 Task: Search one way flight ticket for 1 adult, 6 children, 1 infant in seat and 1 infant on lap in business from New York: John F. Kennedy International Airport (was New York International Airport) to Greenville: Pitt-greenville Airport on 5-2-2023. Number of bags: 8 checked bags. Price is upto 85000. Outbound departure time preference is 10:15.
Action: Mouse moved to (338, 434)
Screenshot: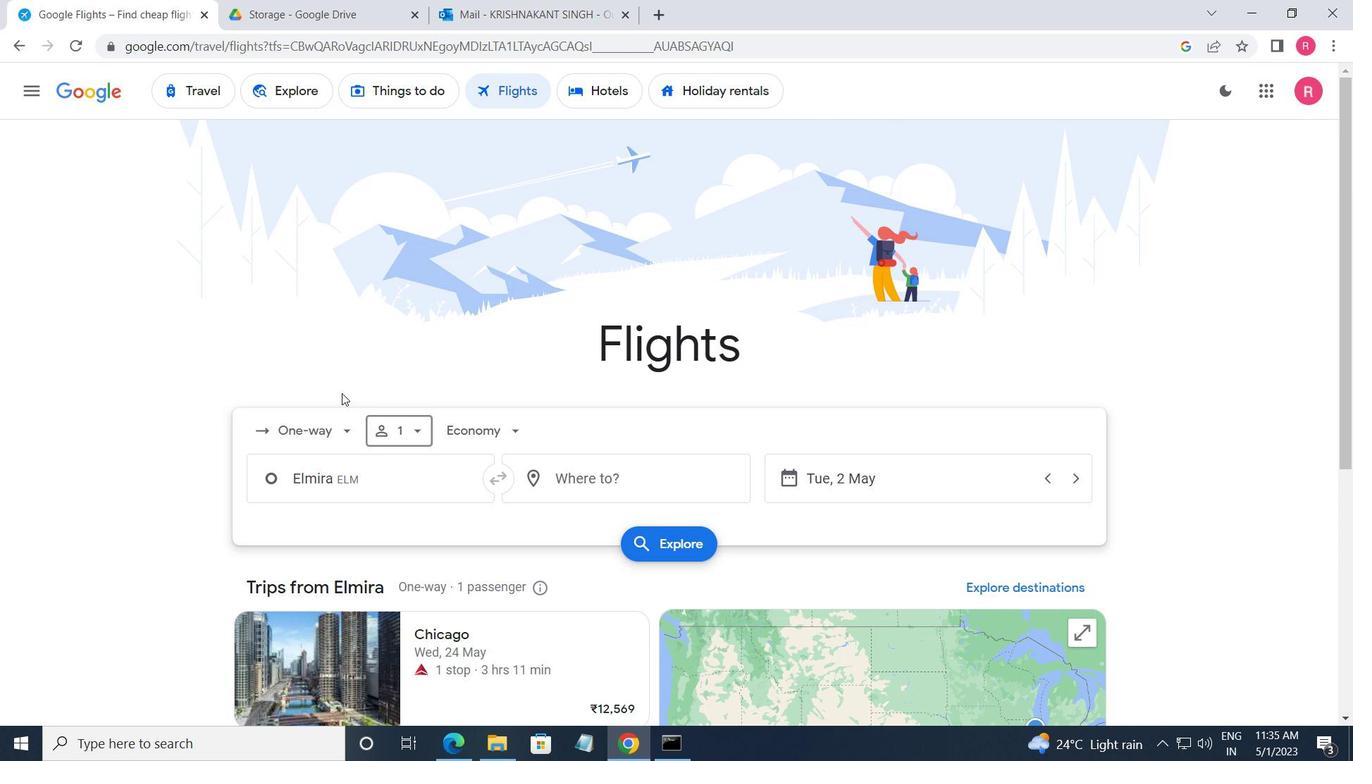 
Action: Mouse pressed left at (338, 434)
Screenshot: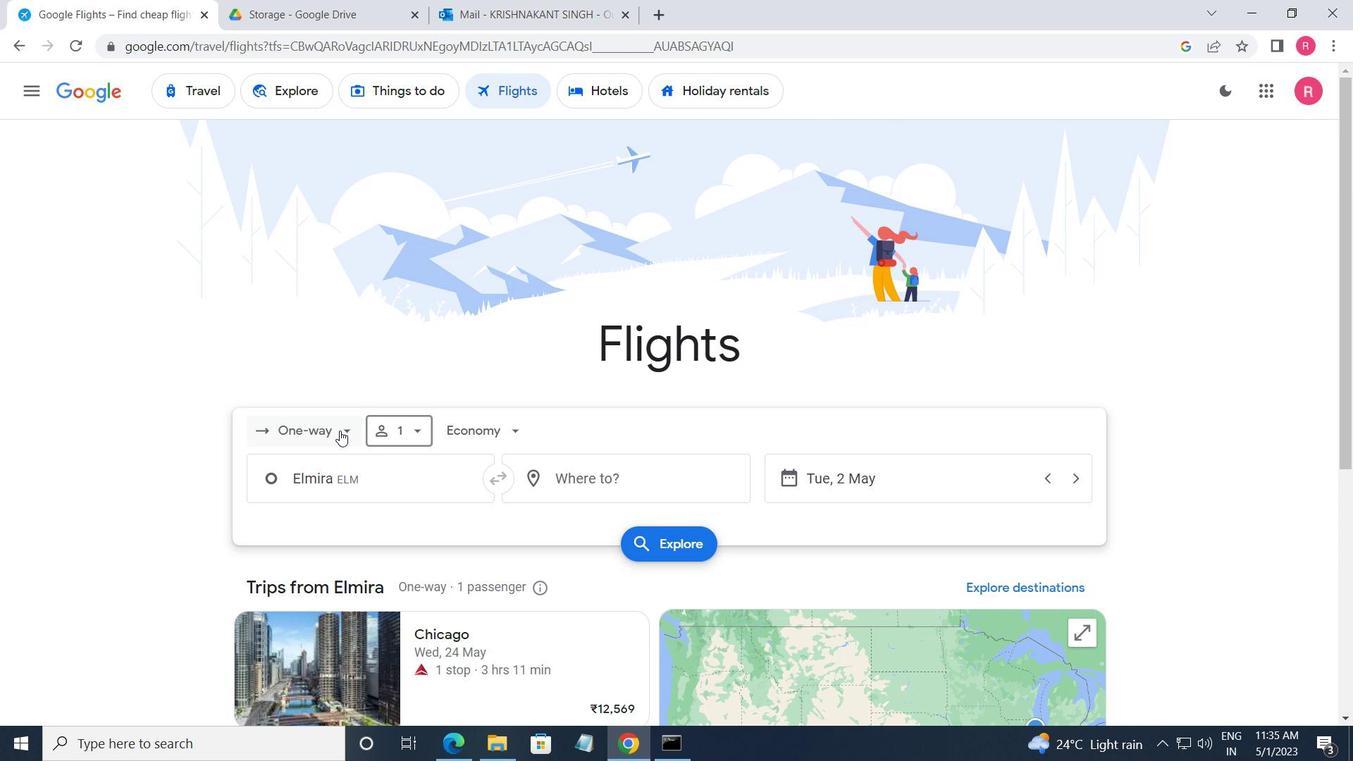 
Action: Mouse moved to (291, 511)
Screenshot: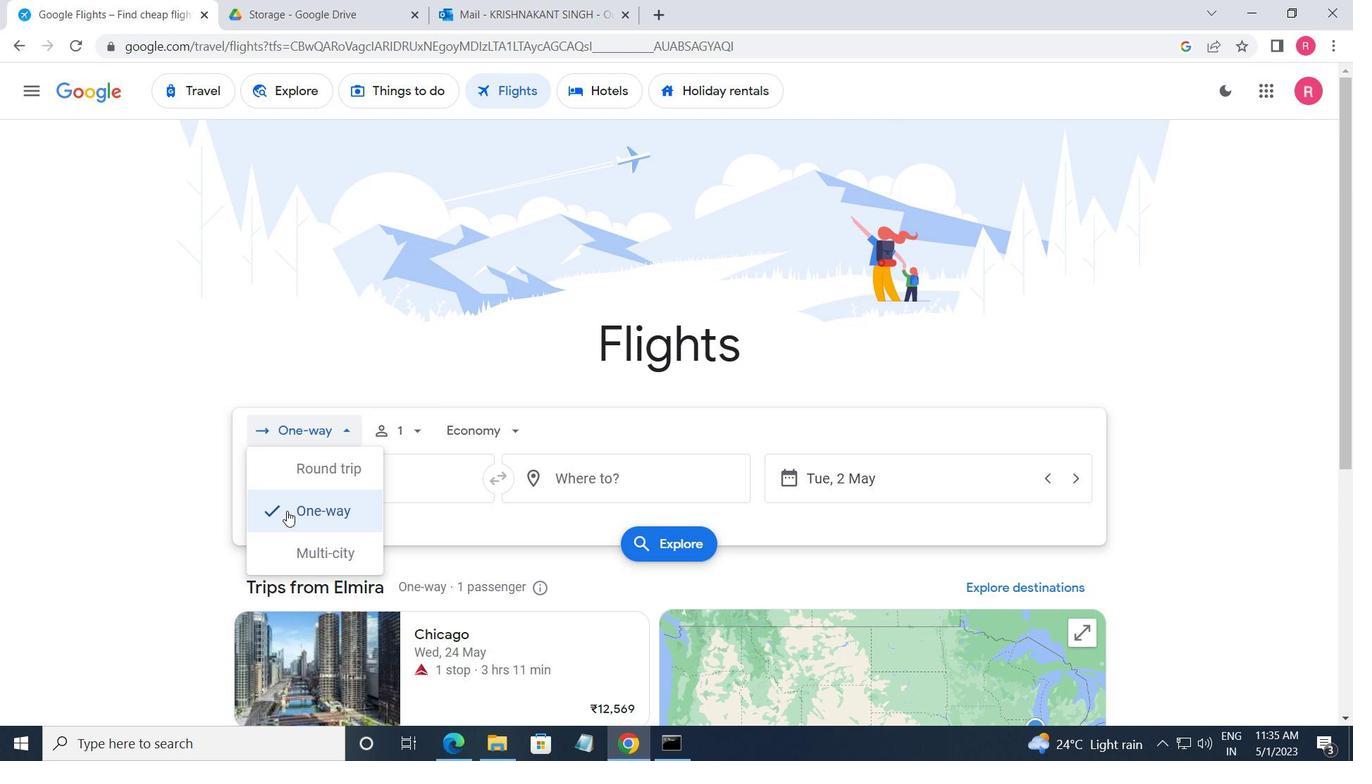 
Action: Mouse pressed left at (291, 511)
Screenshot: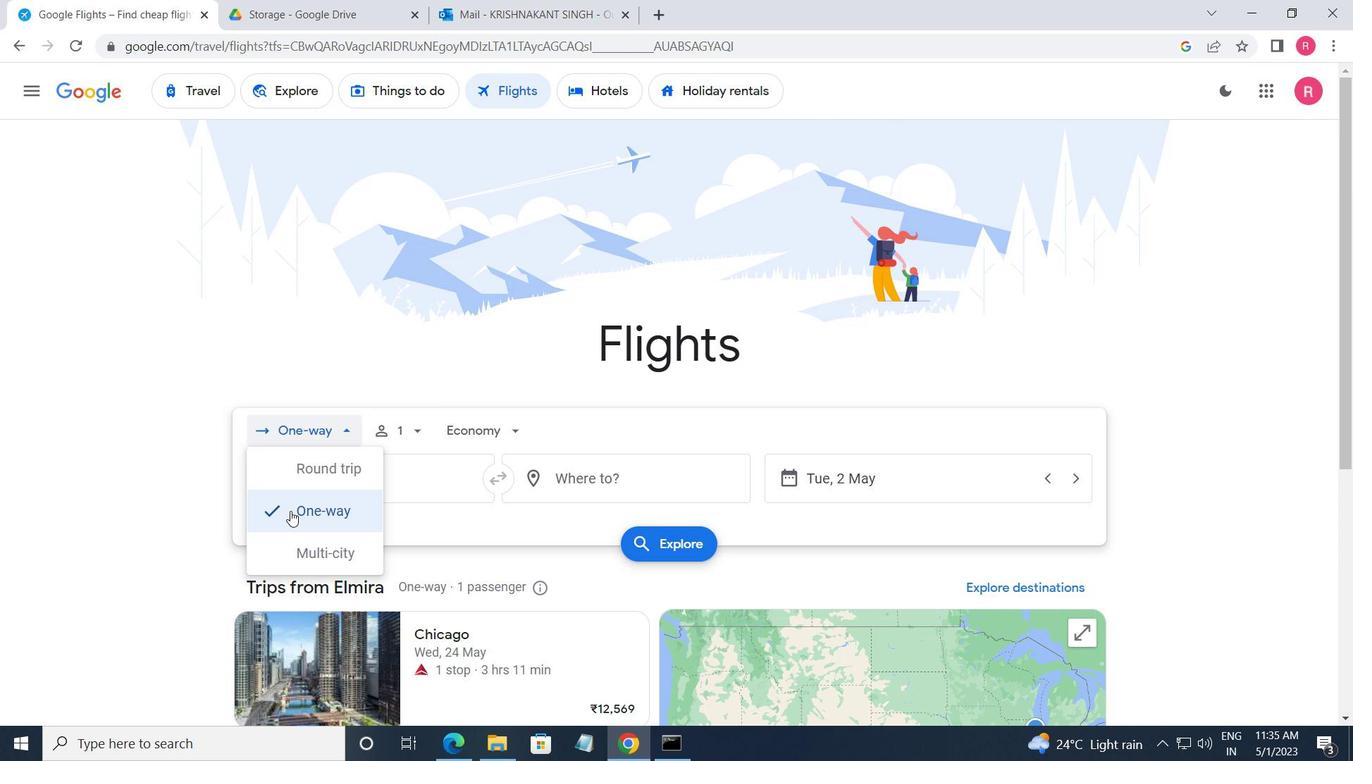 
Action: Mouse moved to (412, 428)
Screenshot: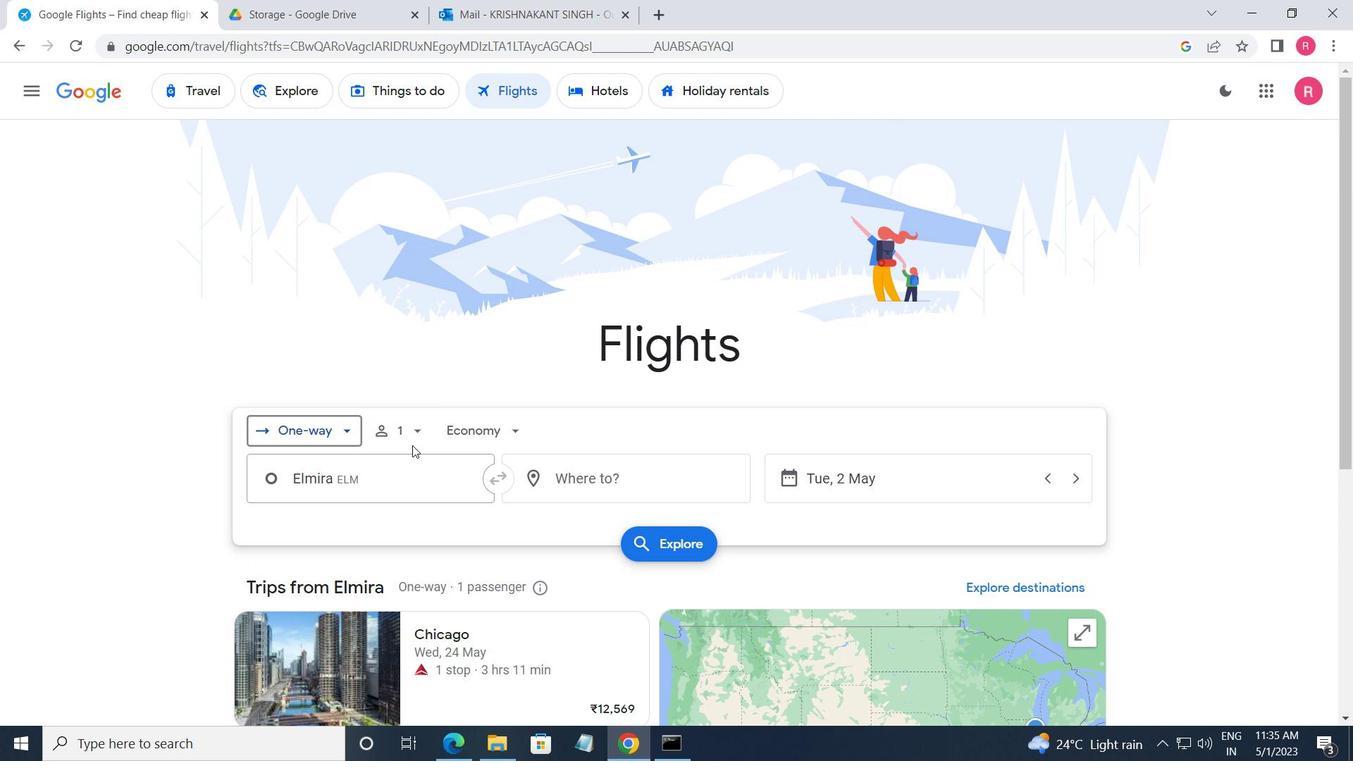 
Action: Mouse pressed left at (412, 428)
Screenshot: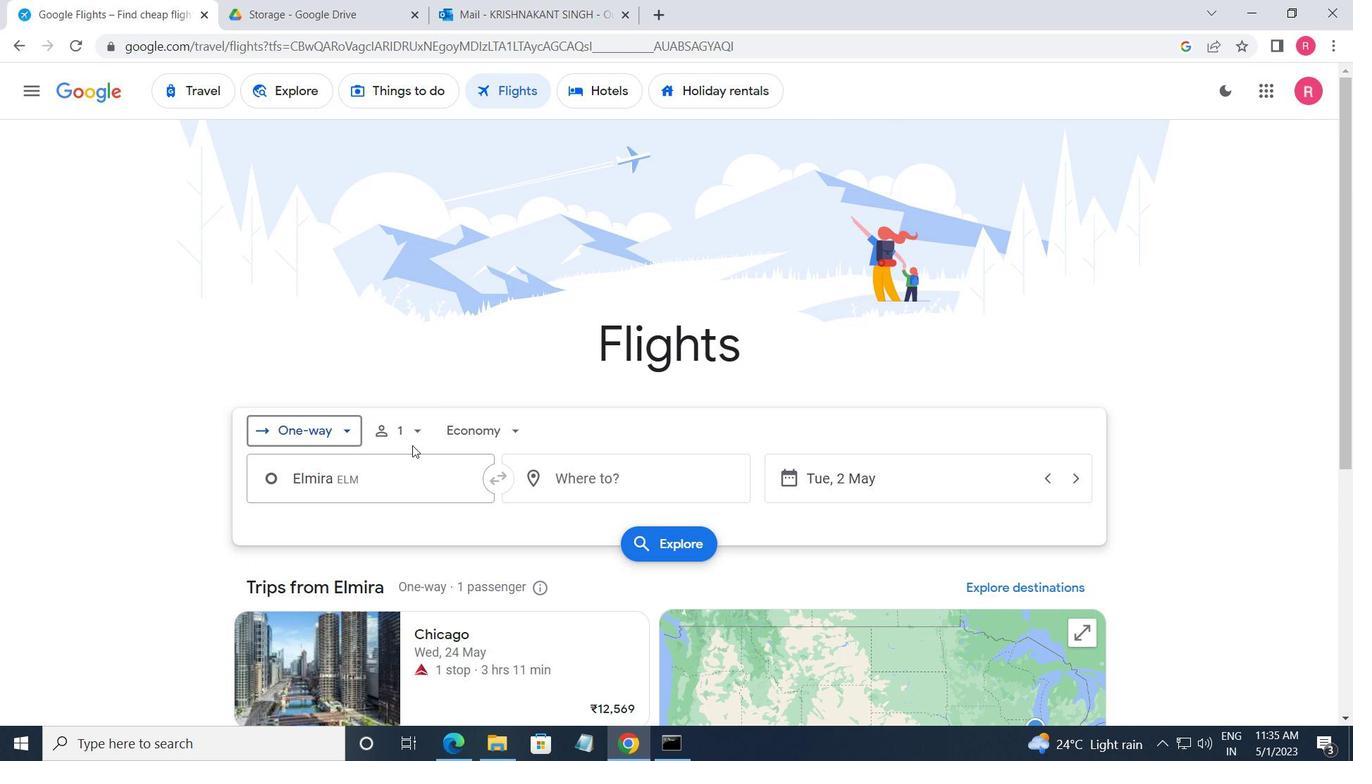 
Action: Mouse moved to (554, 477)
Screenshot: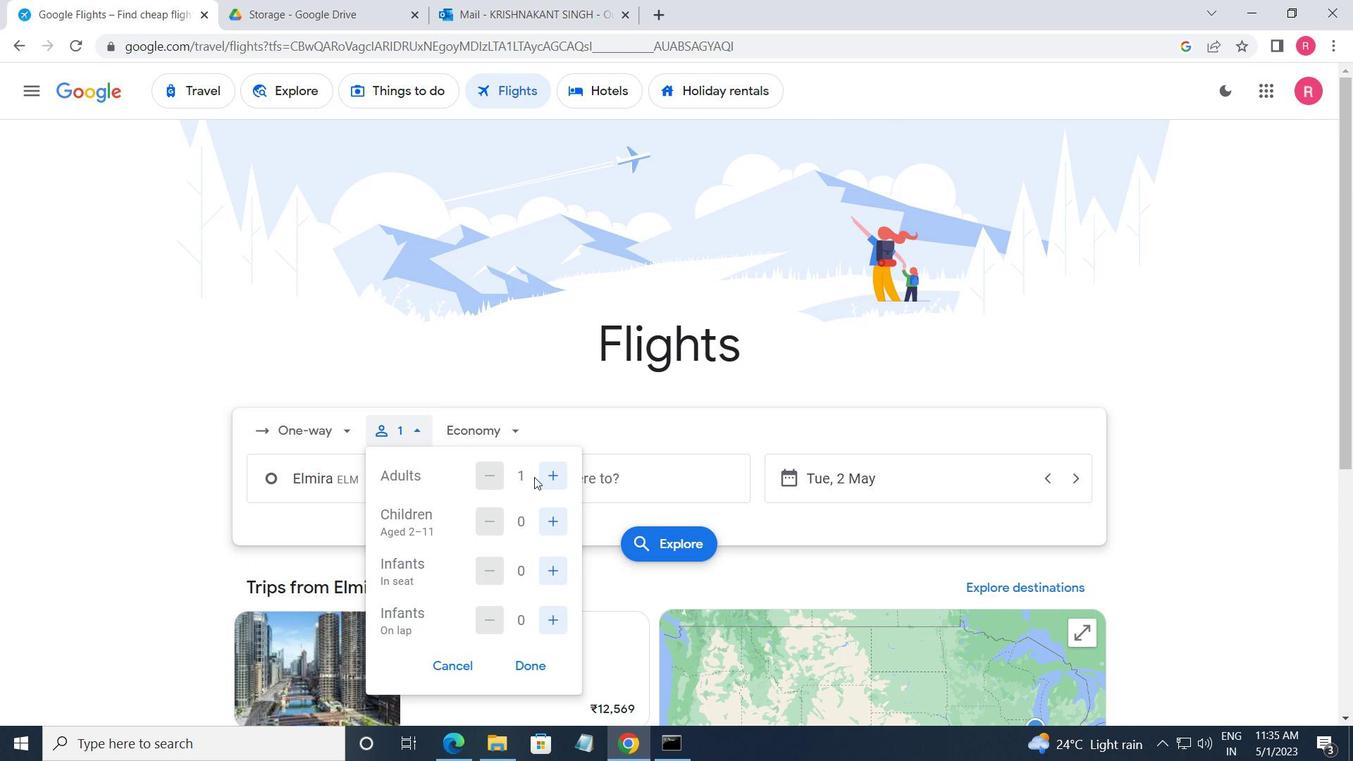 
Action: Mouse pressed left at (554, 477)
Screenshot: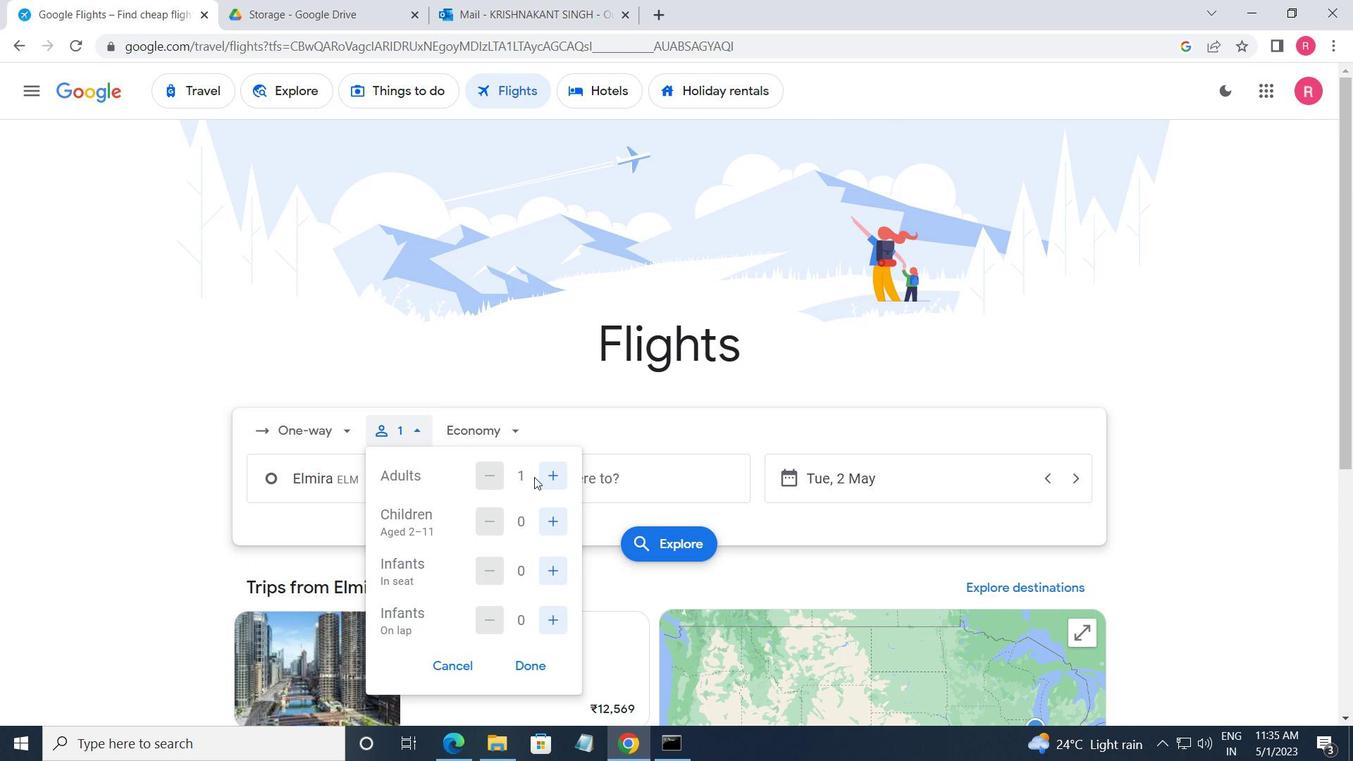 
Action: Mouse pressed left at (554, 477)
Screenshot: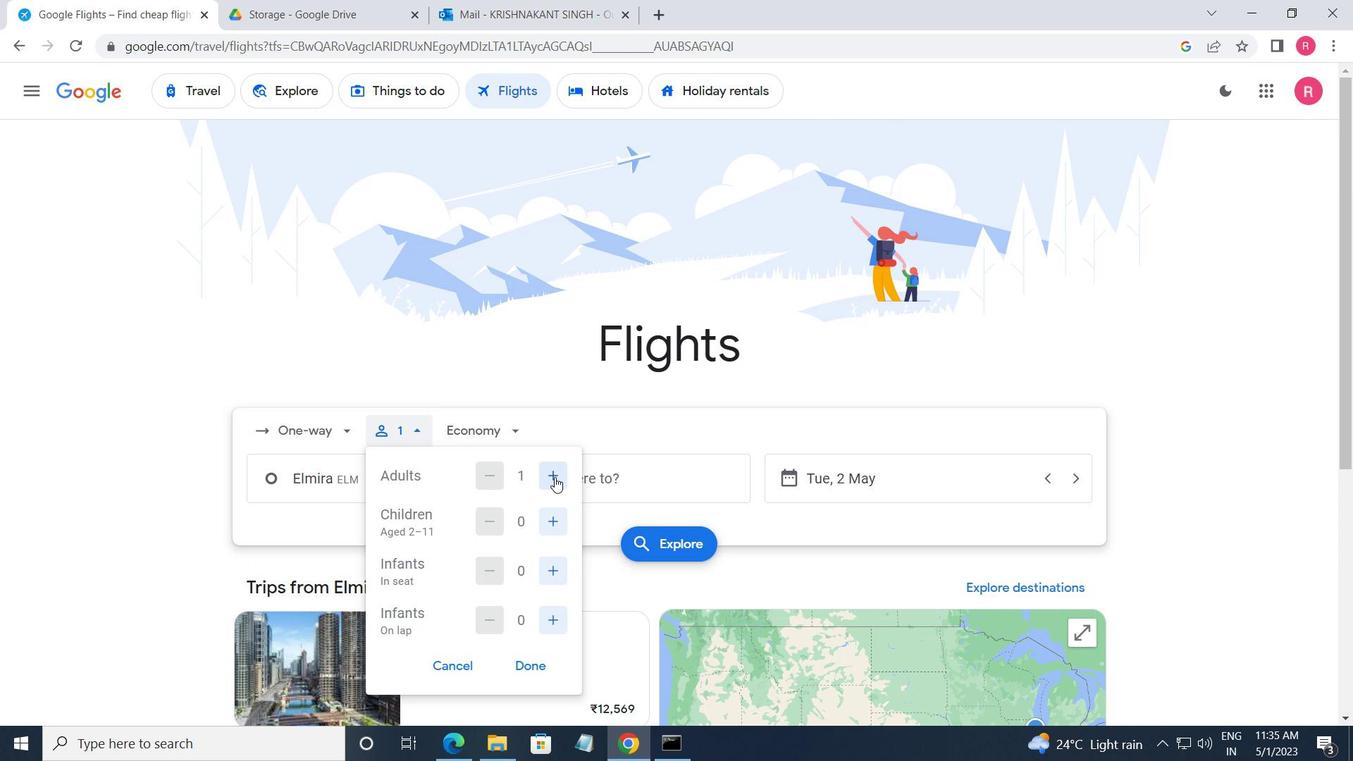 
Action: Mouse pressed left at (554, 477)
Screenshot: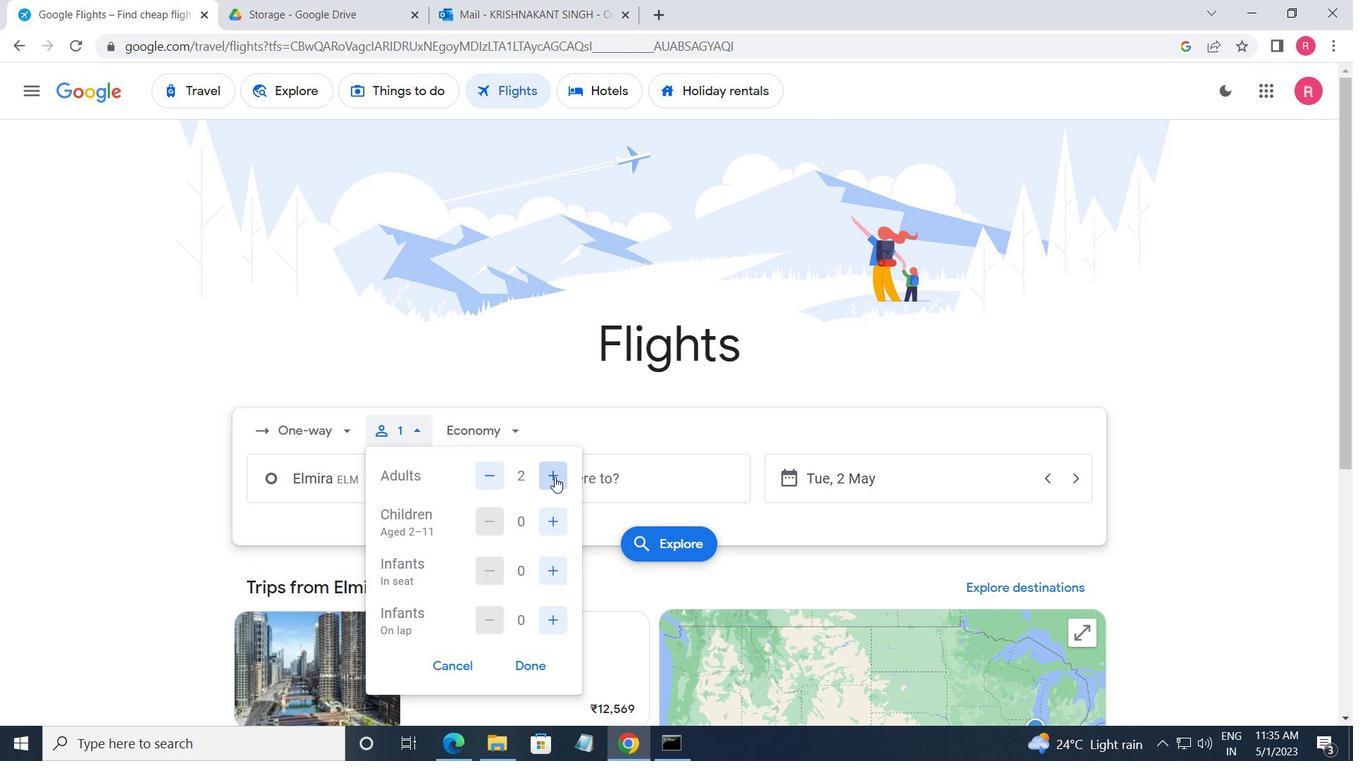 
Action: Mouse pressed left at (554, 477)
Screenshot: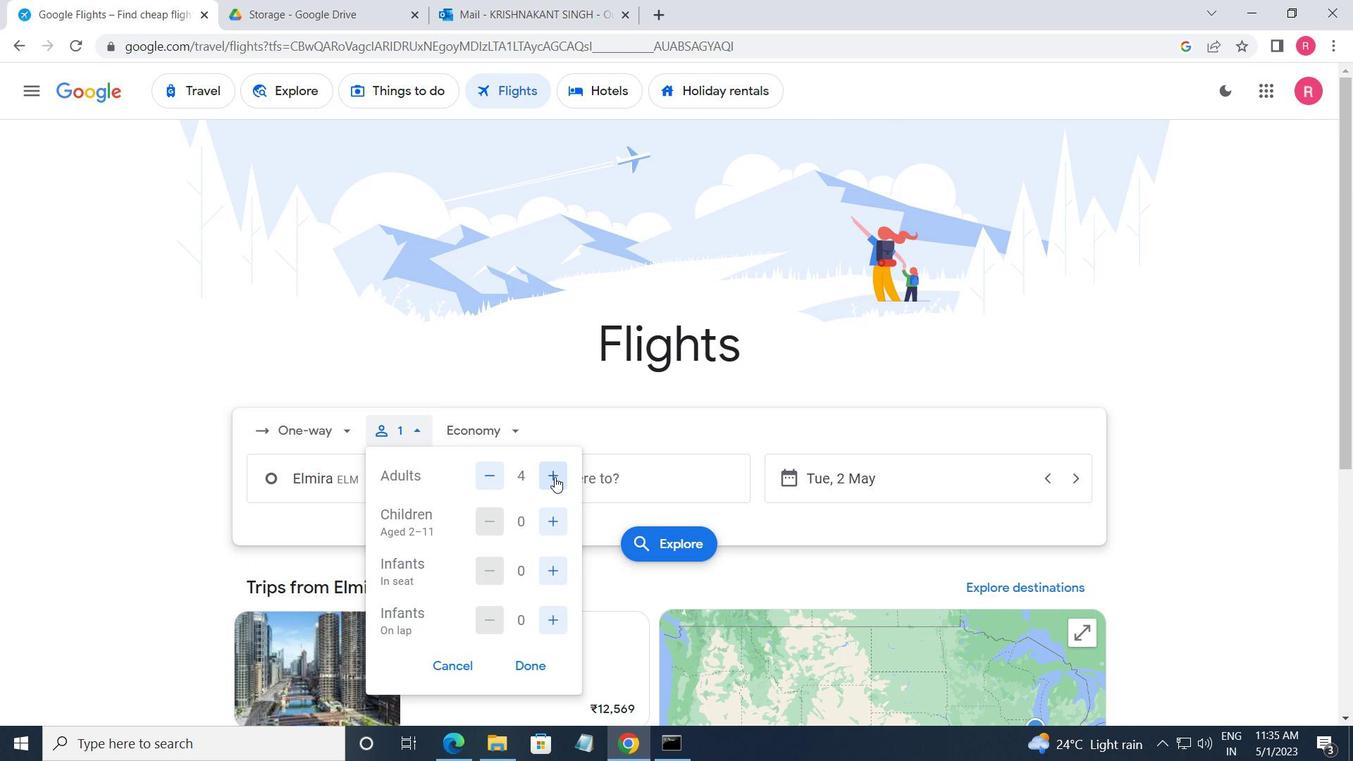 
Action: Mouse moved to (550, 522)
Screenshot: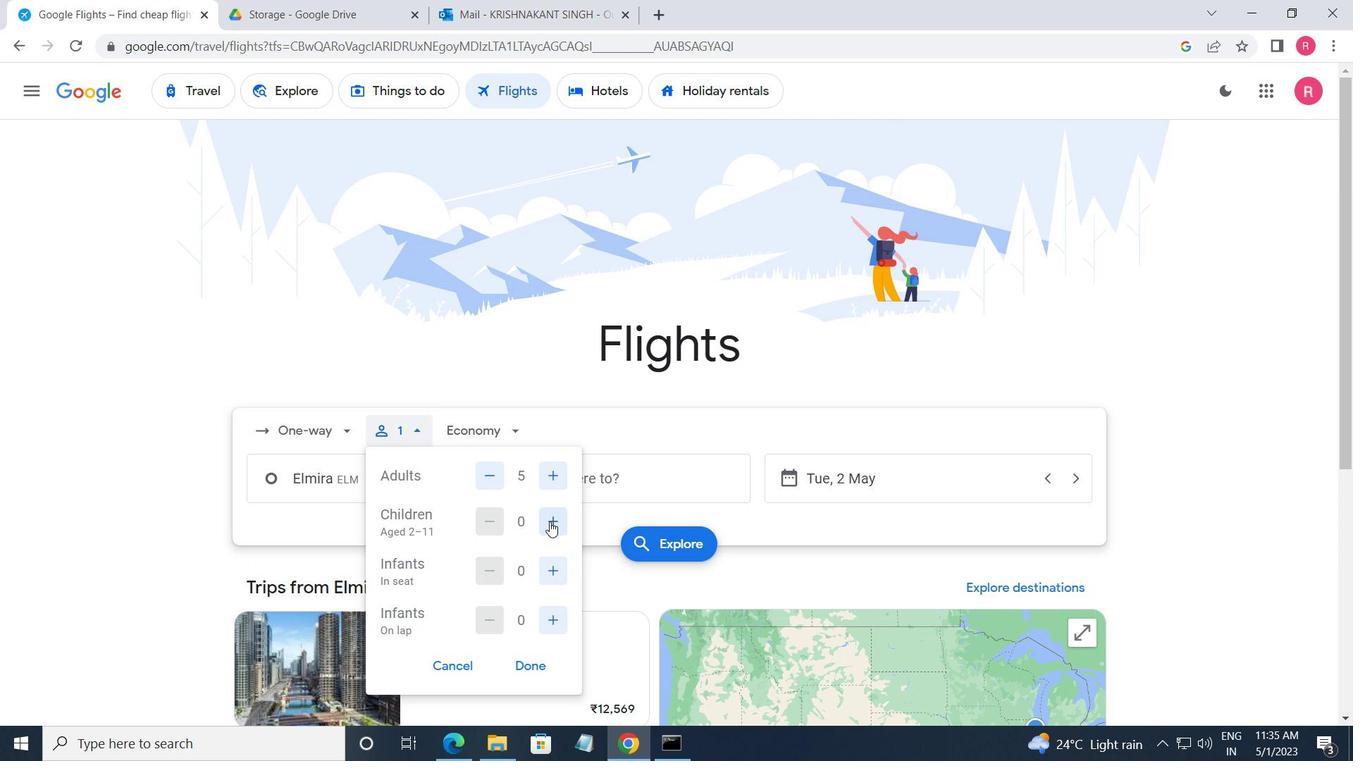 
Action: Mouse pressed left at (550, 522)
Screenshot: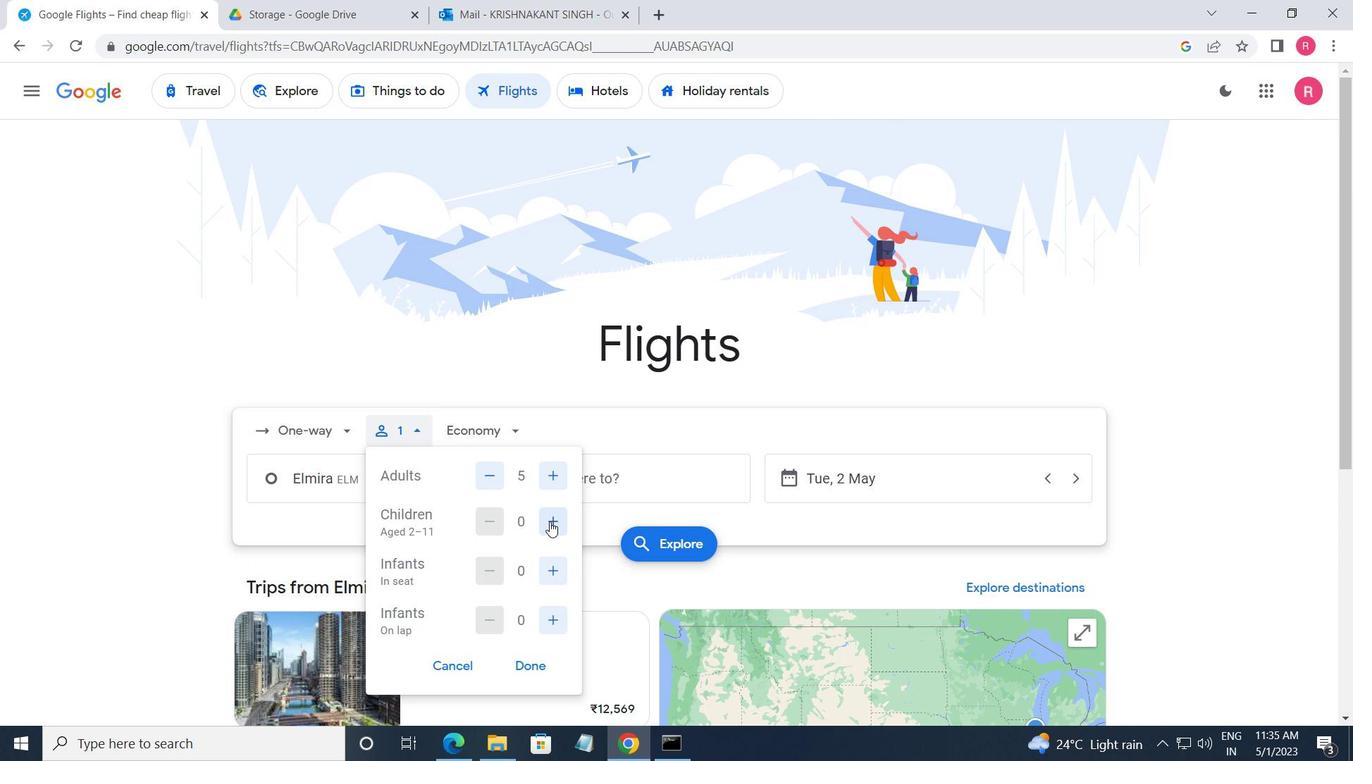 
Action: Mouse moved to (542, 571)
Screenshot: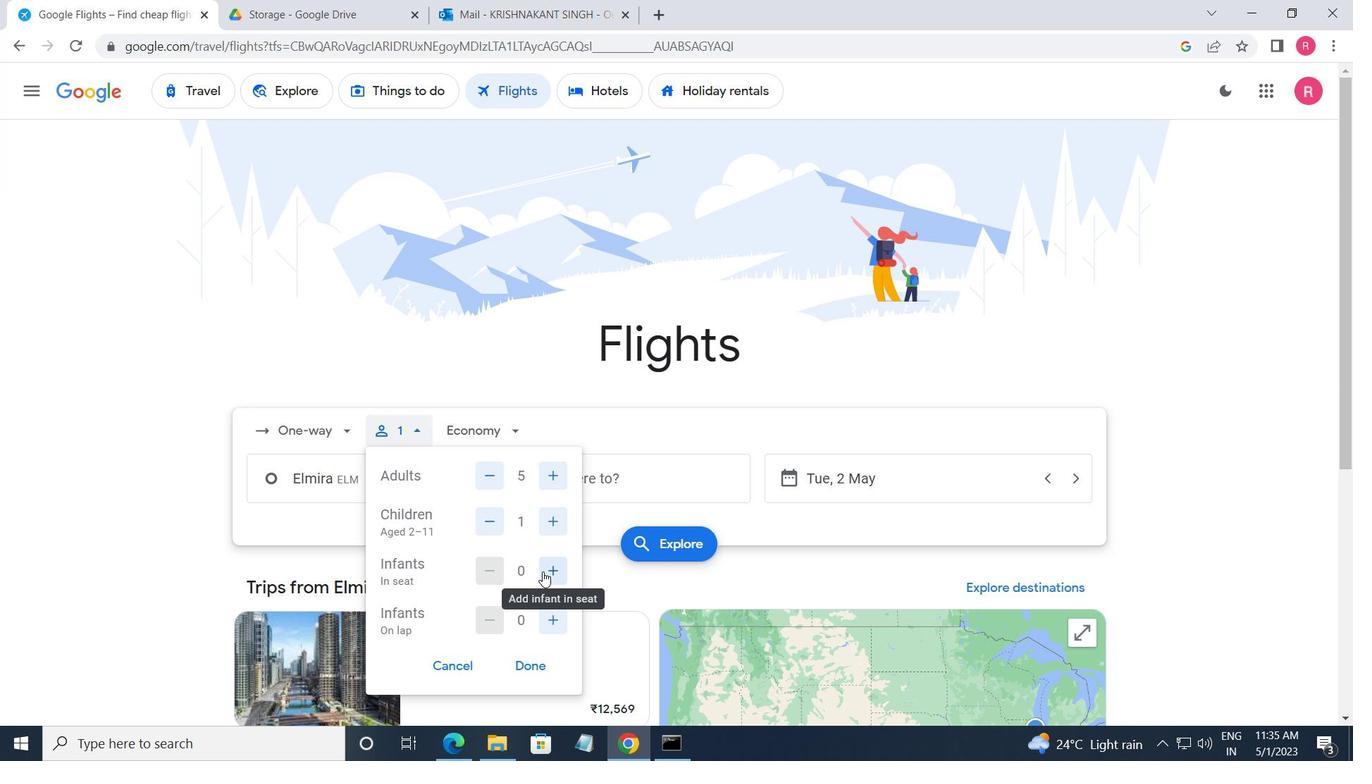 
Action: Mouse pressed left at (542, 571)
Screenshot: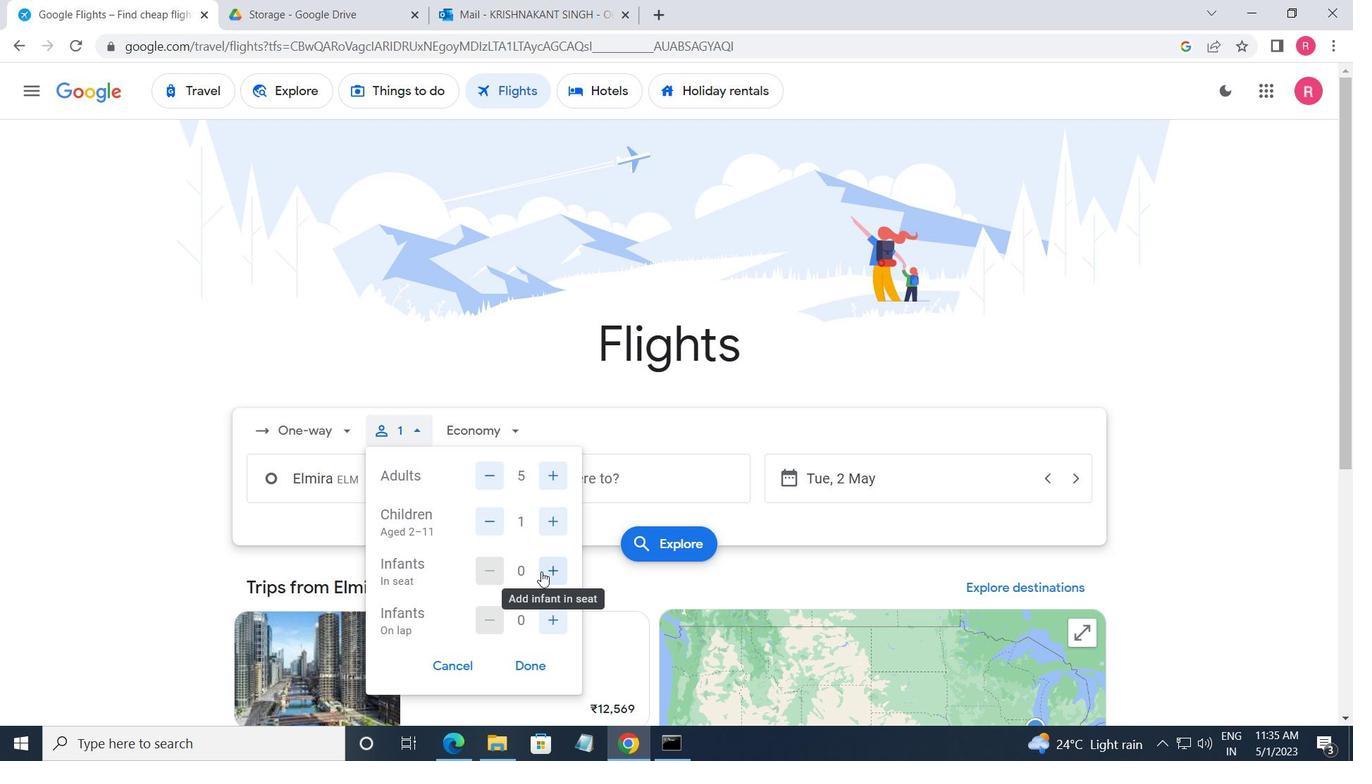
Action: Mouse pressed left at (542, 571)
Screenshot: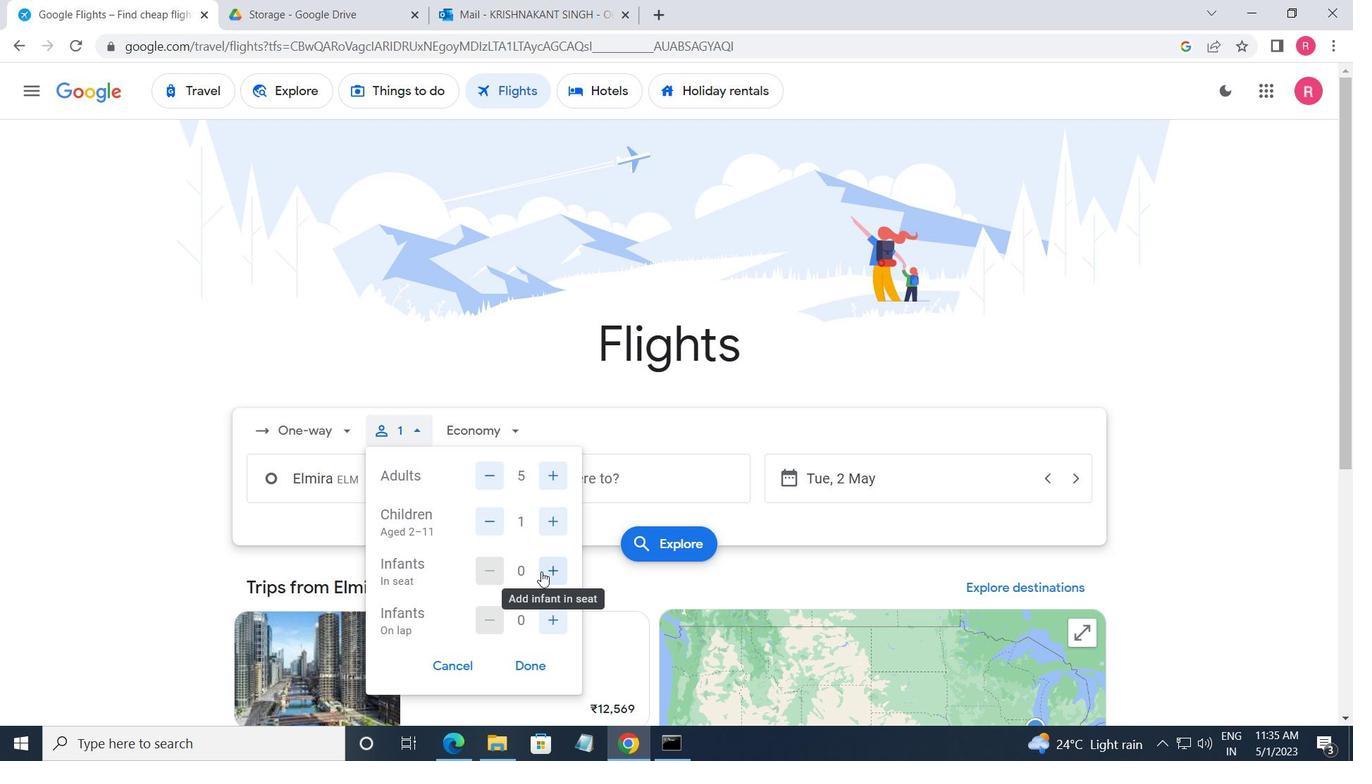 
Action: Mouse moved to (539, 619)
Screenshot: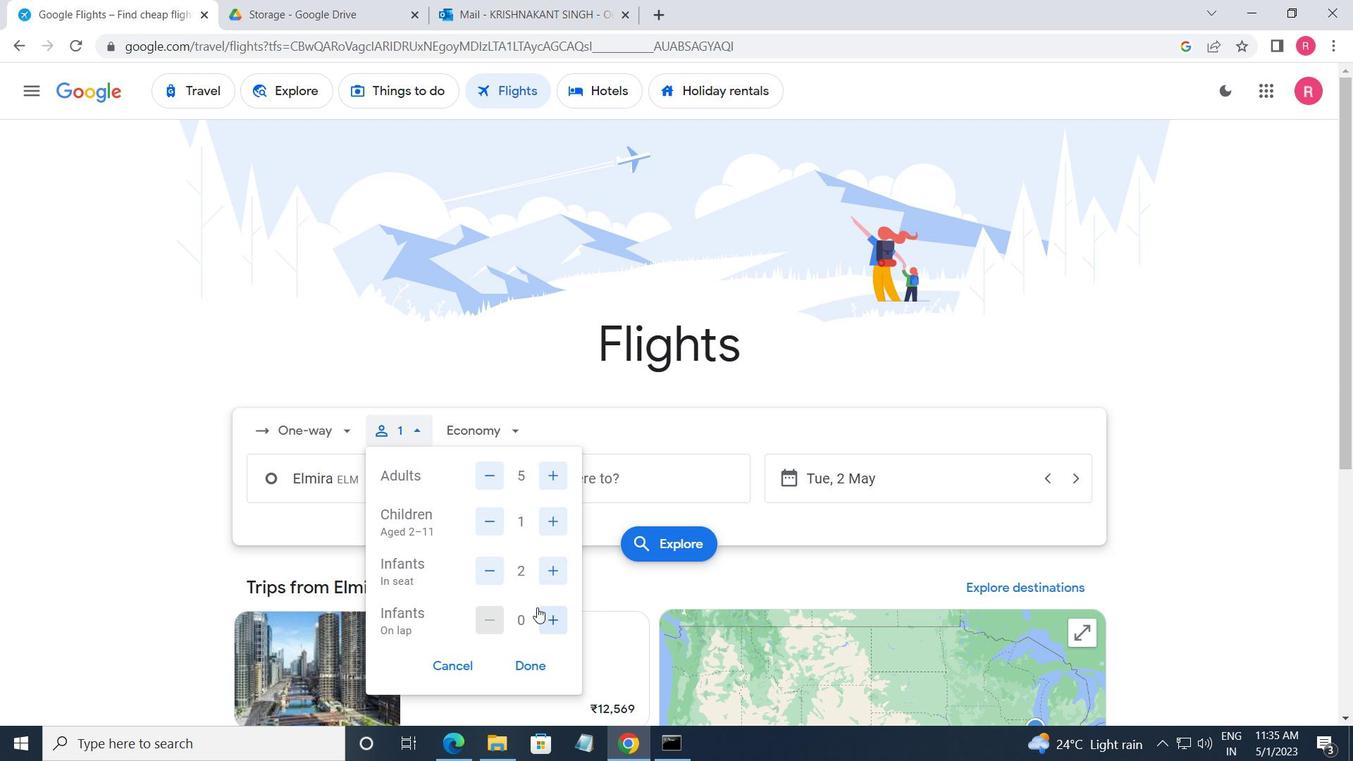 
Action: Mouse pressed left at (539, 619)
Screenshot: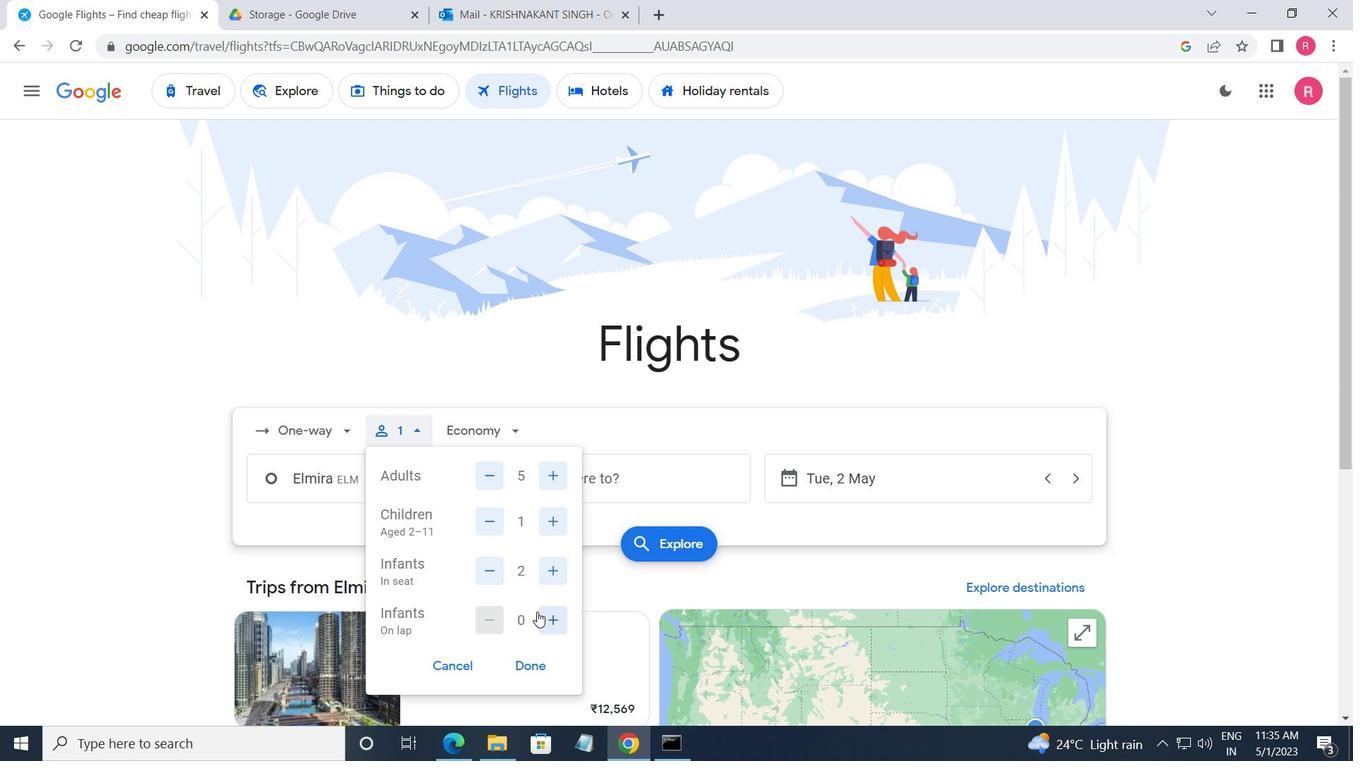
Action: Mouse moved to (528, 671)
Screenshot: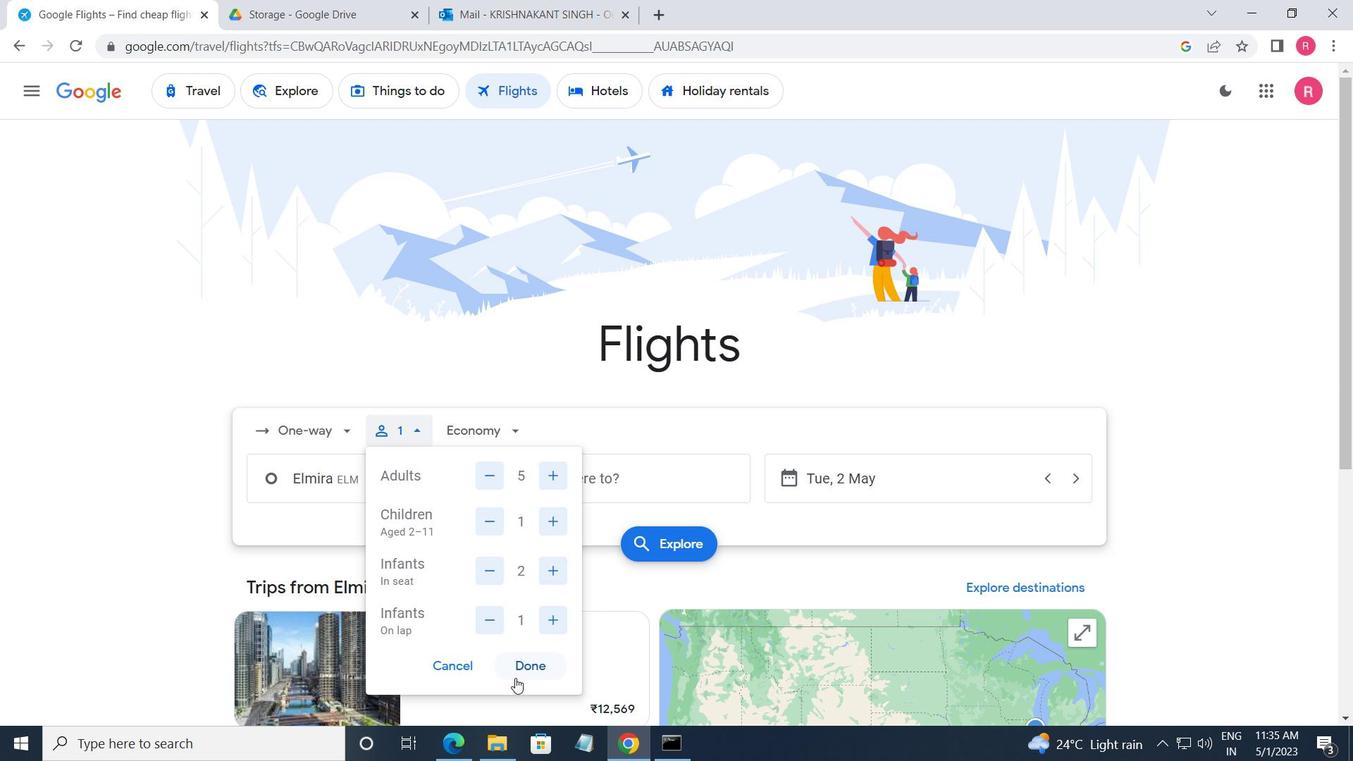
Action: Mouse pressed left at (528, 671)
Screenshot: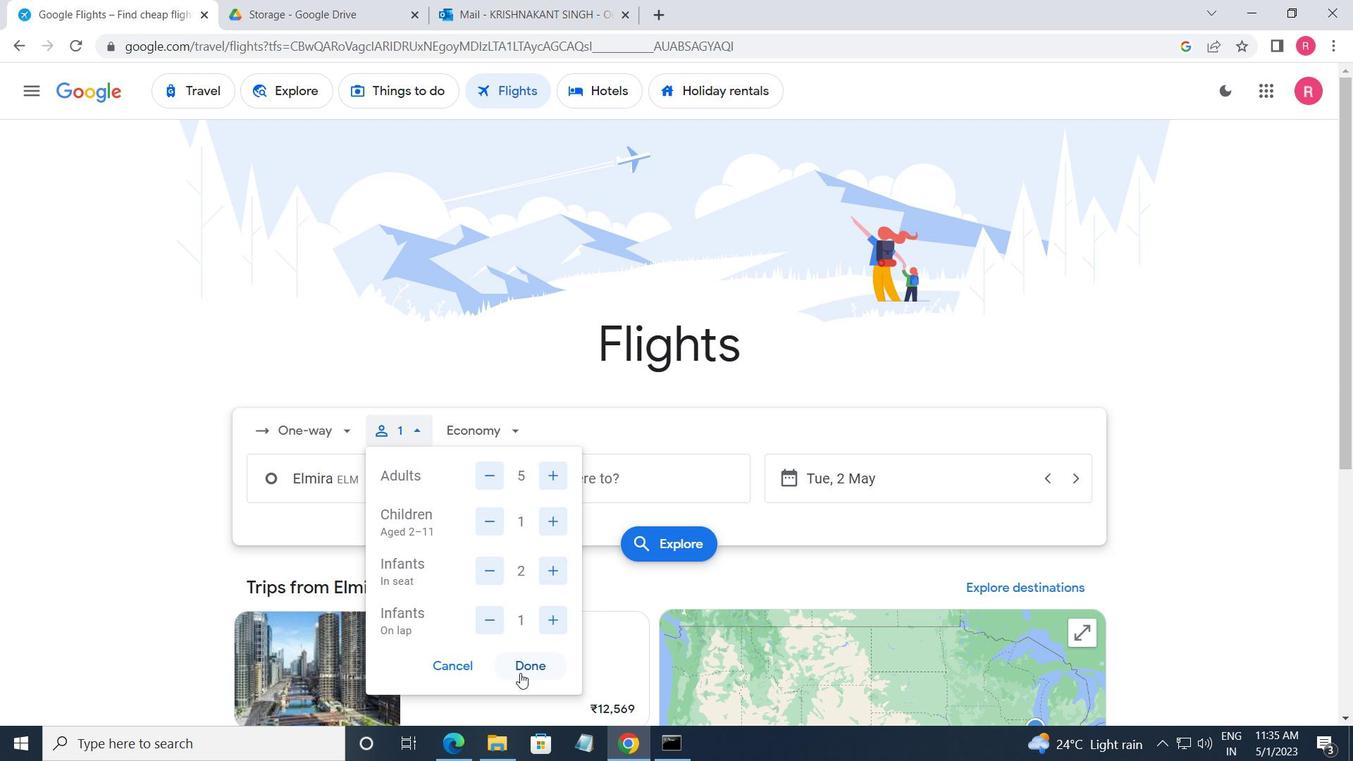 
Action: Mouse moved to (491, 438)
Screenshot: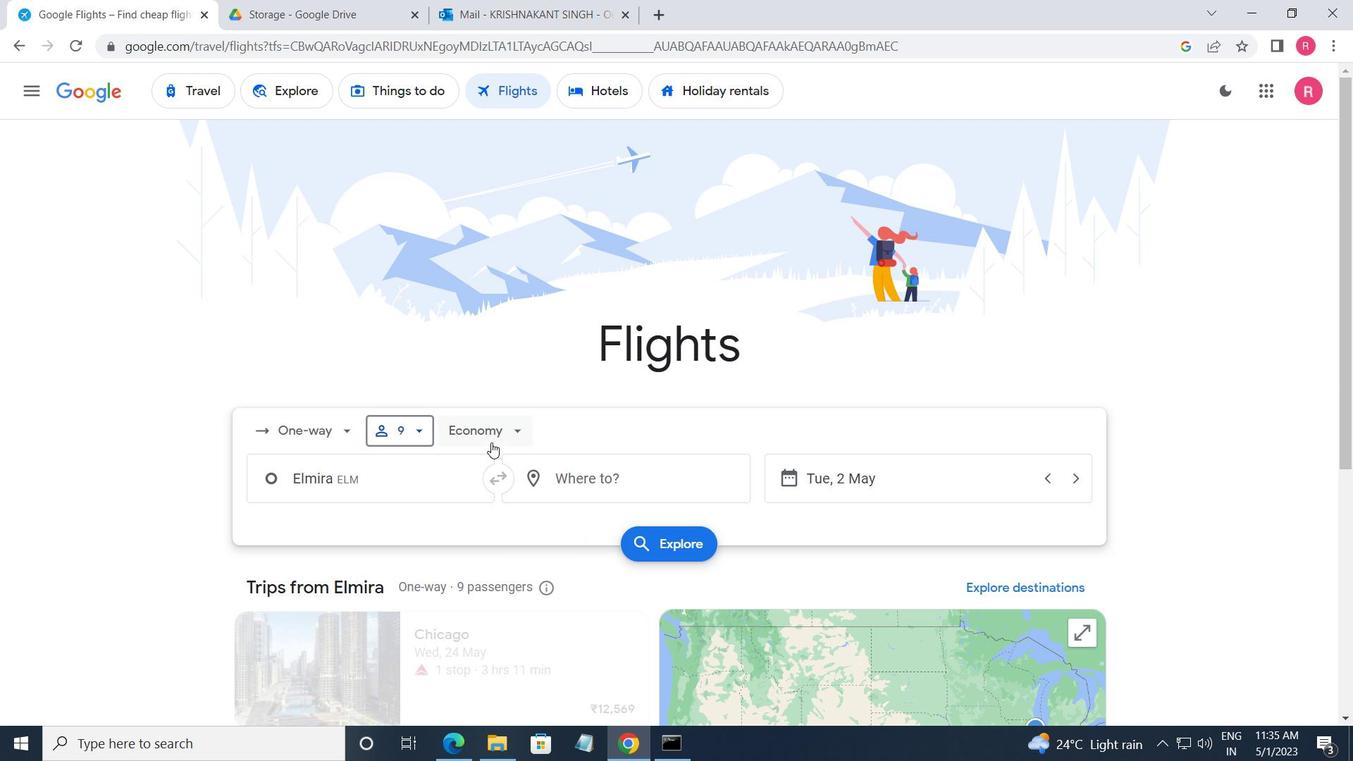 
Action: Mouse pressed left at (491, 438)
Screenshot: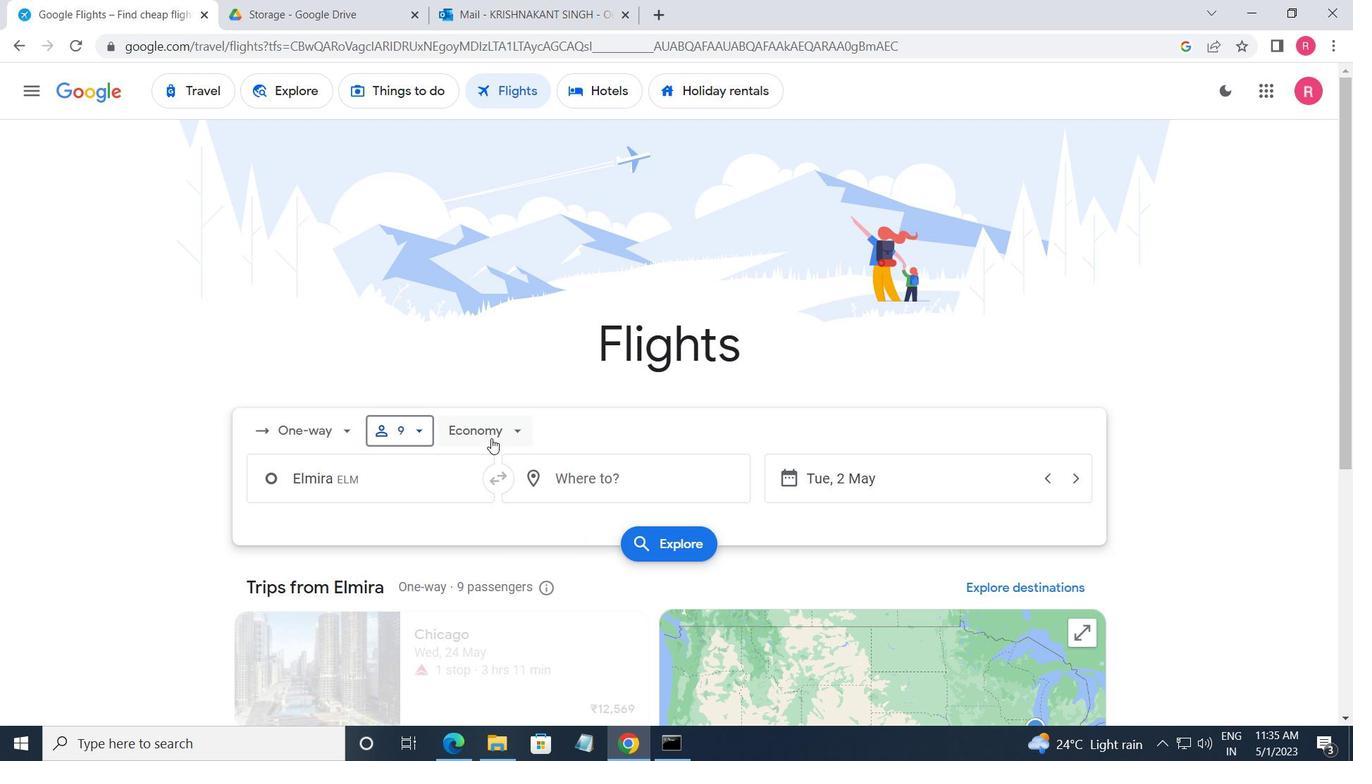 
Action: Mouse moved to (489, 554)
Screenshot: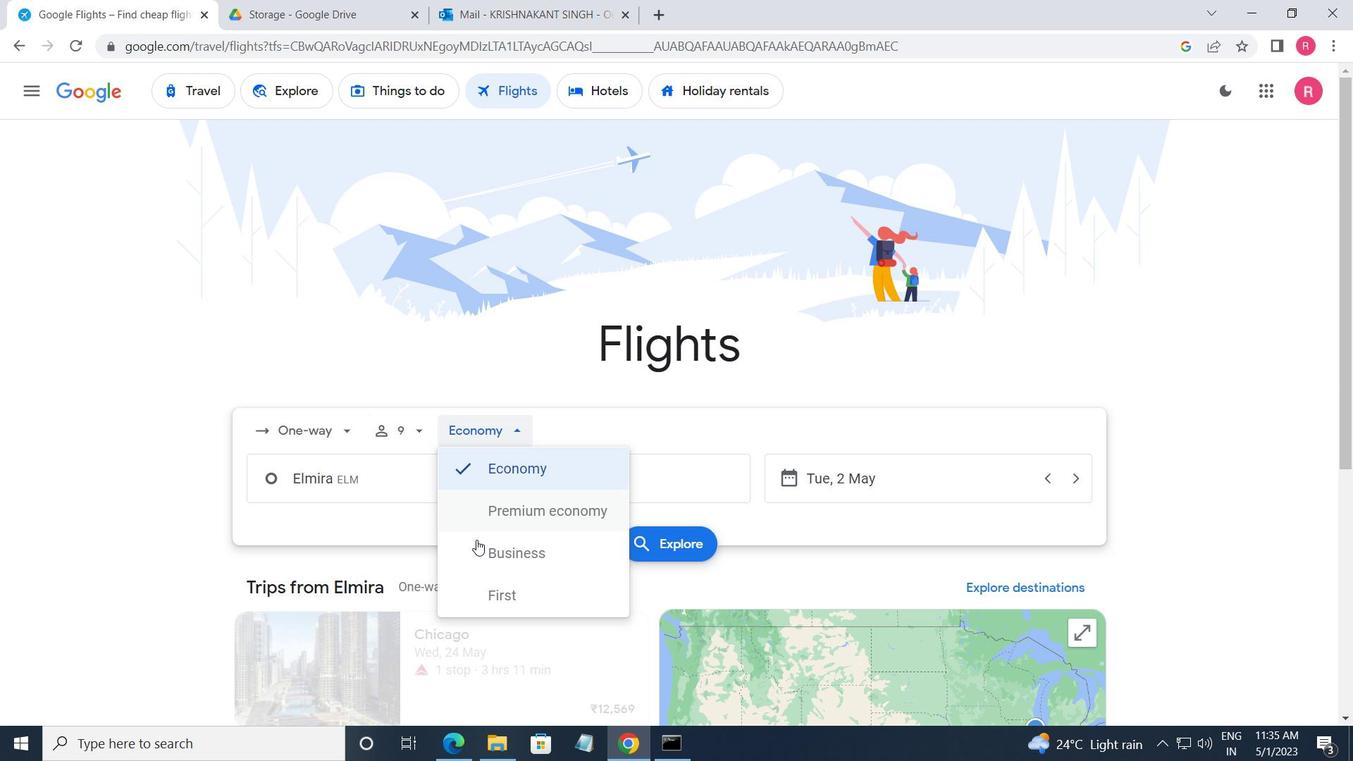 
Action: Mouse pressed left at (489, 554)
Screenshot: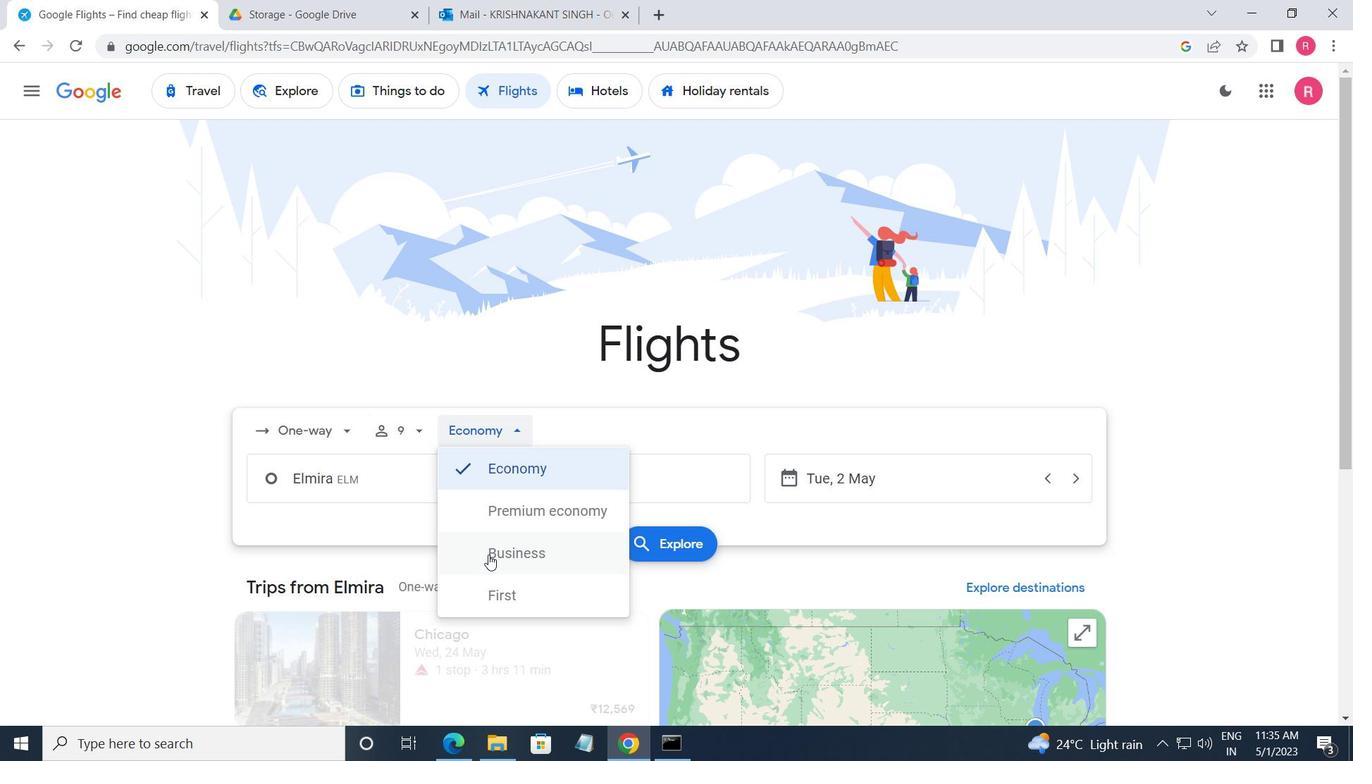 
Action: Mouse moved to (397, 491)
Screenshot: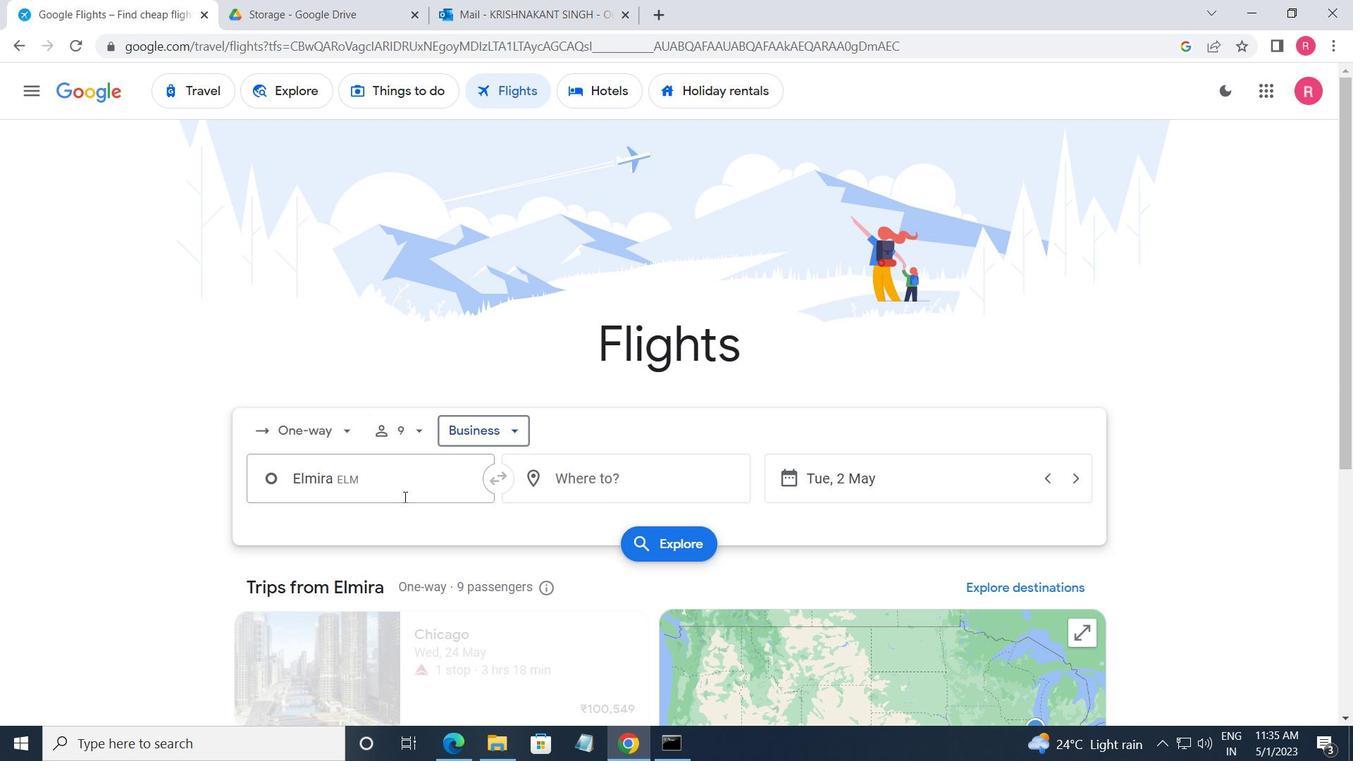 
Action: Mouse pressed left at (397, 491)
Screenshot: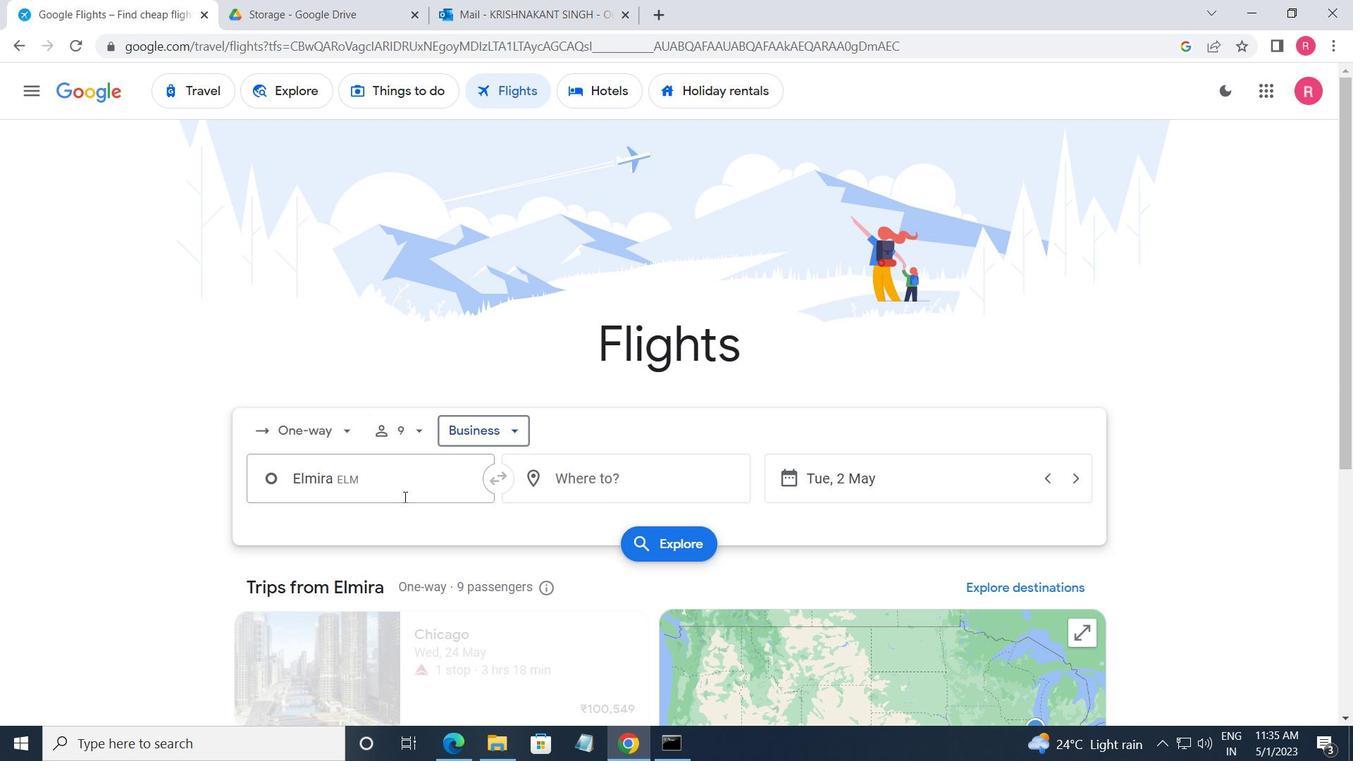 
Action: Mouse moved to (398, 496)
Screenshot: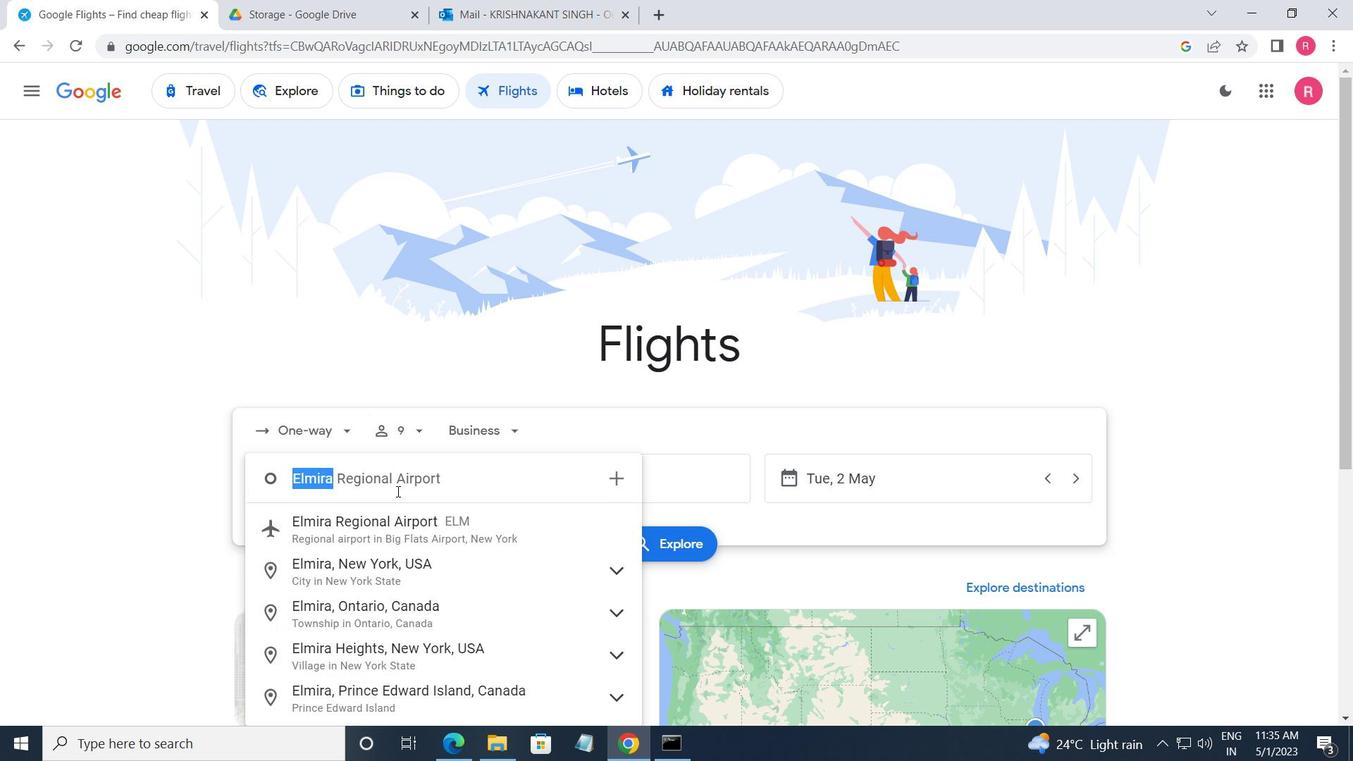 
Action: Key pressed <Key.shift_r>Ithaca<Key.space><Key.shift><Key.shift><Key.shift><Key.shift><Key.shift><Key.shift><Key.shift><Key.shift><Key.shift><Key.shift><Key.shift><Key.shift><Key.shift><Key.shift><Key.shift>T
Screenshot: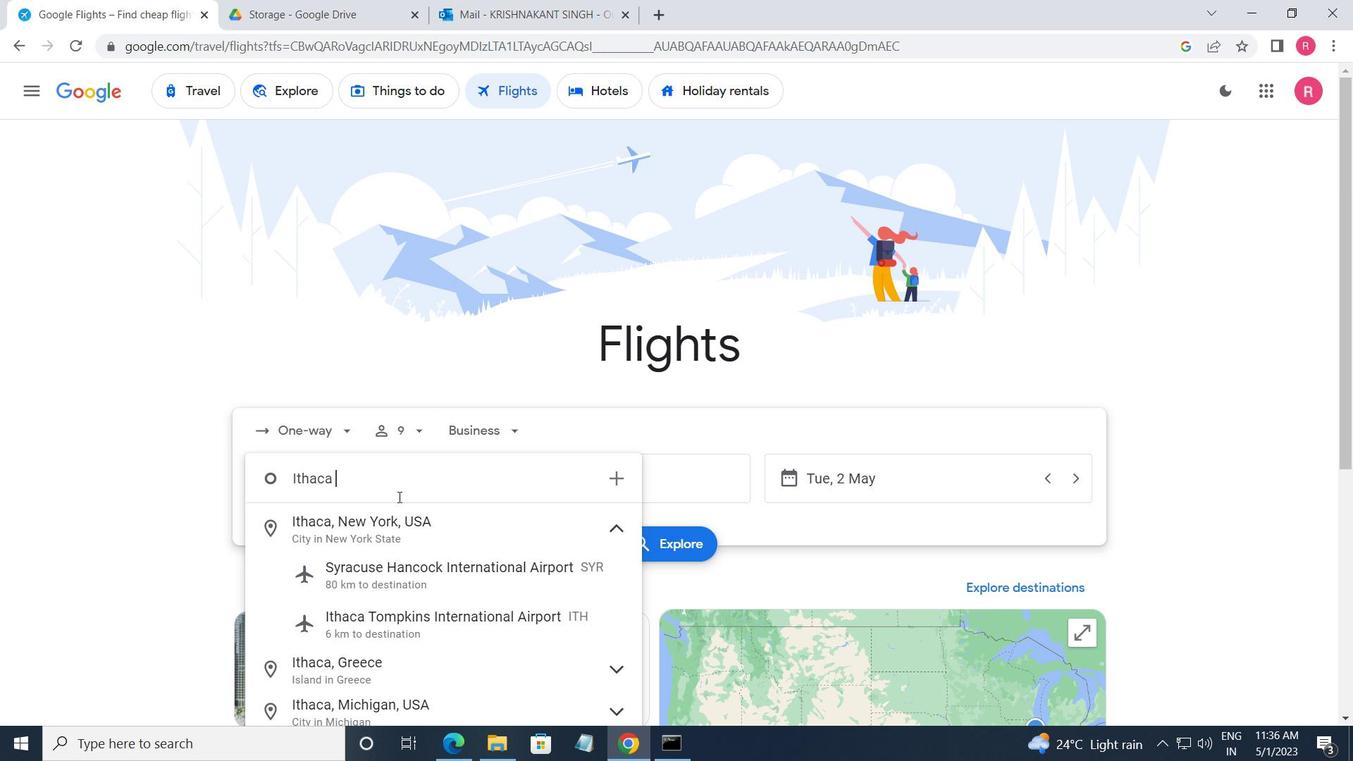 
Action: Mouse moved to (396, 532)
Screenshot: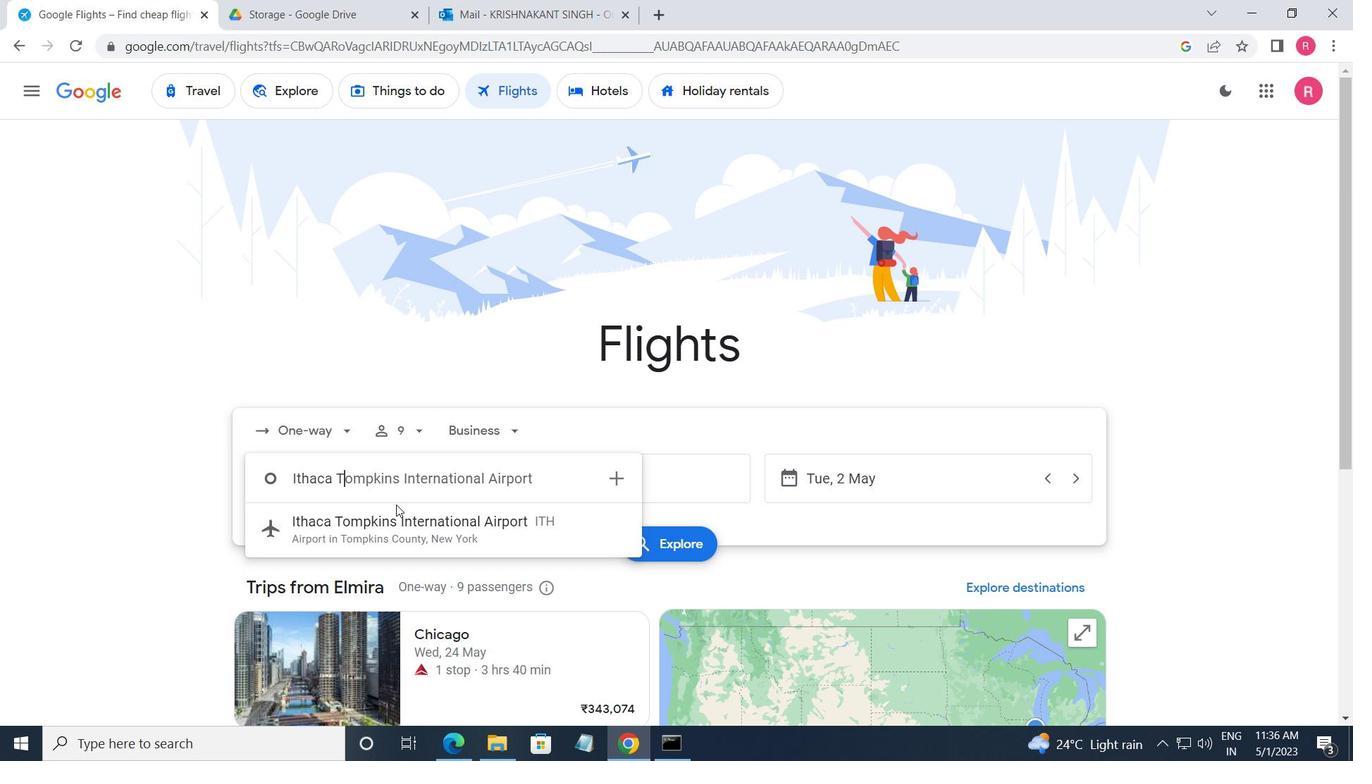 
Action: Mouse pressed left at (396, 532)
Screenshot: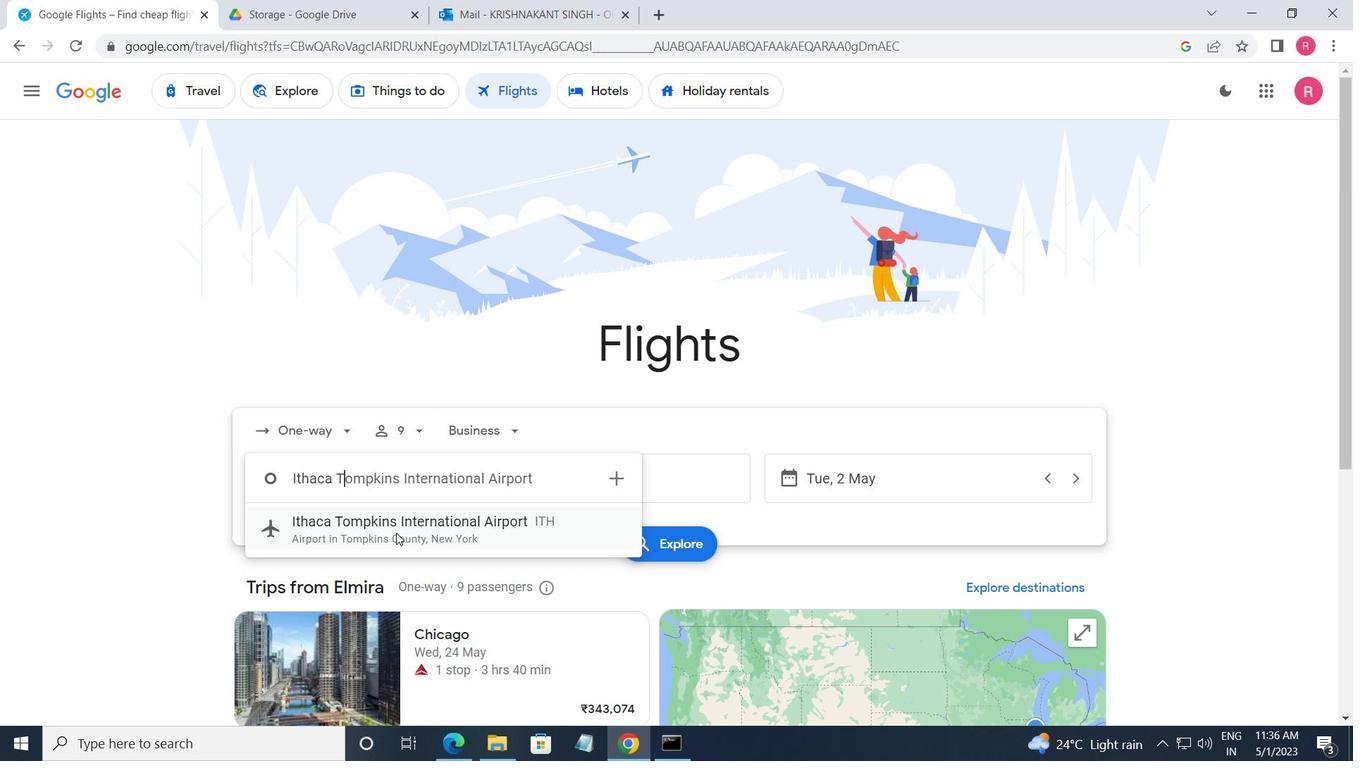
Action: Mouse moved to (582, 464)
Screenshot: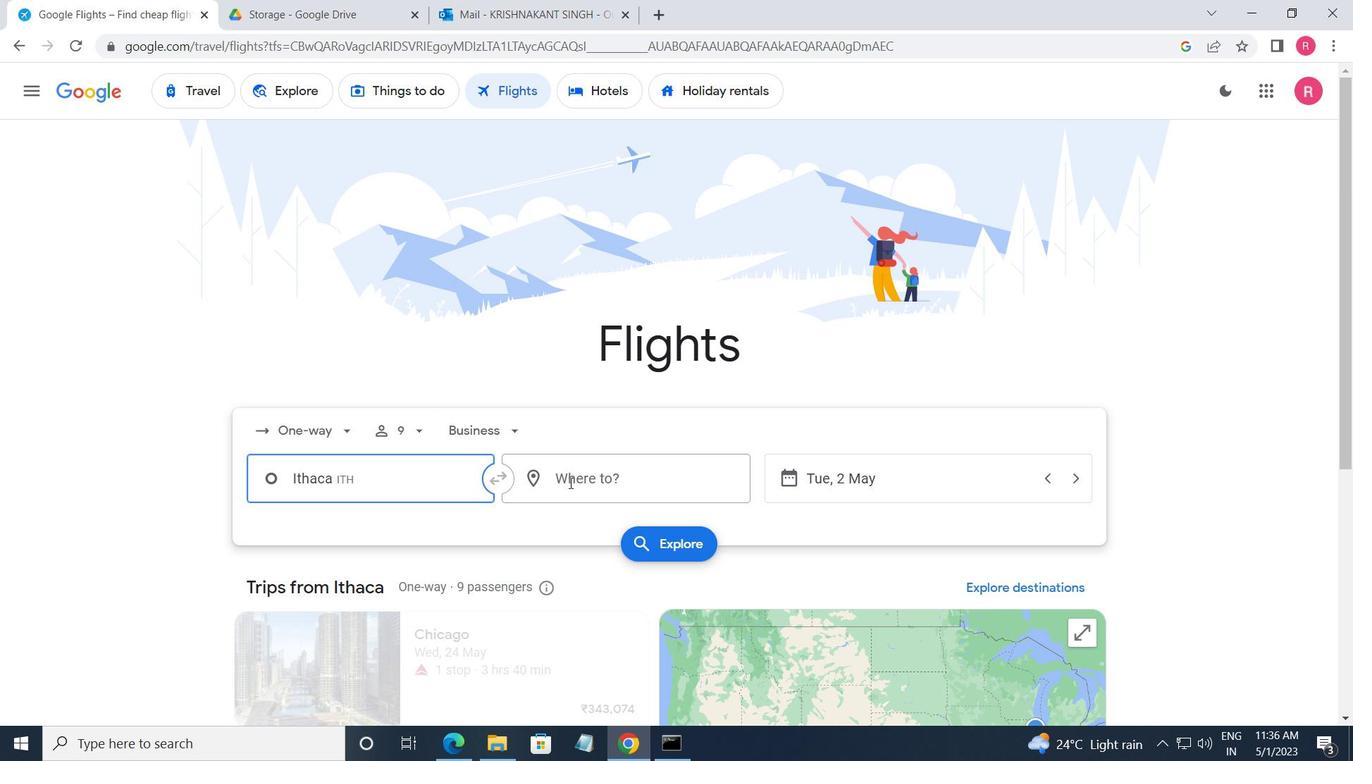 
Action: Mouse pressed left at (582, 464)
Screenshot: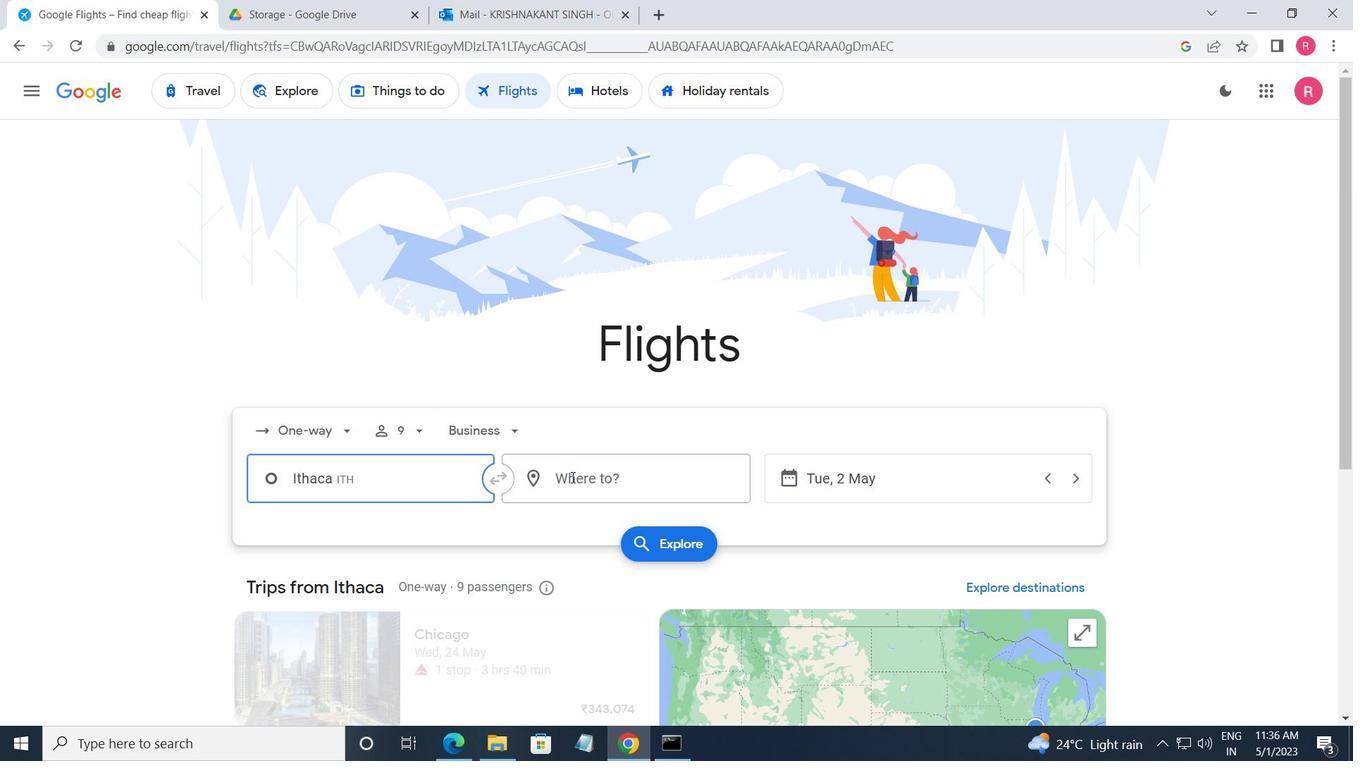 
Action: Mouse moved to (594, 657)
Screenshot: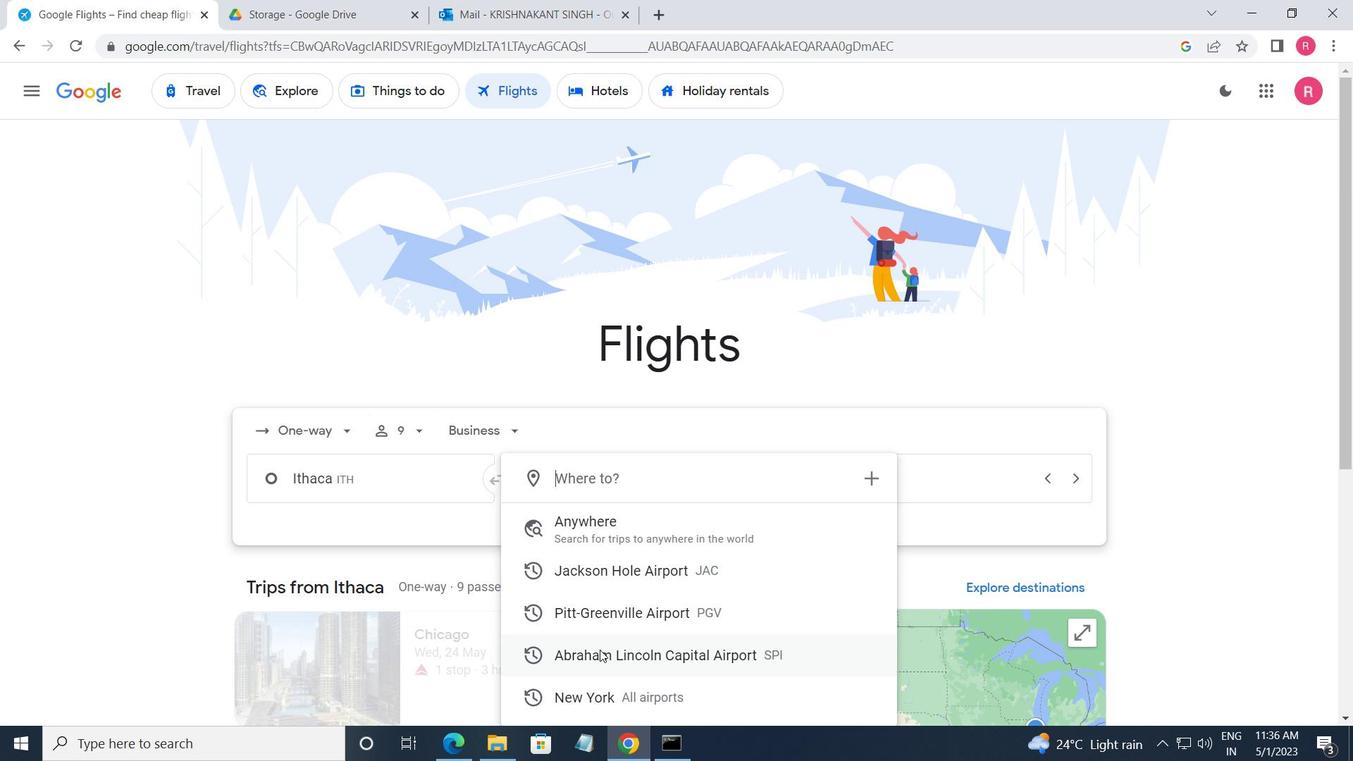 
Action: Mouse pressed left at (594, 657)
Screenshot: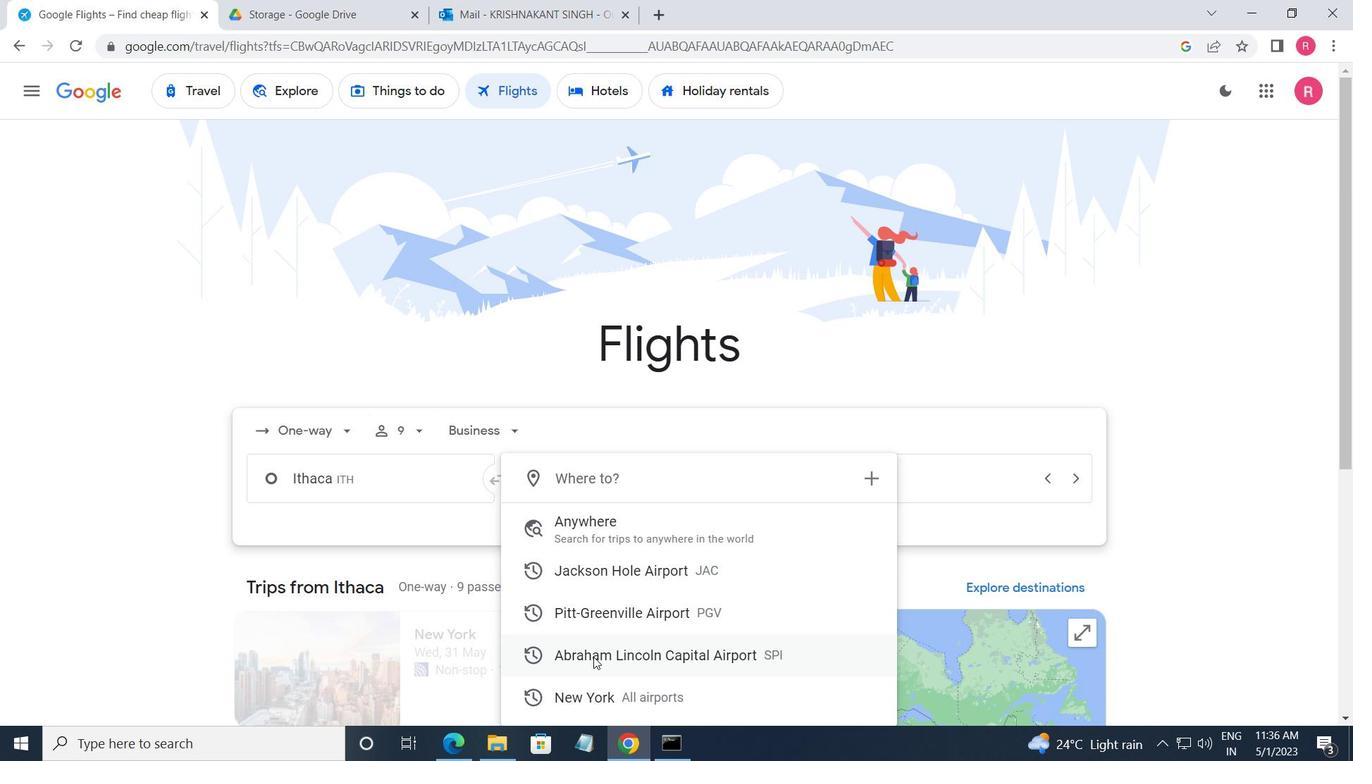 
Action: Mouse moved to (894, 491)
Screenshot: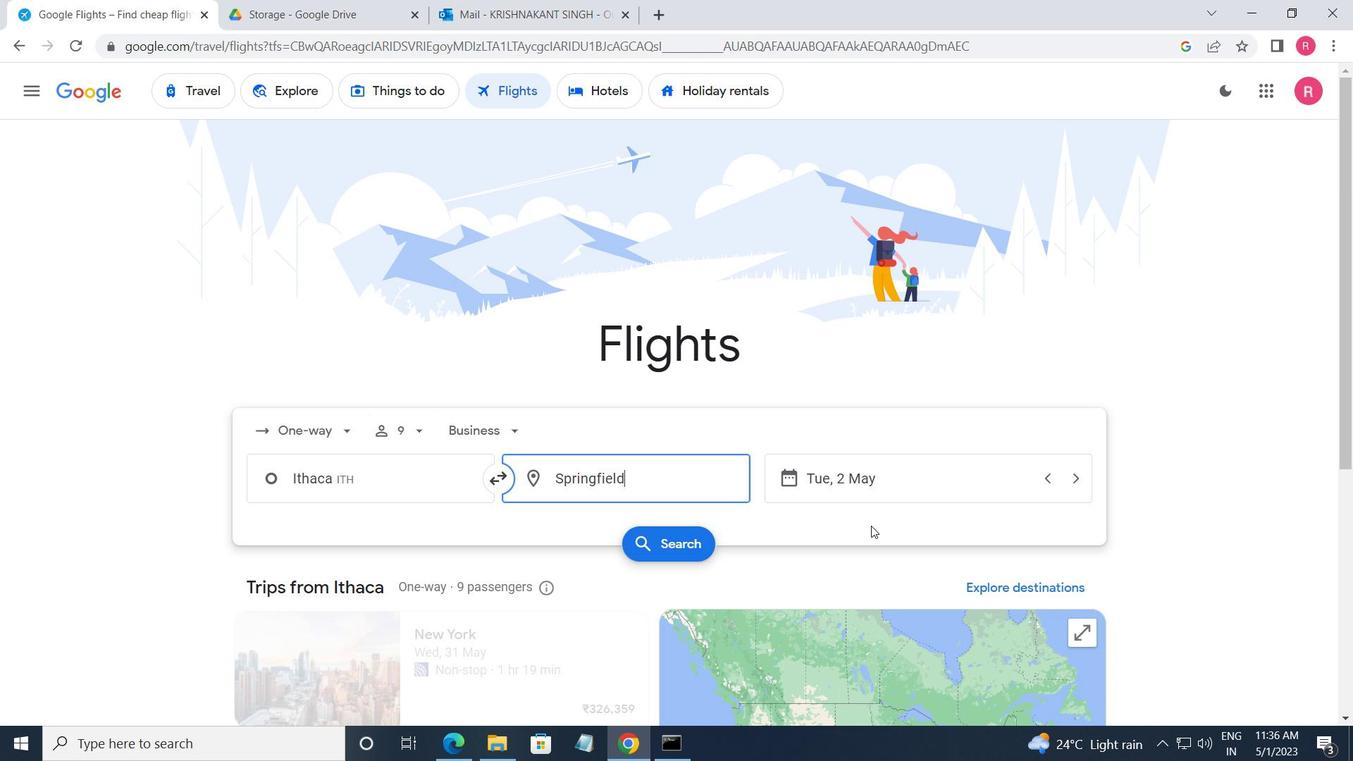 
Action: Mouse pressed left at (894, 491)
Screenshot: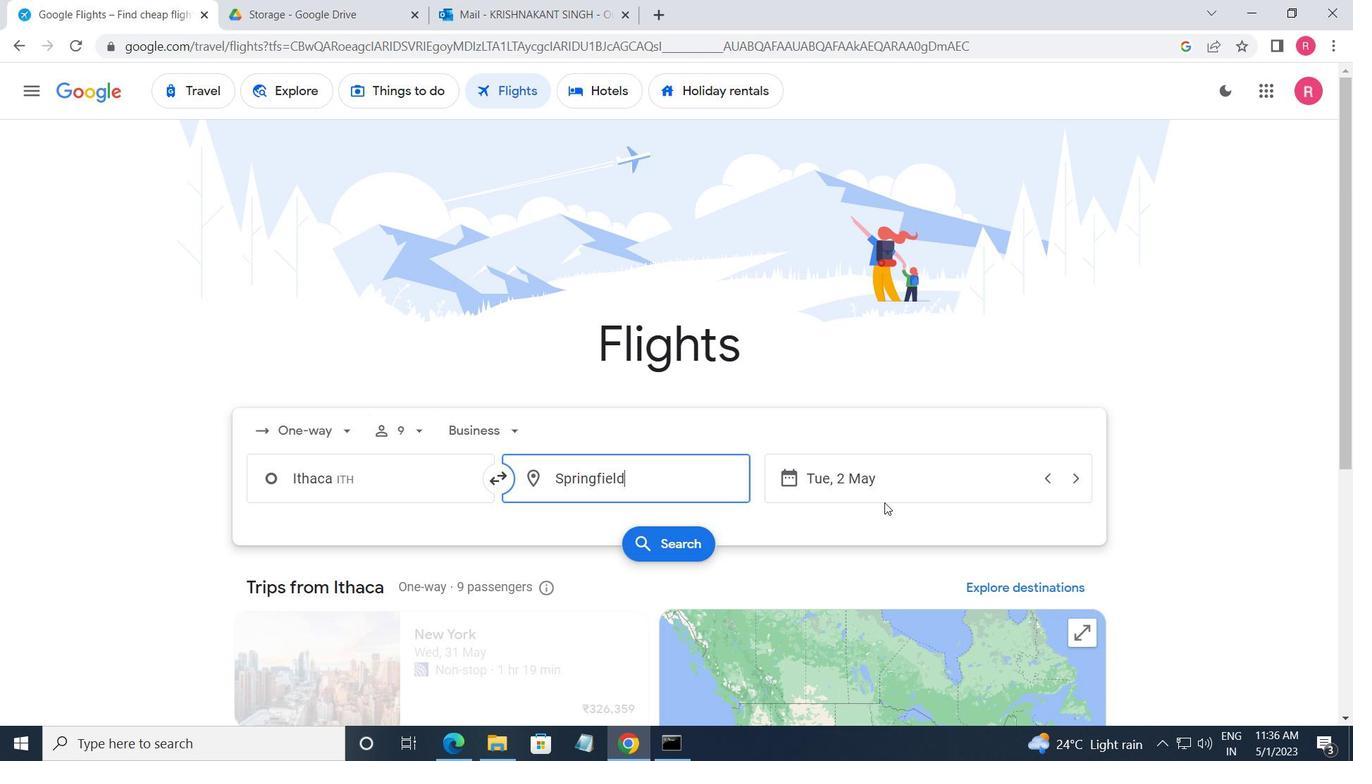 
Action: Mouse moved to (556, 413)
Screenshot: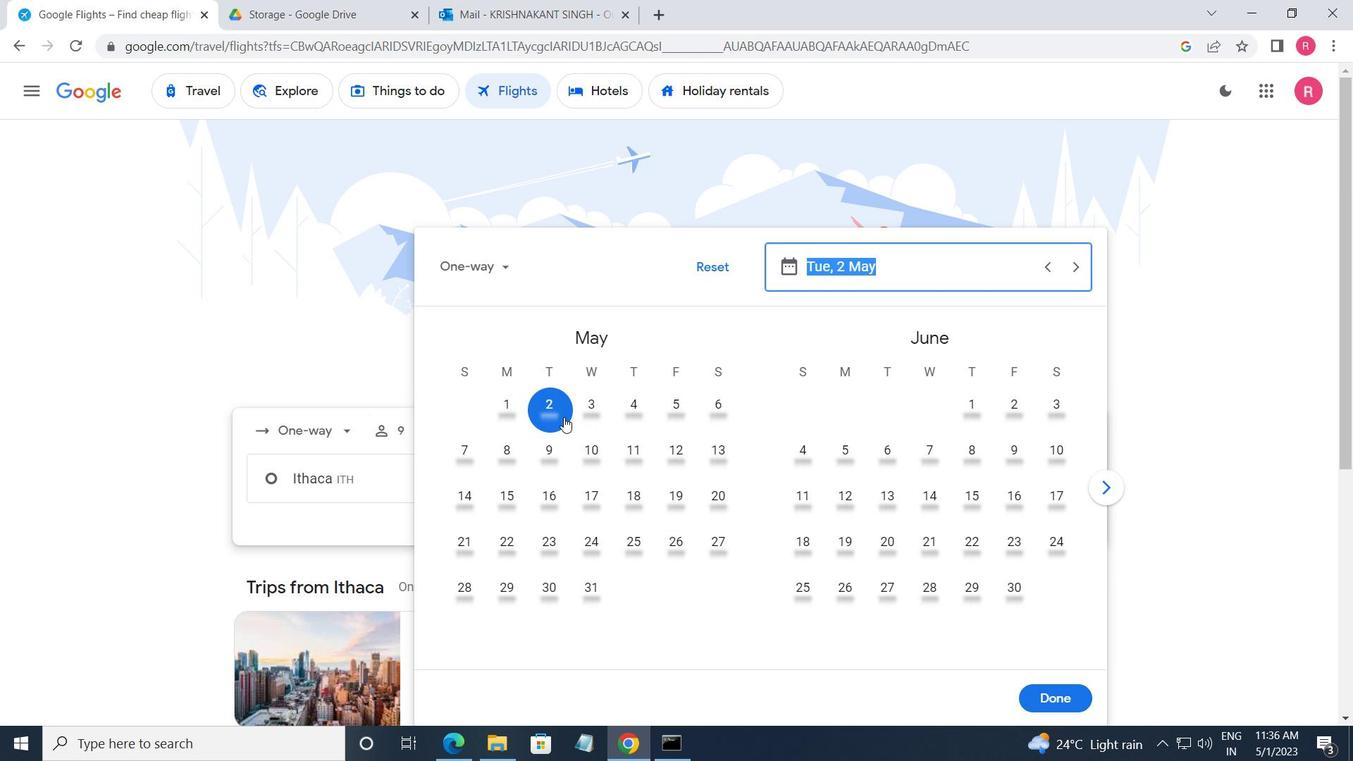 
Action: Mouse pressed left at (556, 413)
Screenshot: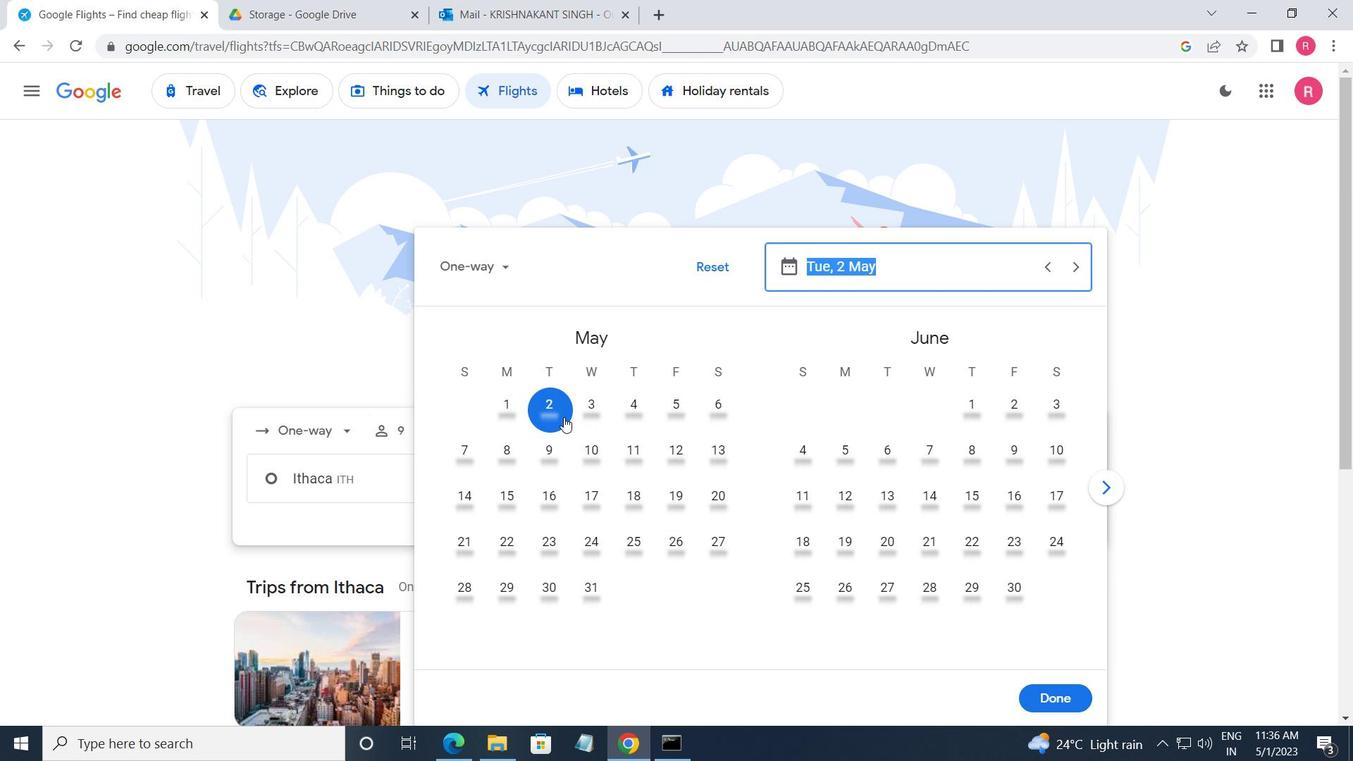 
Action: Mouse moved to (1071, 689)
Screenshot: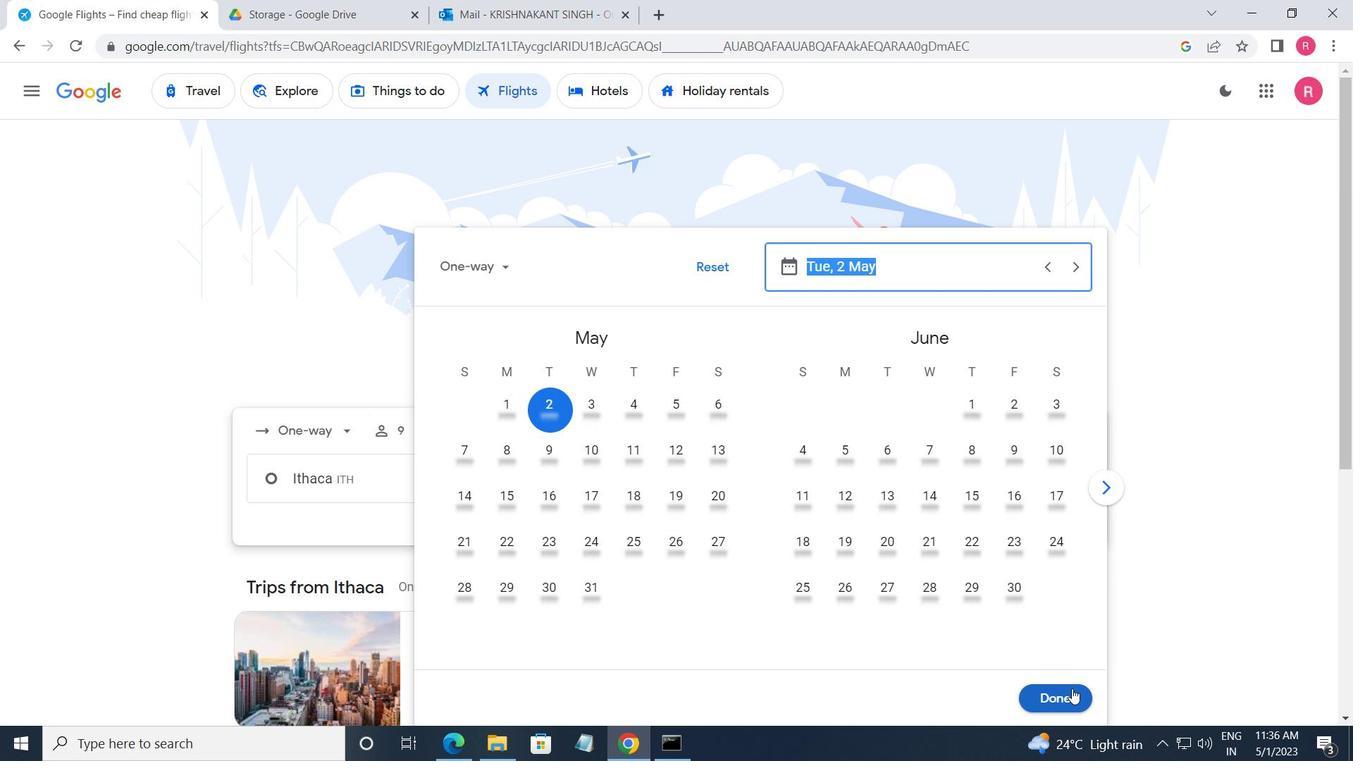 
Action: Mouse pressed left at (1071, 689)
Screenshot: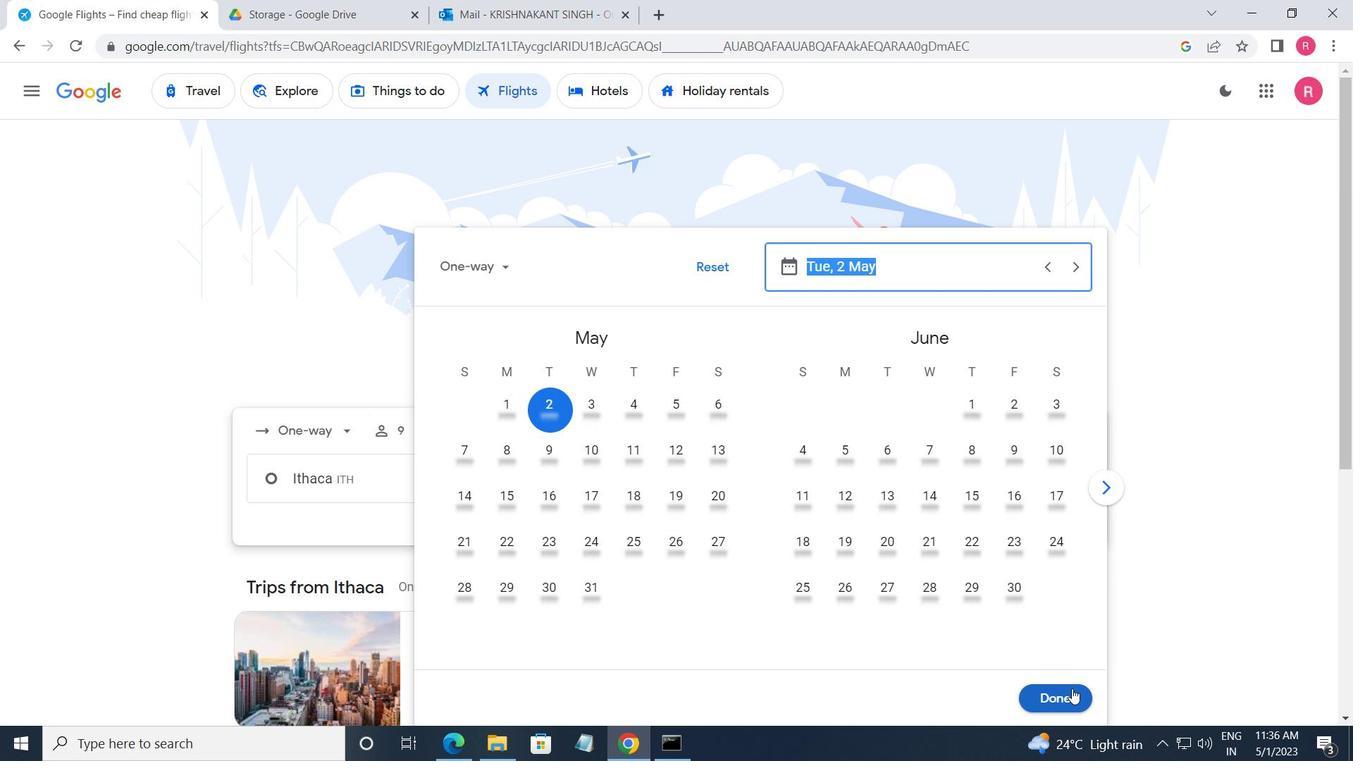
Action: Mouse moved to (673, 550)
Screenshot: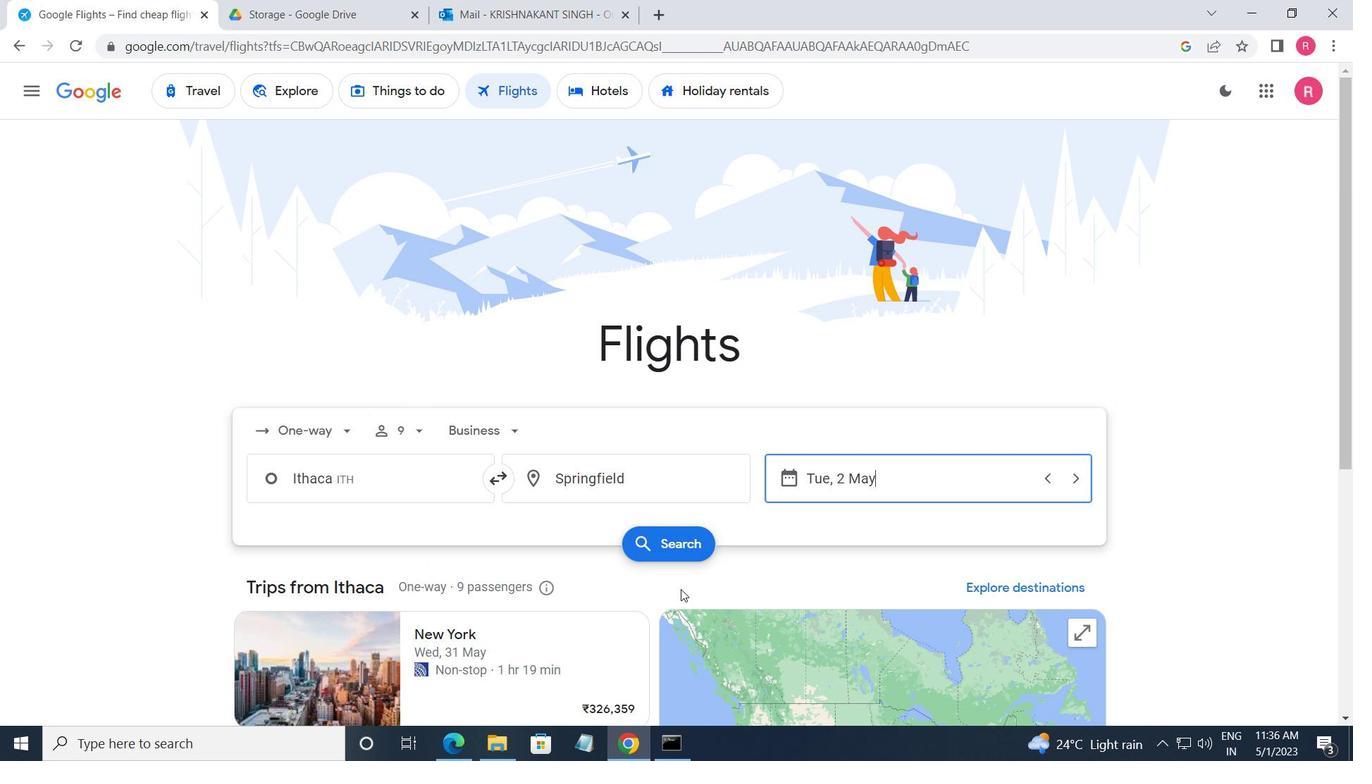 
Action: Mouse pressed left at (673, 550)
Screenshot: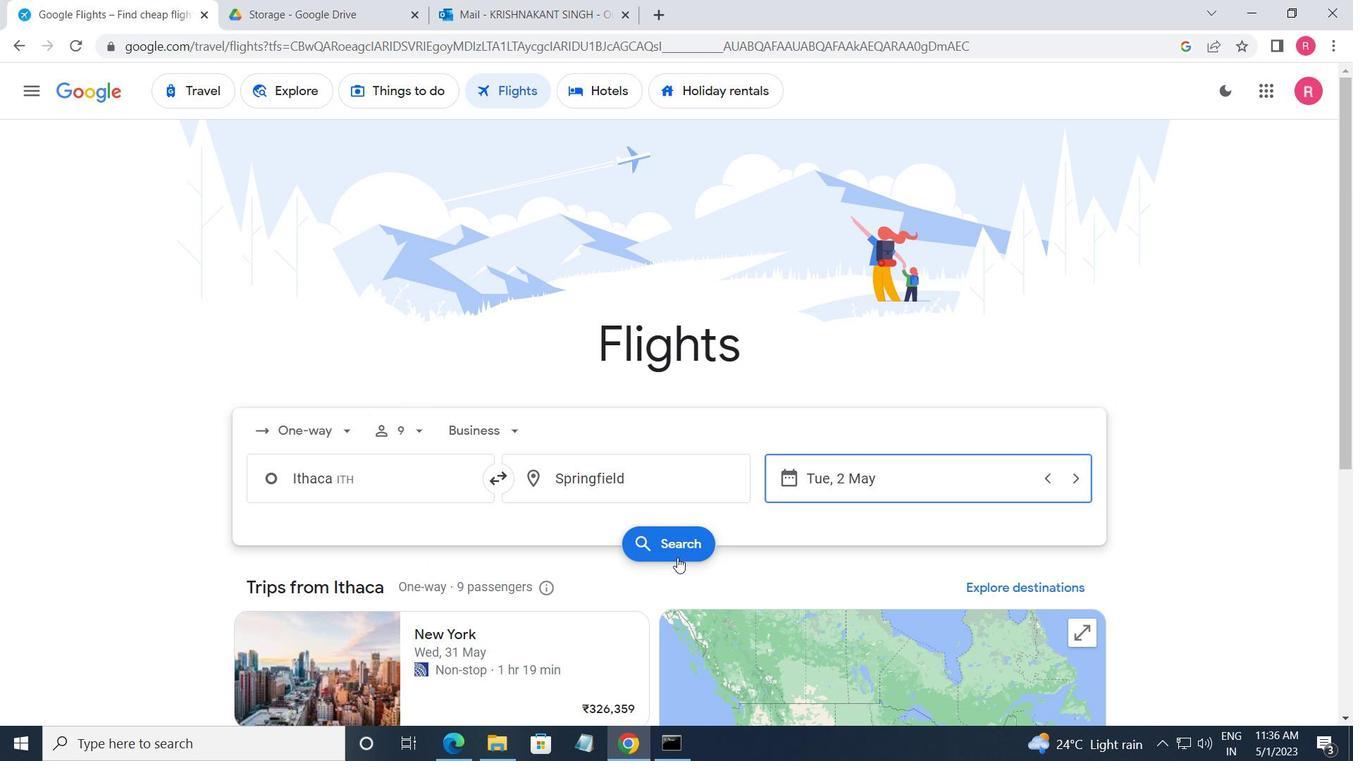 
Action: Mouse moved to (267, 262)
Screenshot: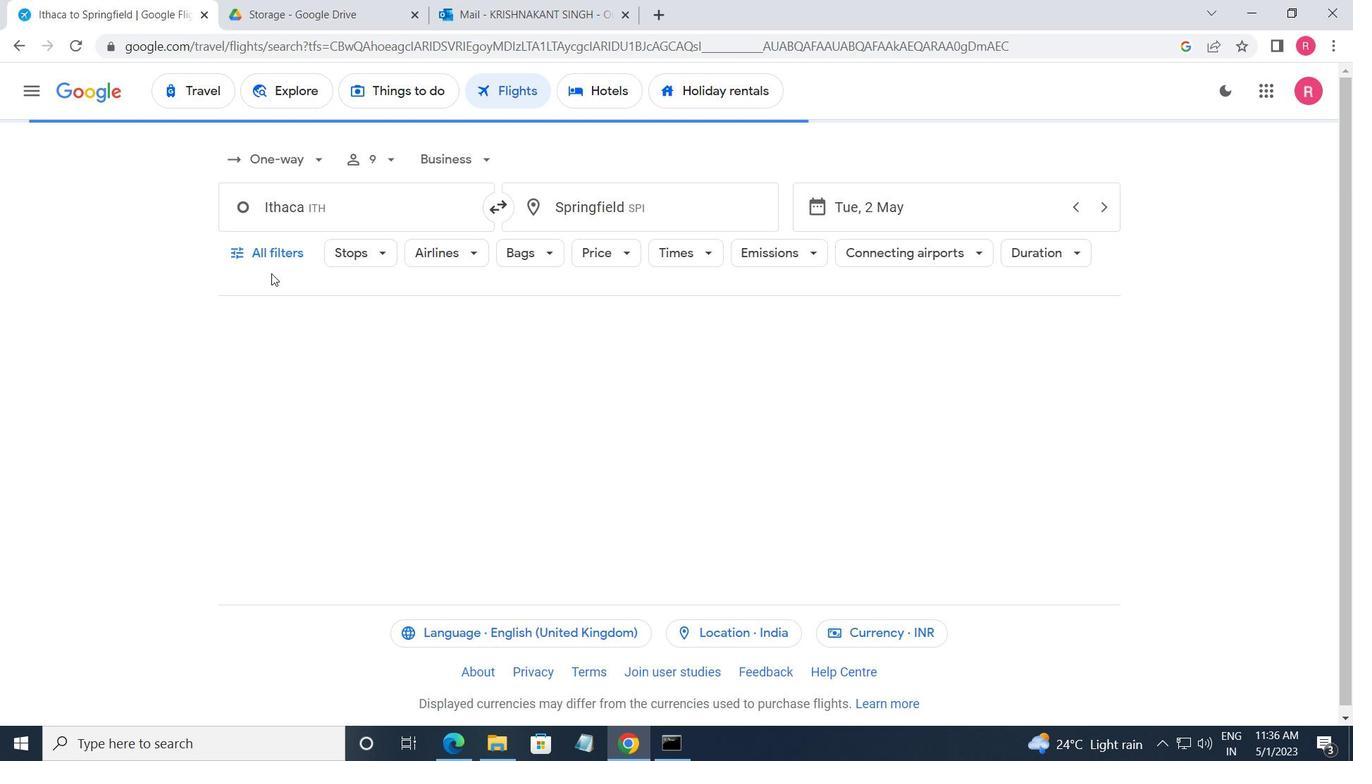 
Action: Mouse pressed left at (267, 262)
Screenshot: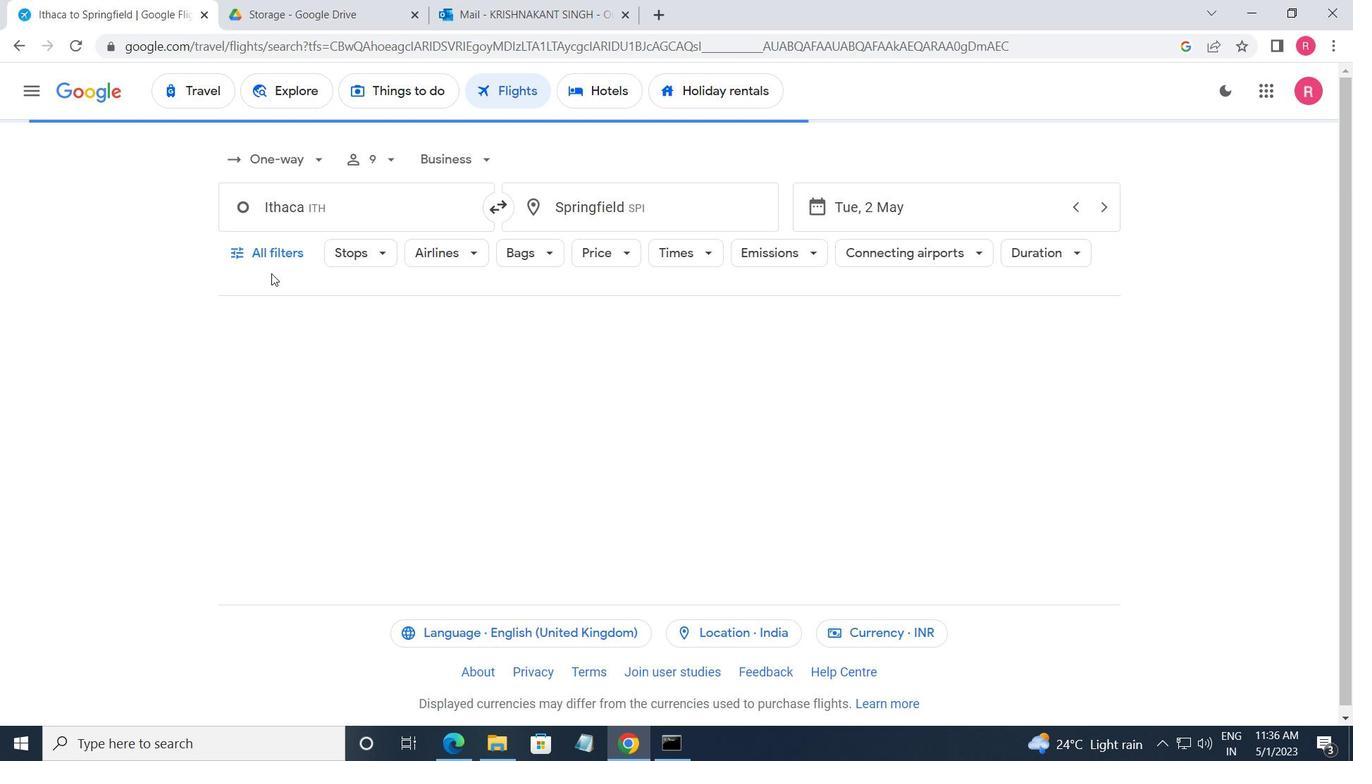 
Action: Mouse moved to (336, 558)
Screenshot: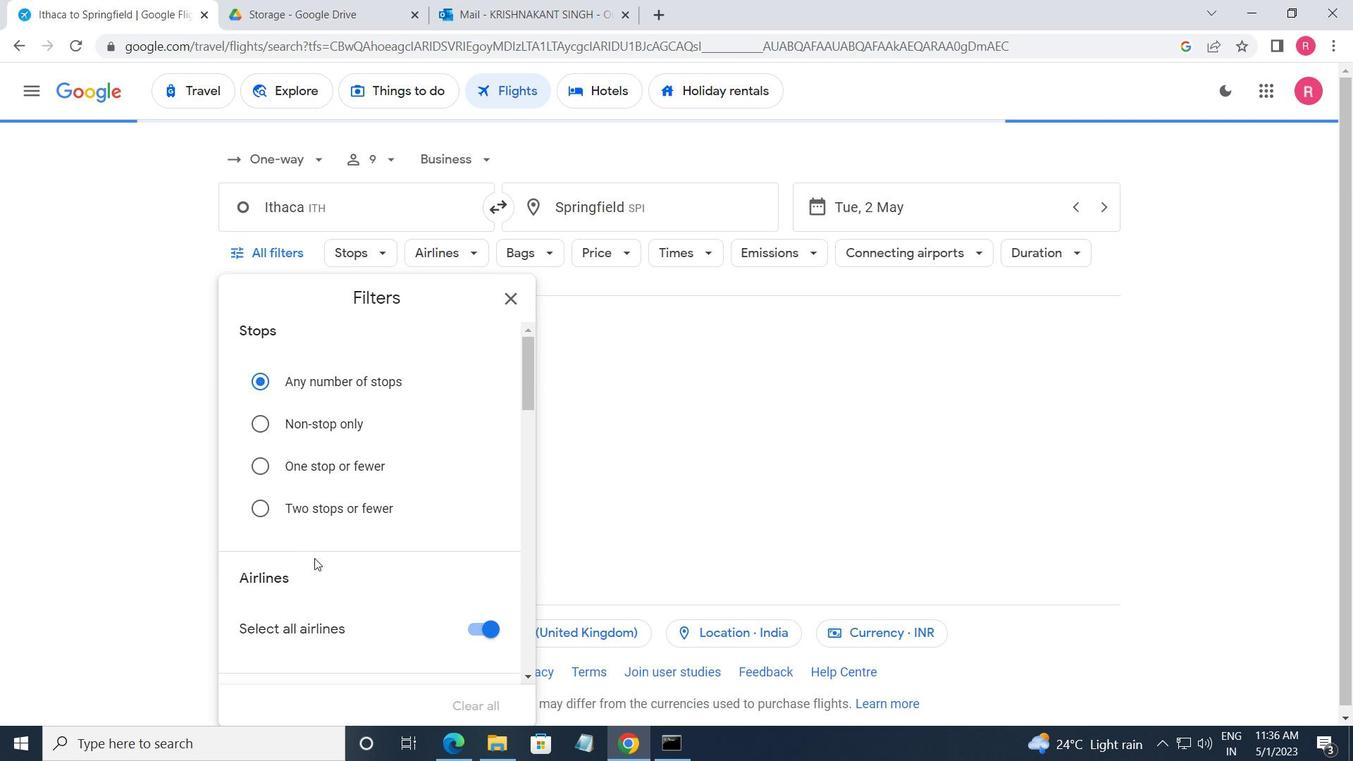
Action: Mouse scrolled (336, 558) with delta (0, 0)
Screenshot: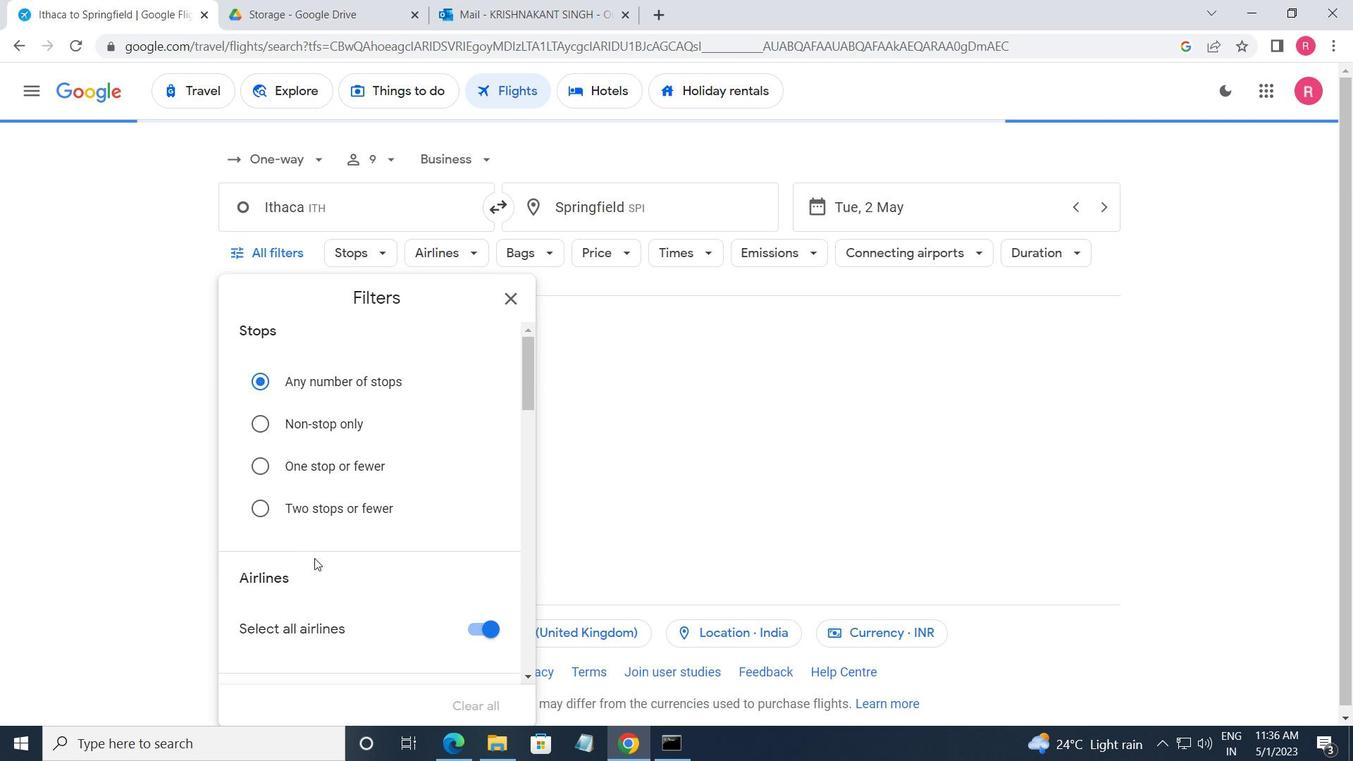 
Action: Mouse moved to (338, 558)
Screenshot: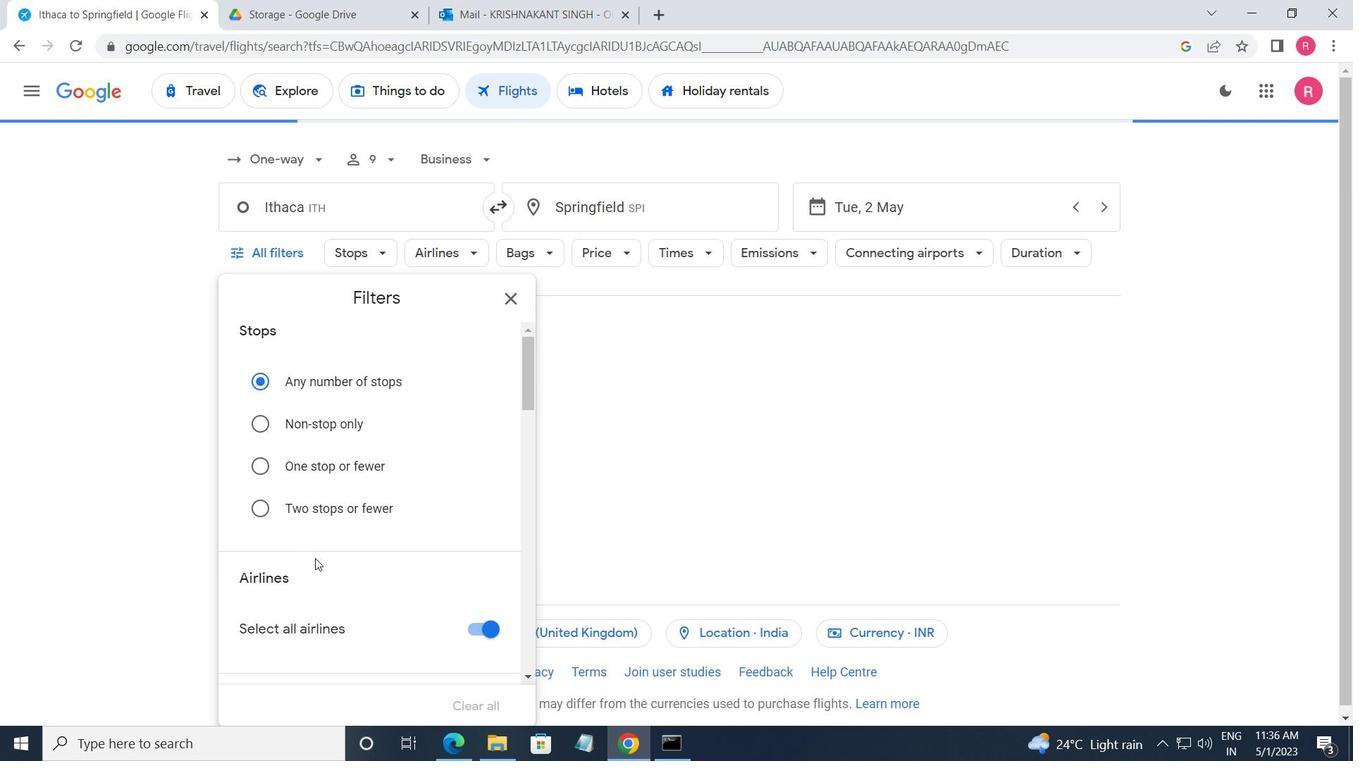 
Action: Mouse scrolled (338, 558) with delta (0, 0)
Screenshot: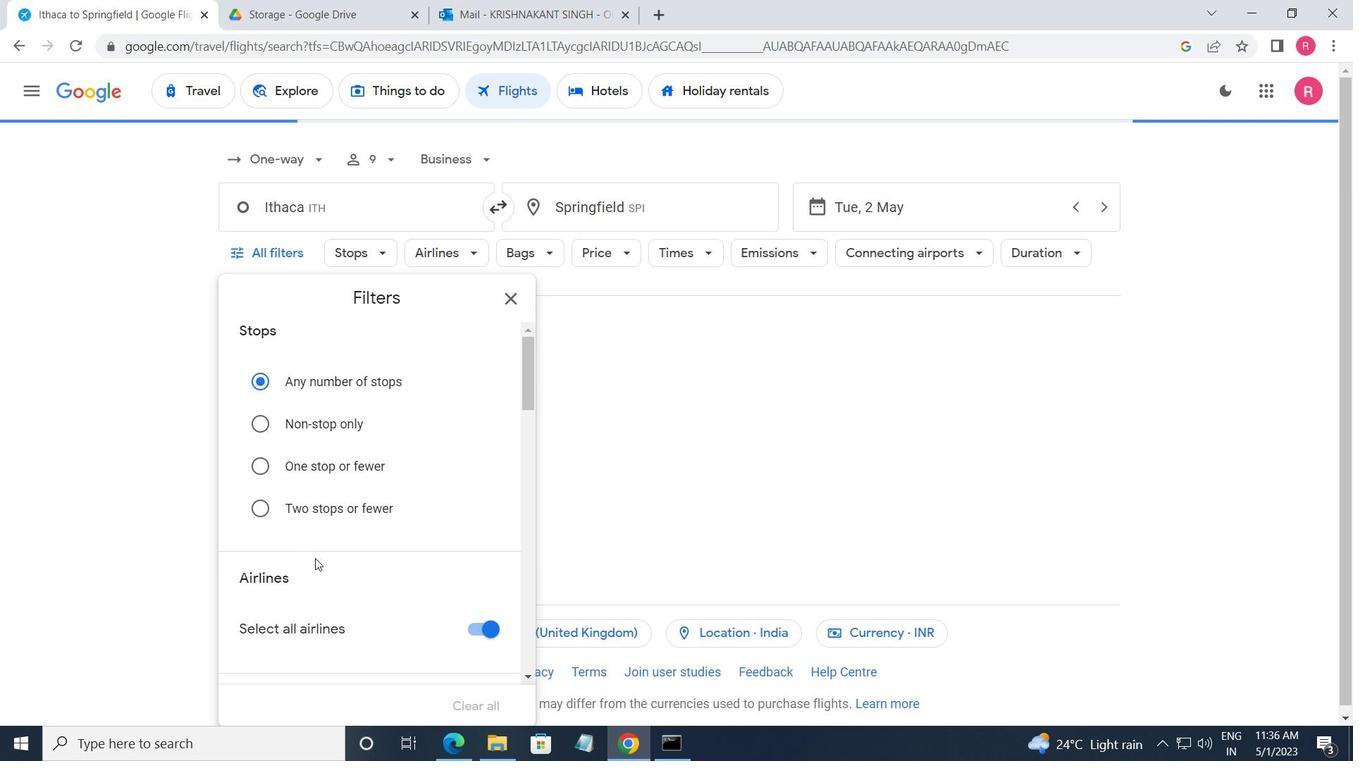 
Action: Mouse moved to (339, 558)
Screenshot: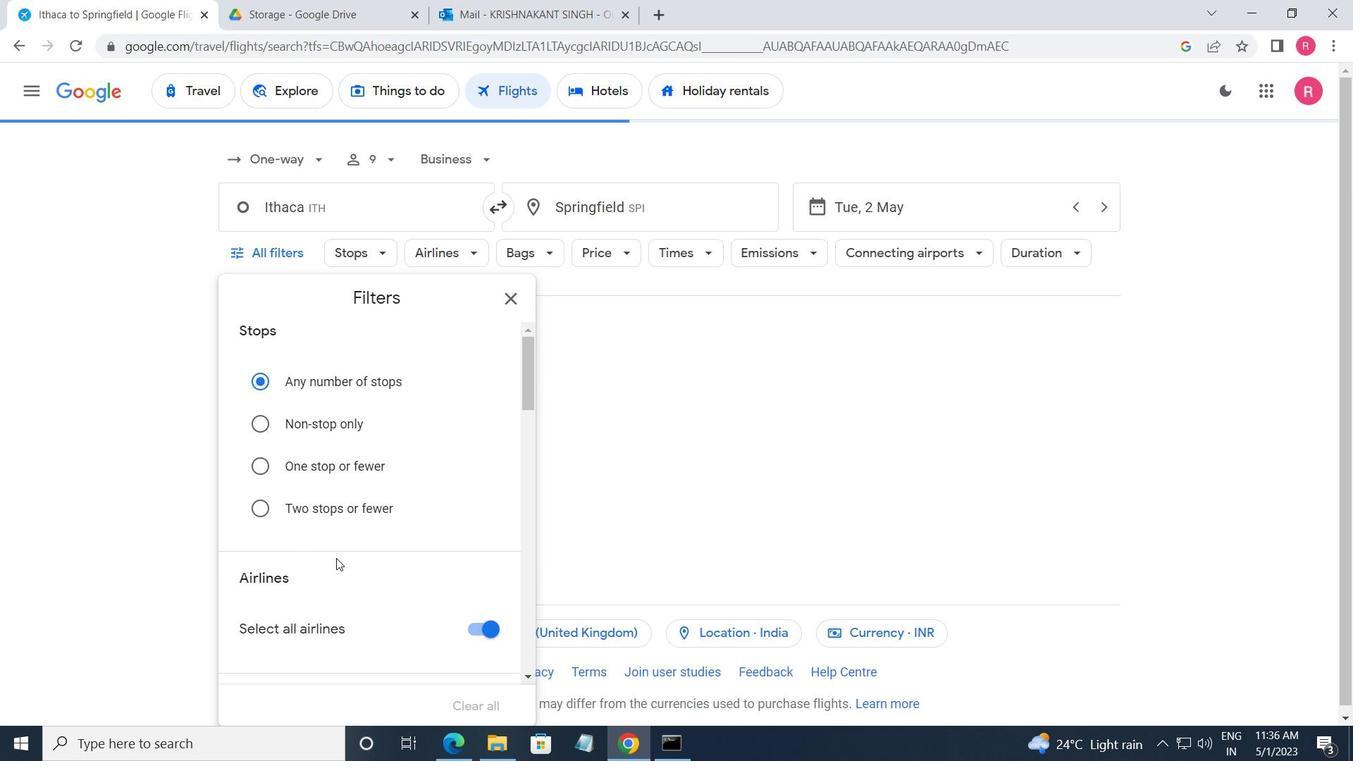
Action: Mouse scrolled (339, 558) with delta (0, 0)
Screenshot: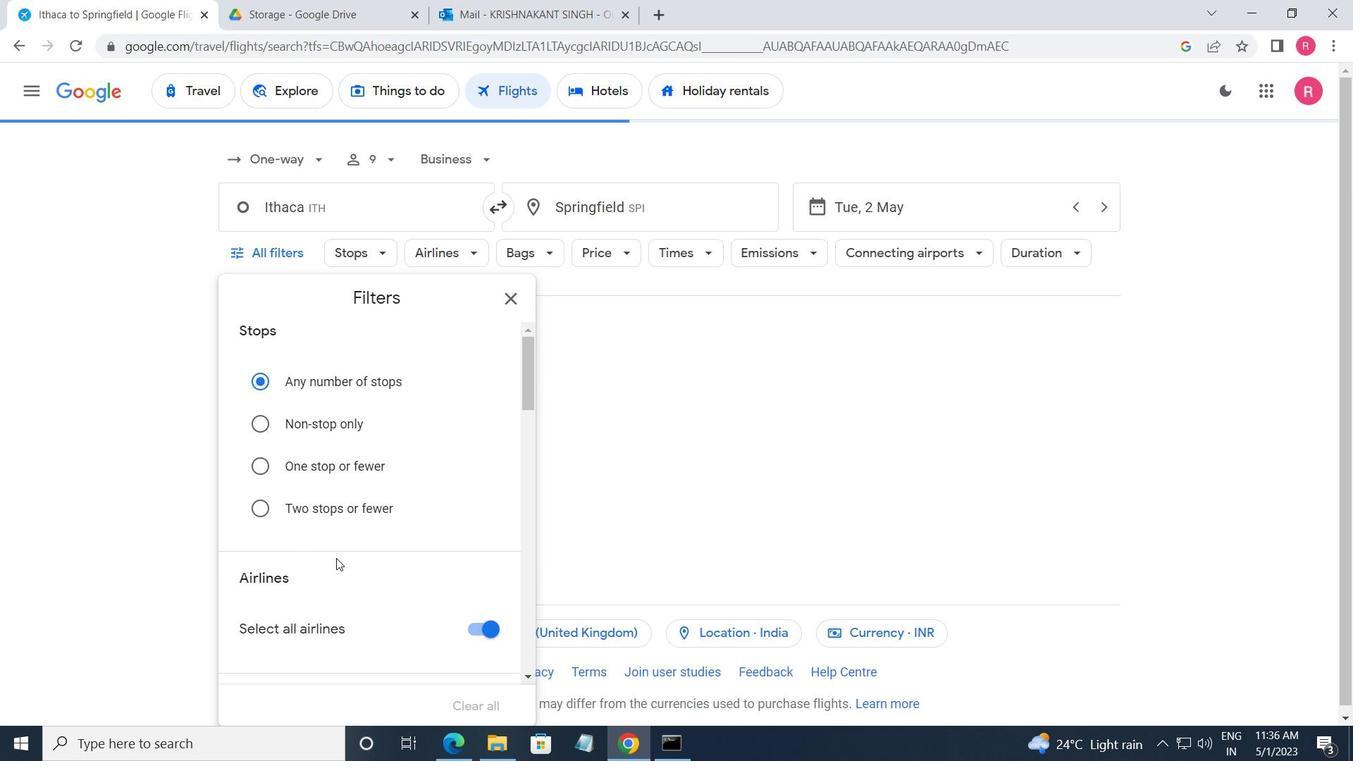 
Action: Mouse moved to (341, 557)
Screenshot: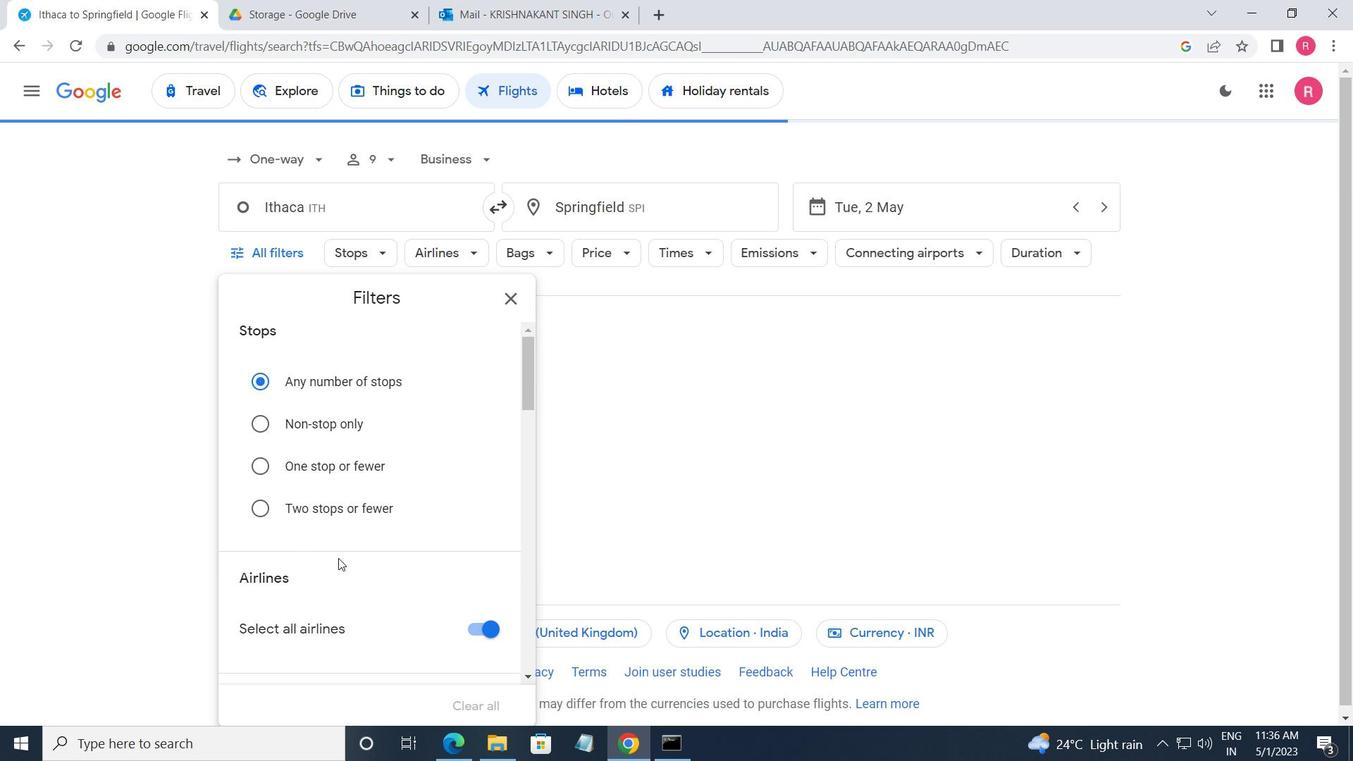 
Action: Mouse scrolled (341, 556) with delta (0, 0)
Screenshot: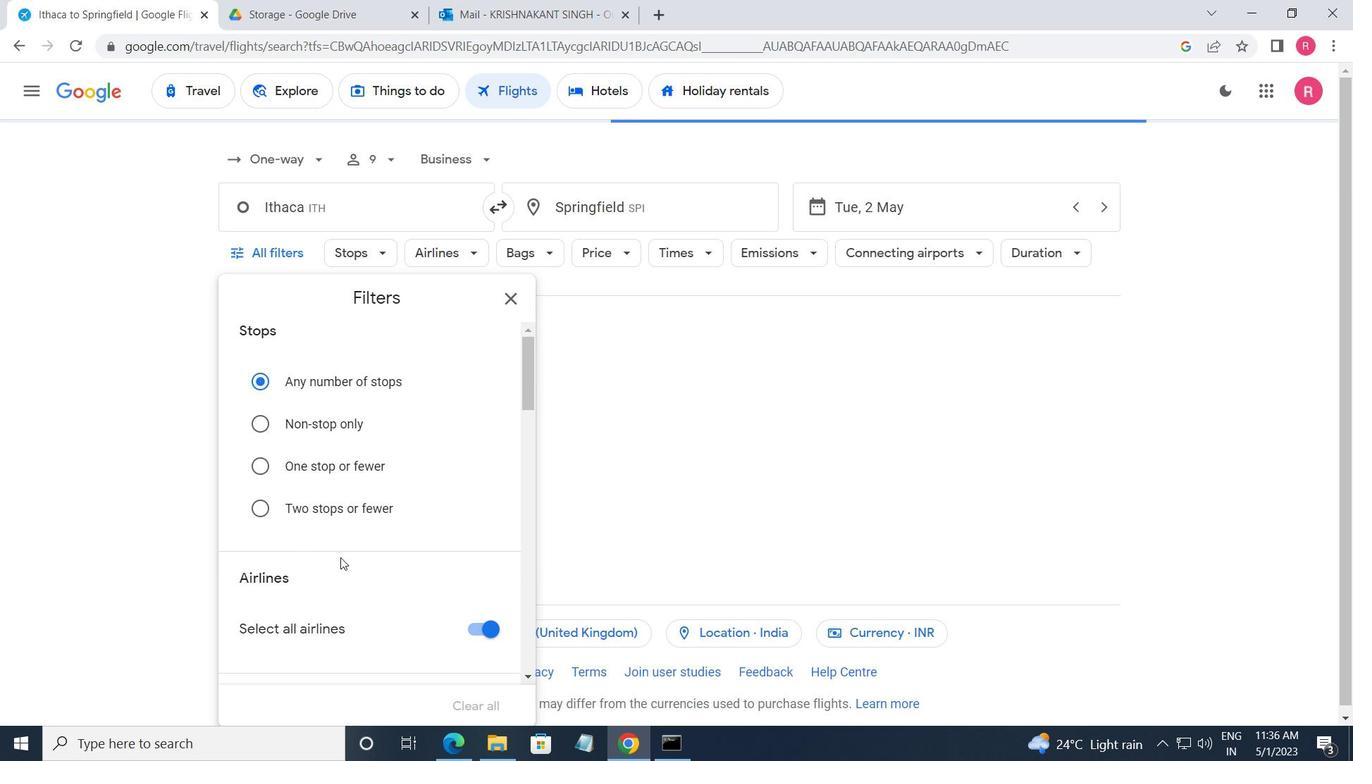 
Action: Mouse moved to (341, 556)
Screenshot: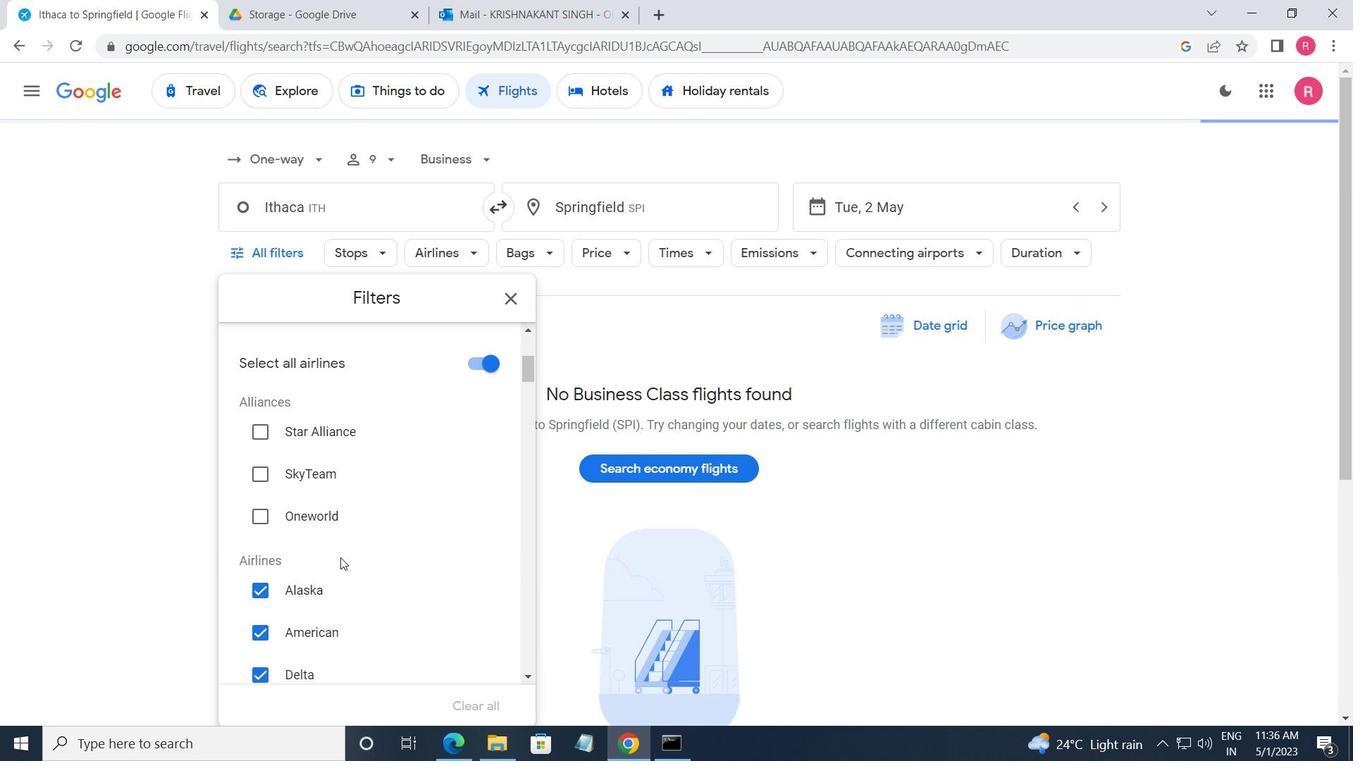 
Action: Mouse scrolled (341, 556) with delta (0, 0)
Screenshot: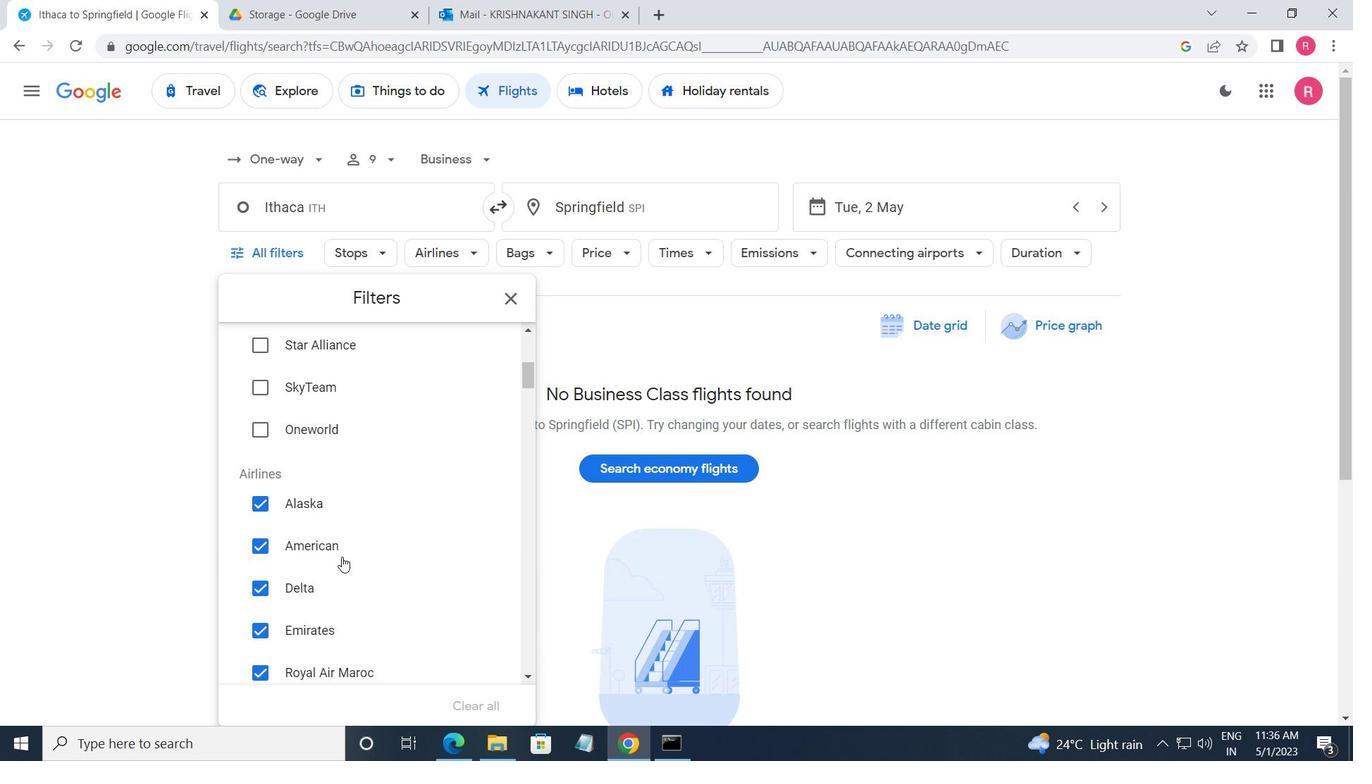 
Action: Mouse scrolled (341, 556) with delta (0, 0)
Screenshot: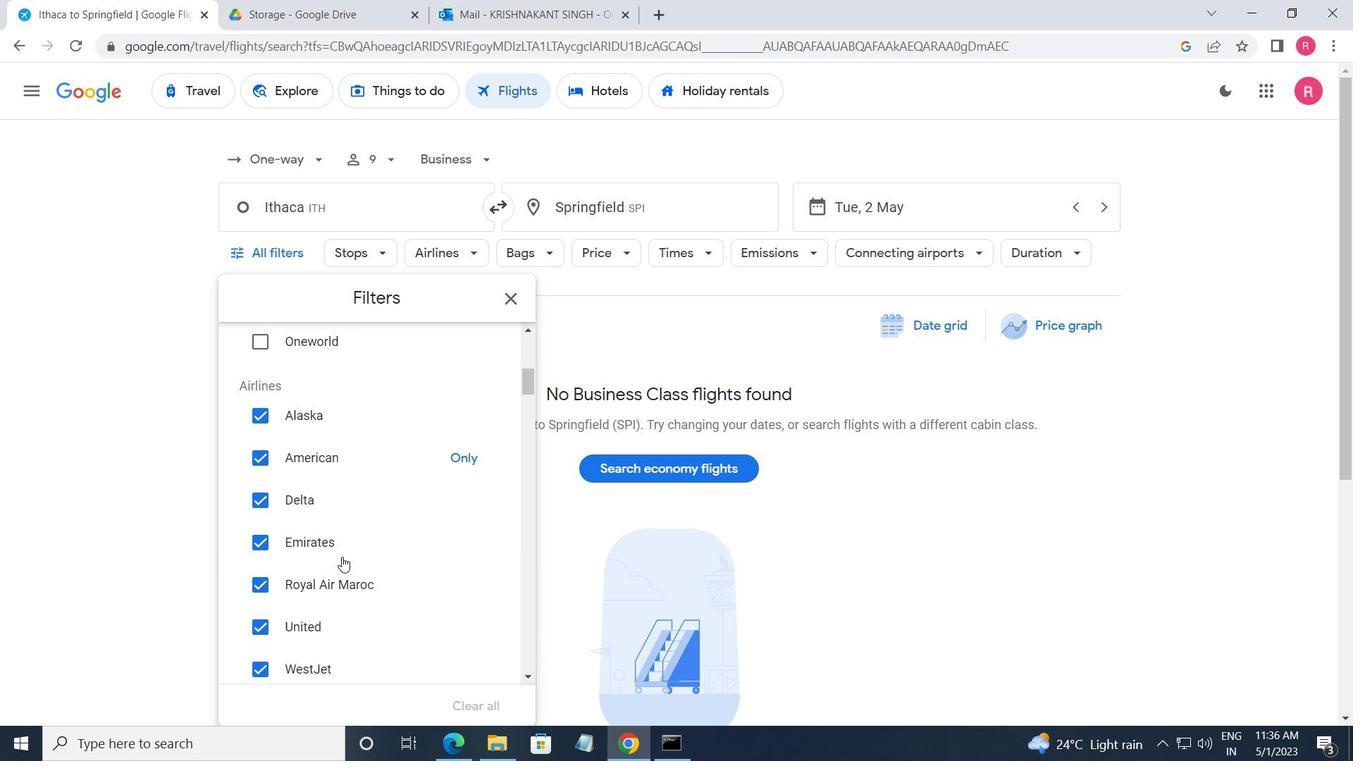 
Action: Mouse scrolled (341, 556) with delta (0, 0)
Screenshot: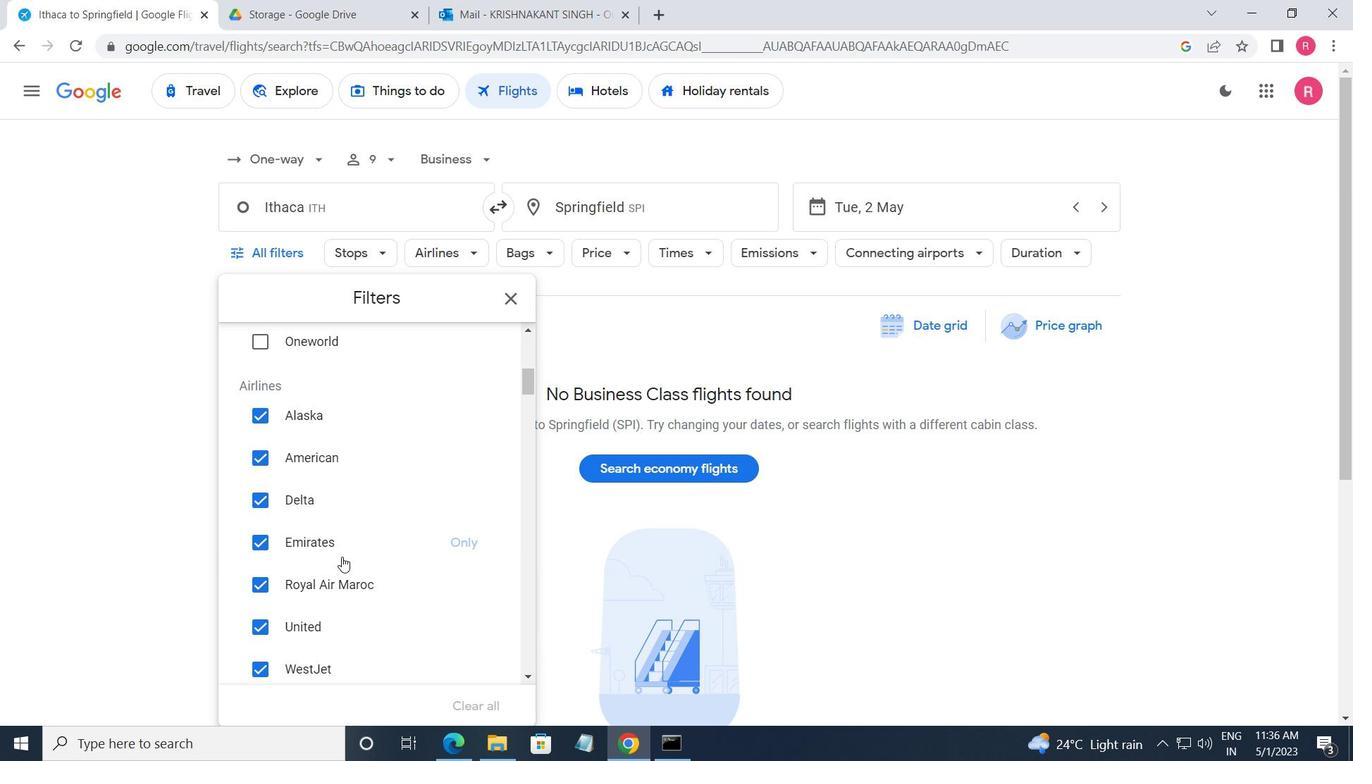 
Action: Mouse scrolled (341, 557) with delta (0, 0)
Screenshot: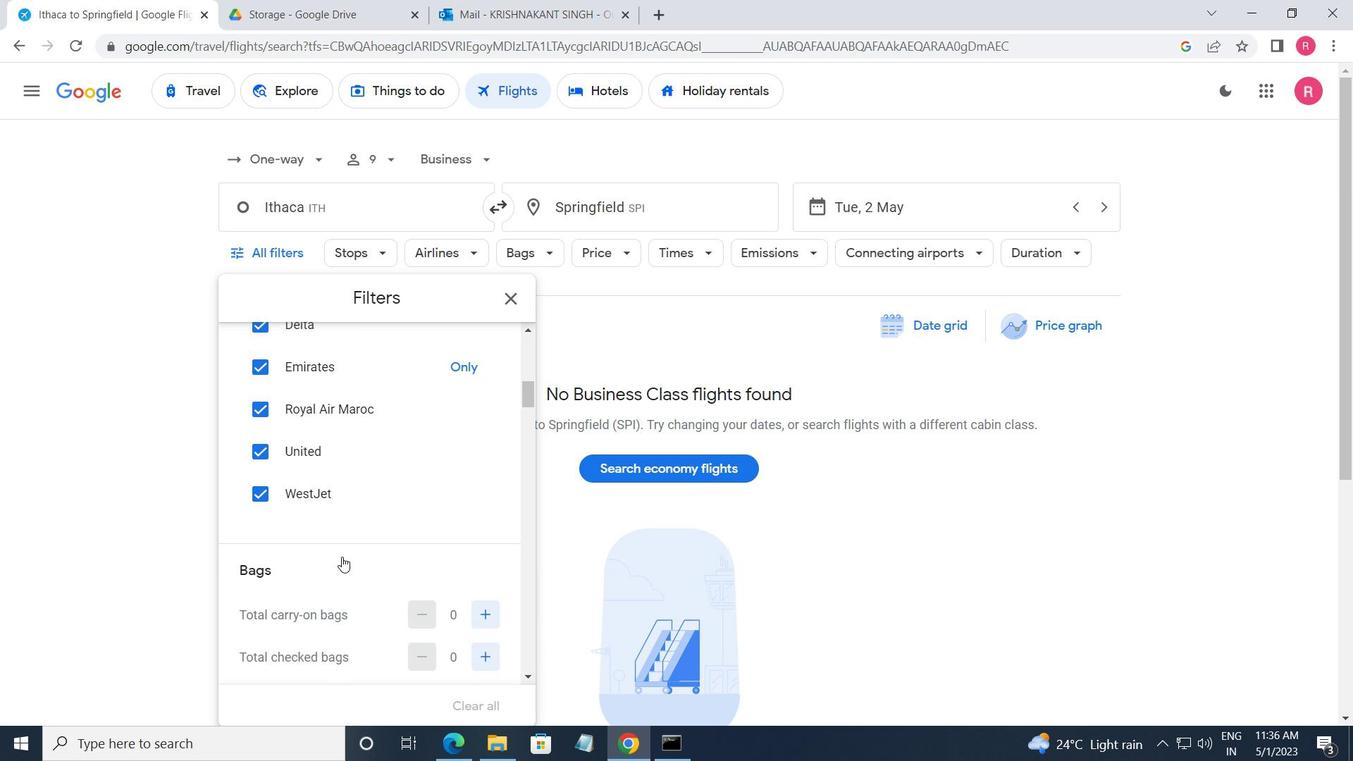 
Action: Mouse scrolled (341, 557) with delta (0, 0)
Screenshot: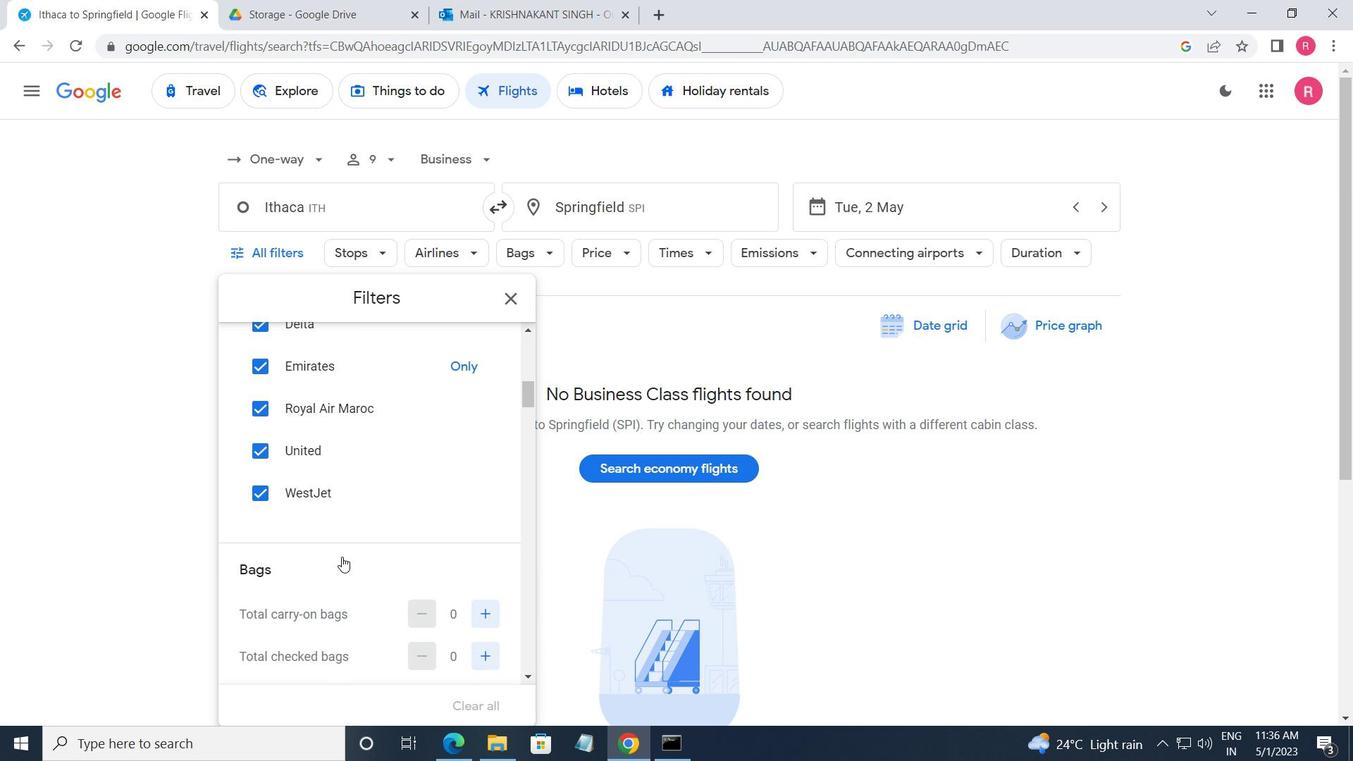 
Action: Mouse scrolled (341, 557) with delta (0, 0)
Screenshot: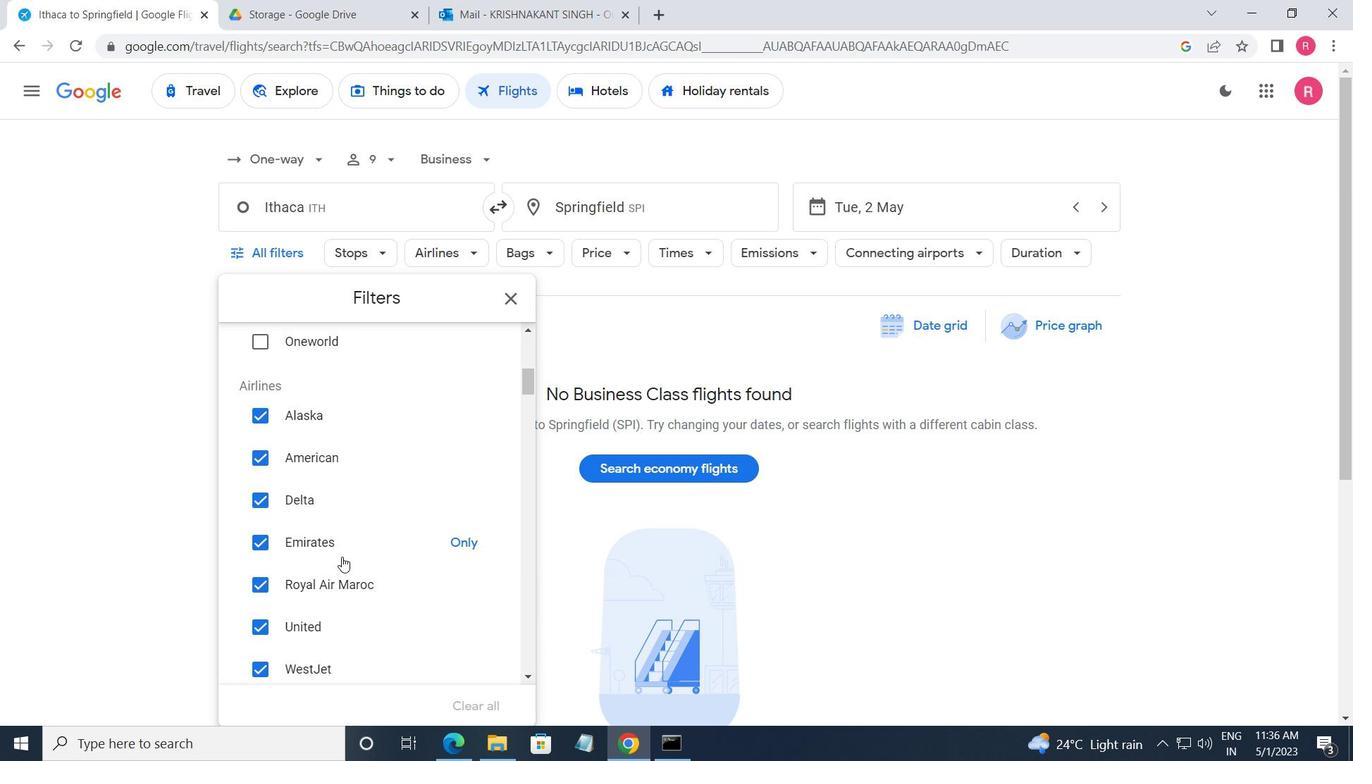 
Action: Mouse moved to (402, 471)
Screenshot: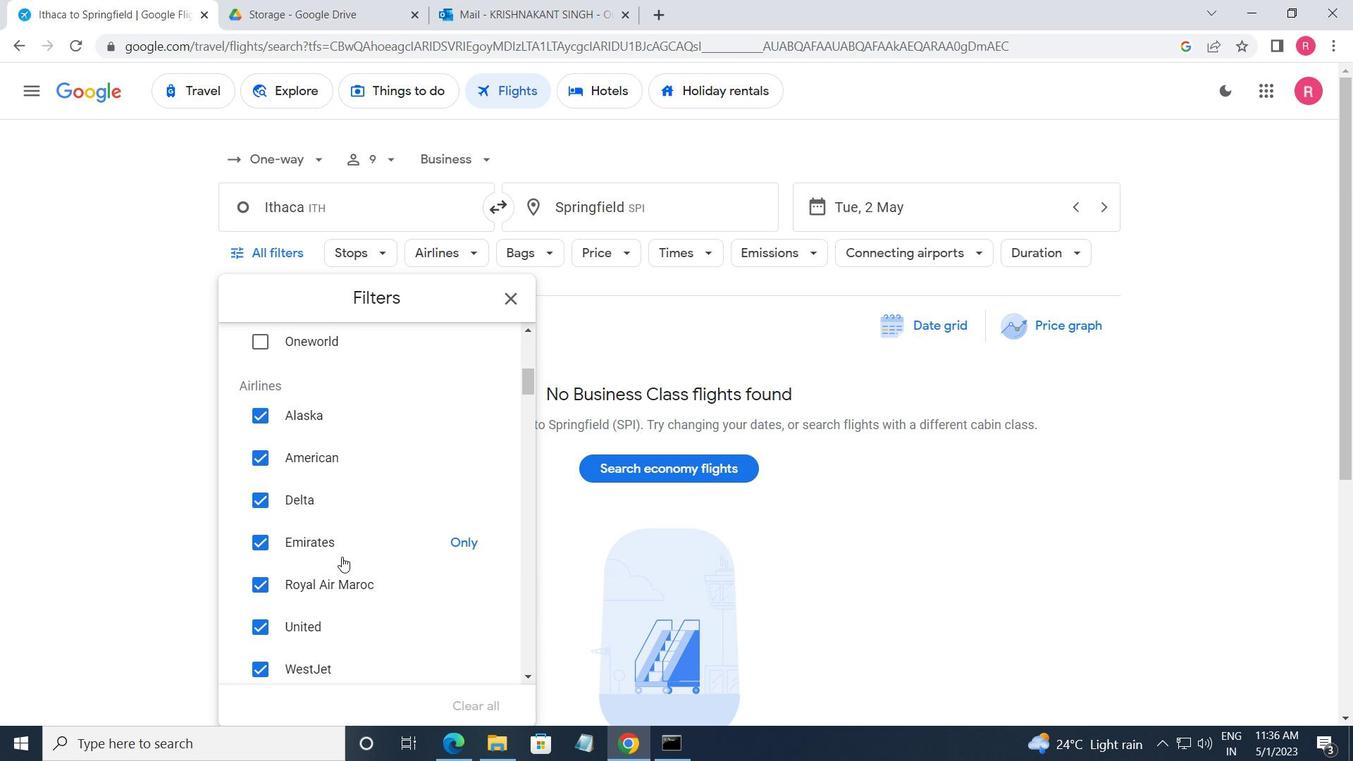
Action: Mouse scrolled (402, 472) with delta (0, 0)
Screenshot: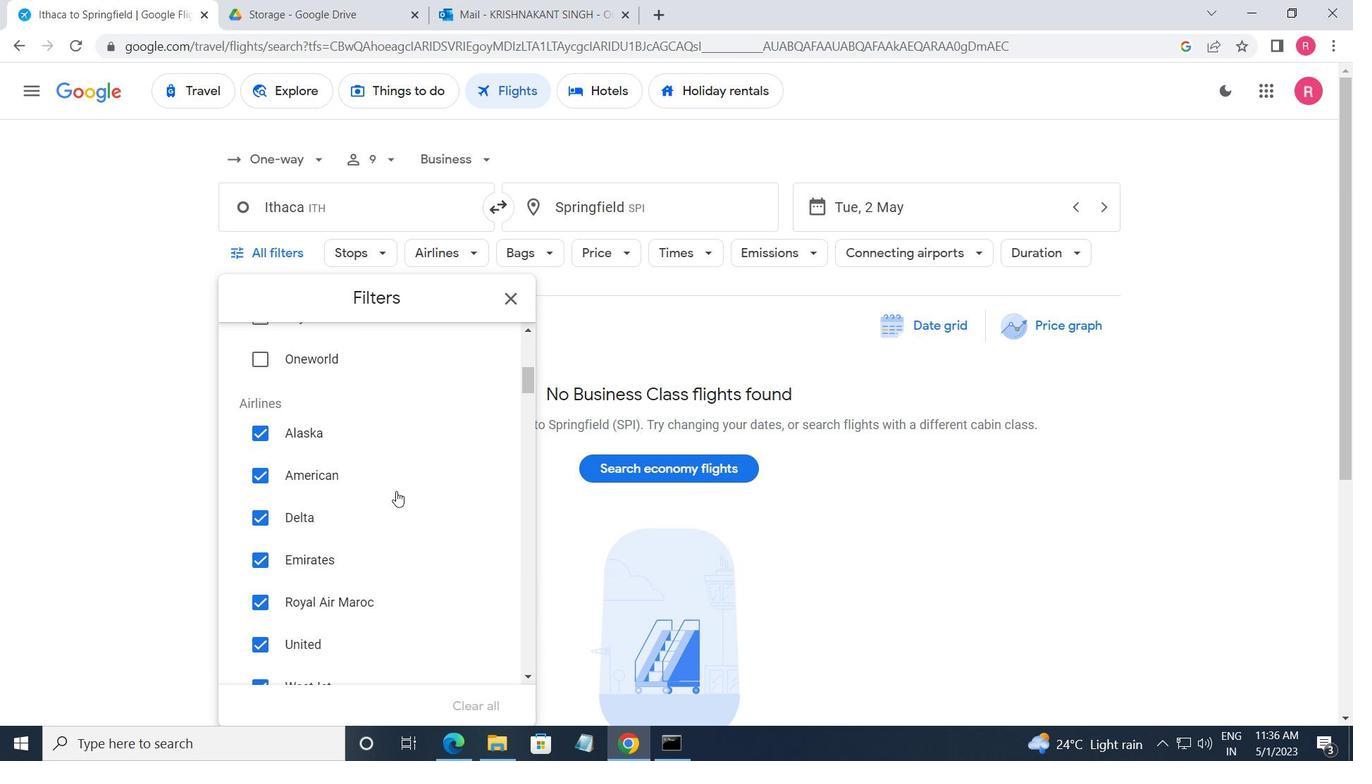 
Action: Mouse moved to (486, 367)
Screenshot: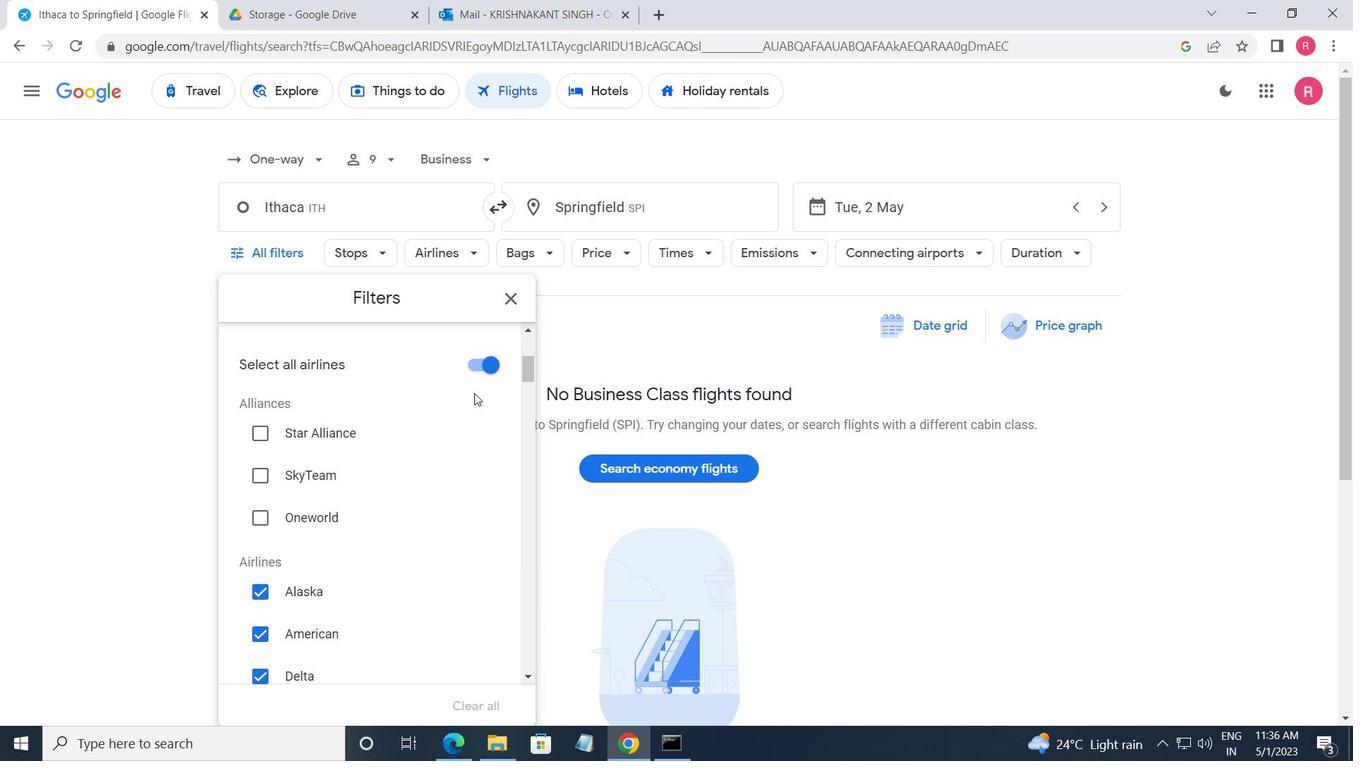 
Action: Mouse pressed left at (486, 367)
Screenshot: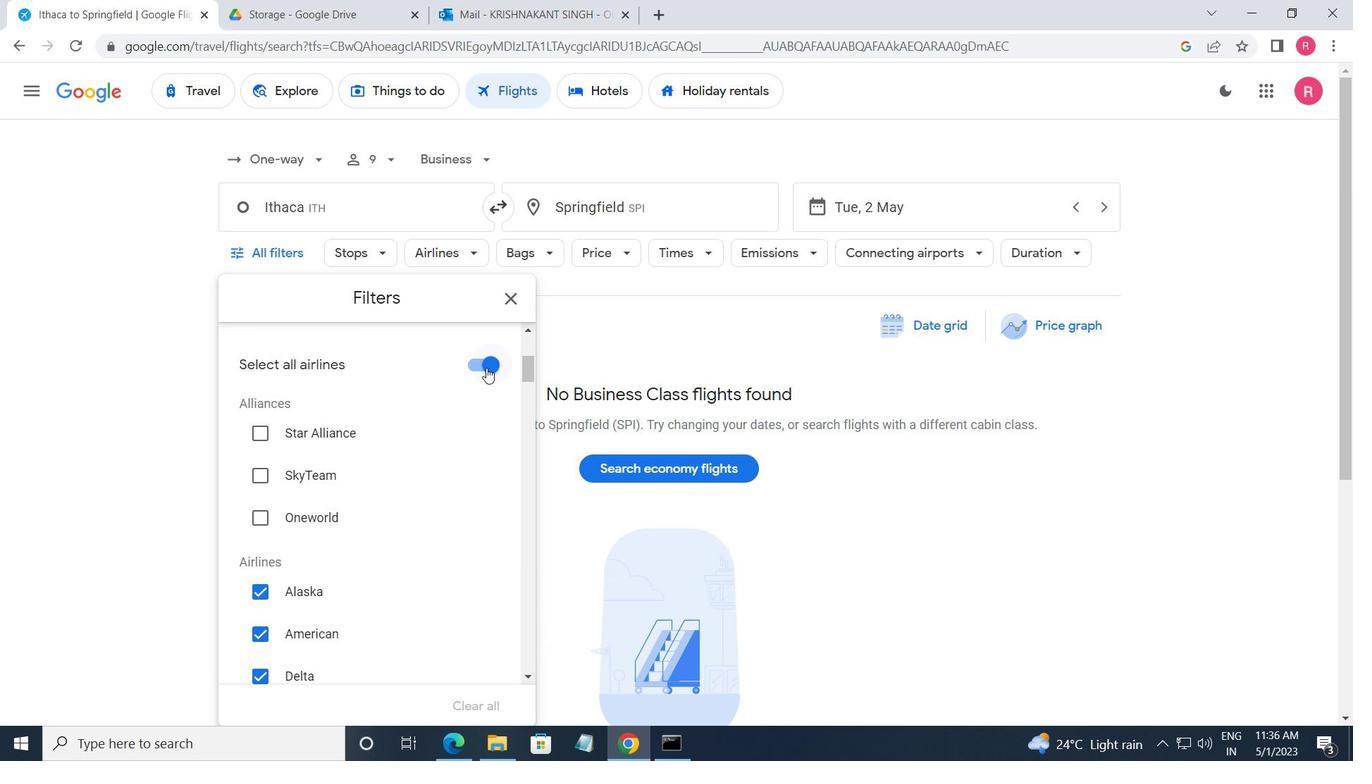 
Action: Mouse moved to (490, 422)
Screenshot: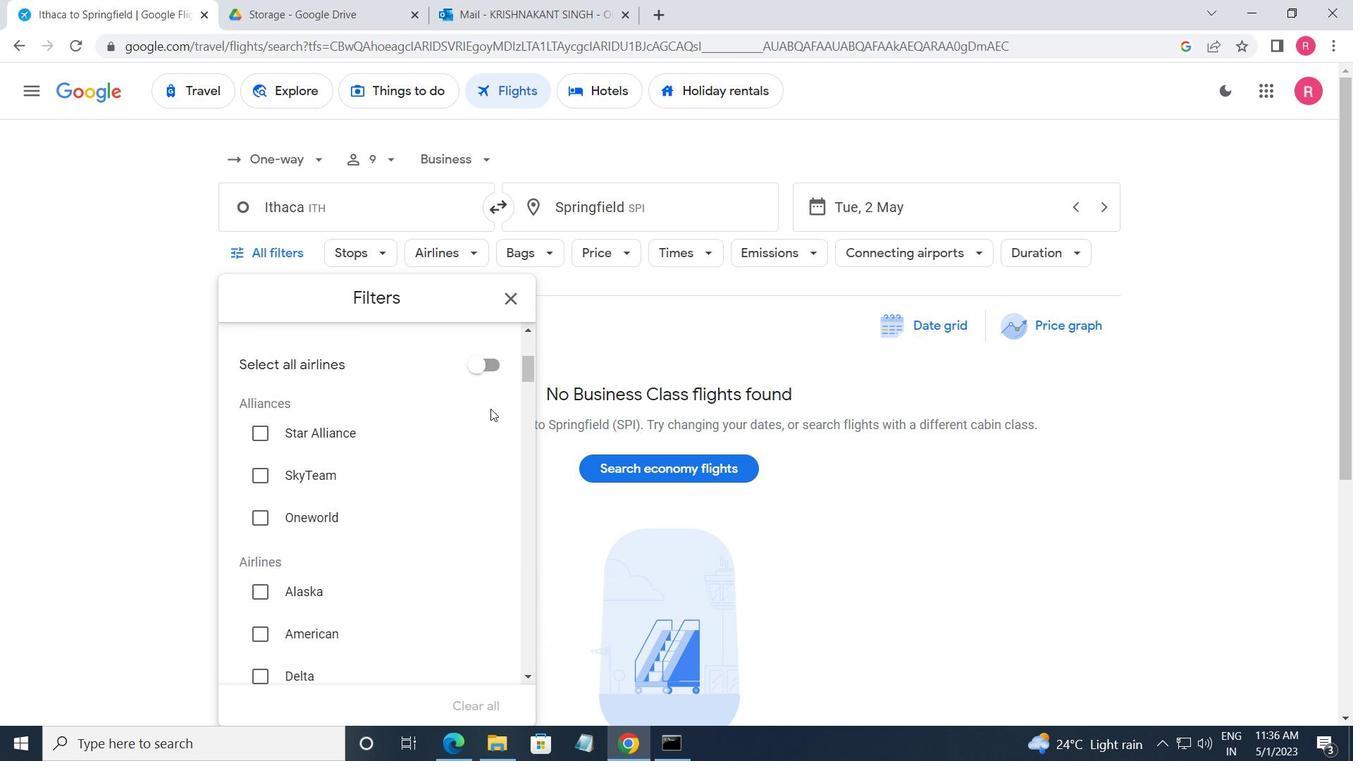 
Action: Mouse scrolled (490, 422) with delta (0, 0)
Screenshot: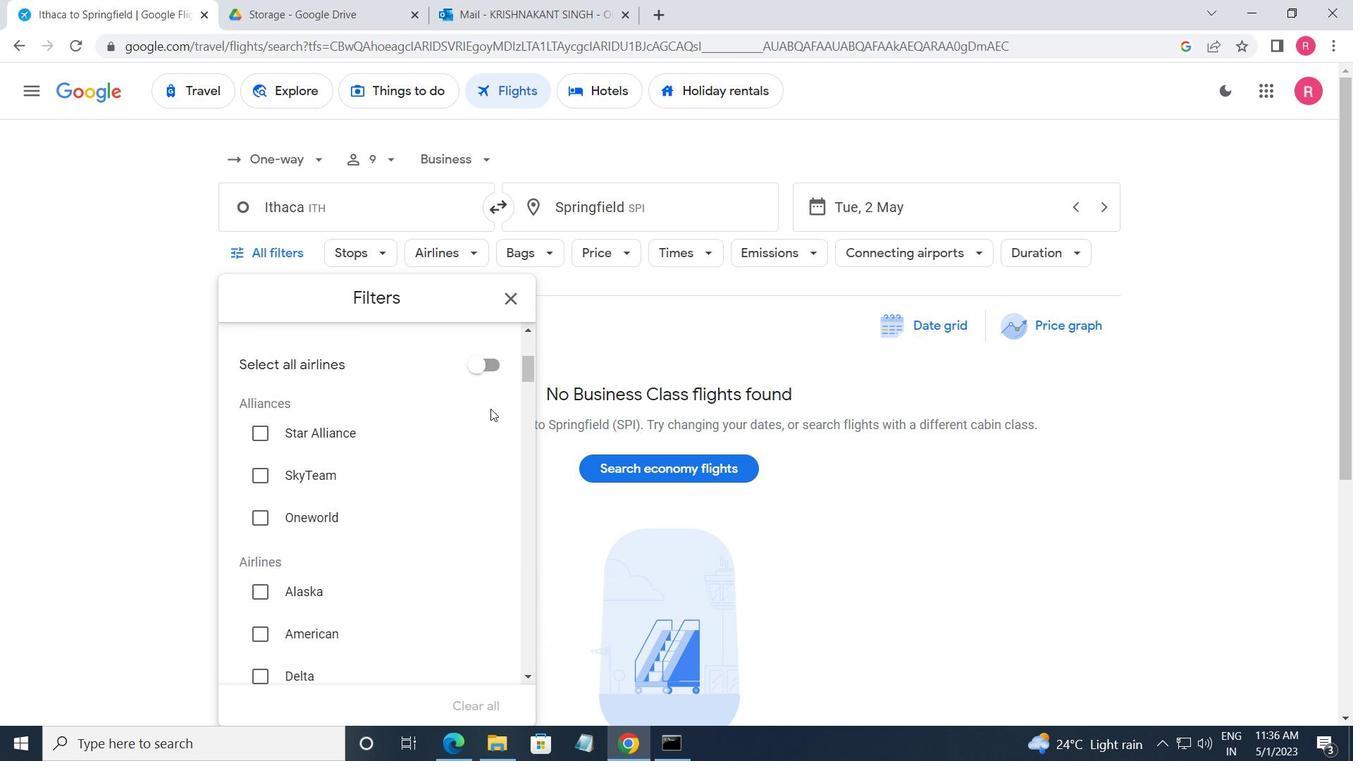 
Action: Mouse moved to (487, 439)
Screenshot: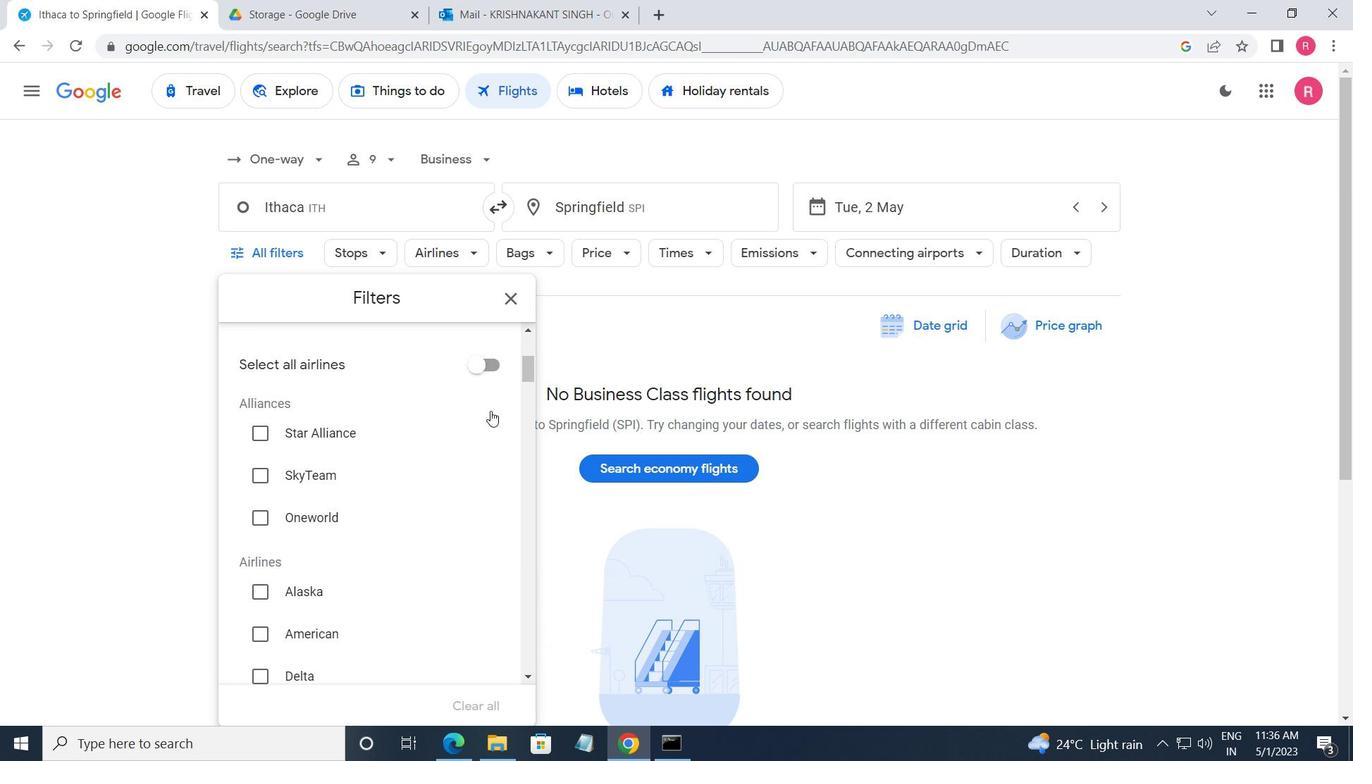 
Action: Mouse scrolled (487, 439) with delta (0, 0)
Screenshot: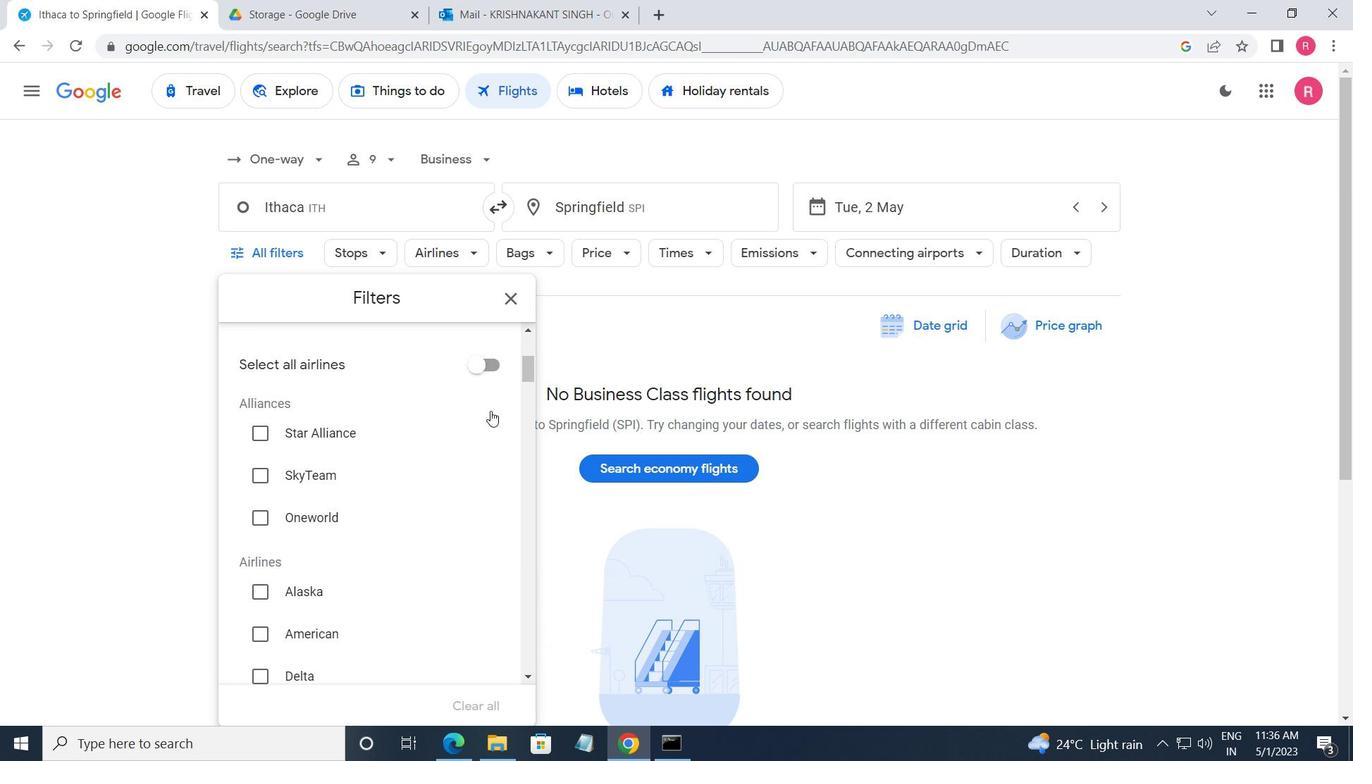 
Action: Mouse moved to (487, 444)
Screenshot: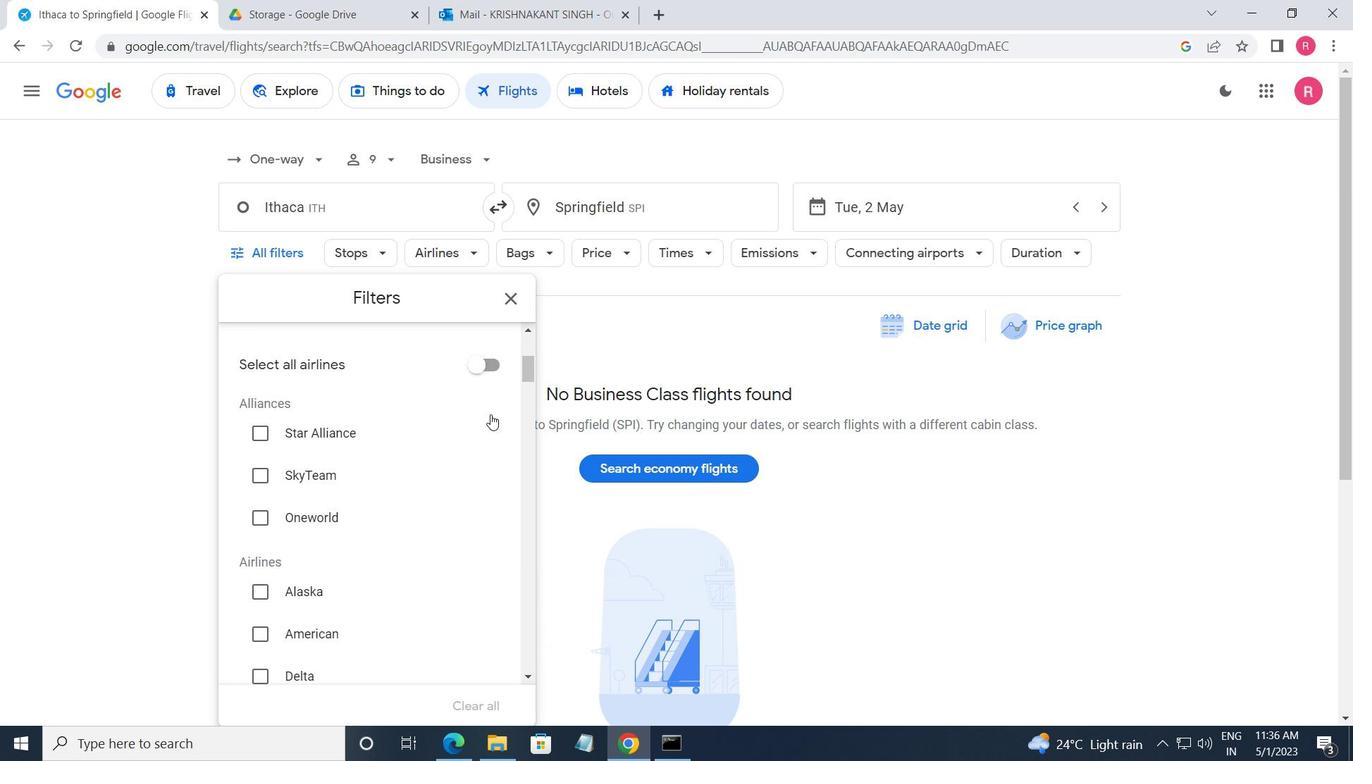 
Action: Mouse scrolled (487, 443) with delta (0, 0)
Screenshot: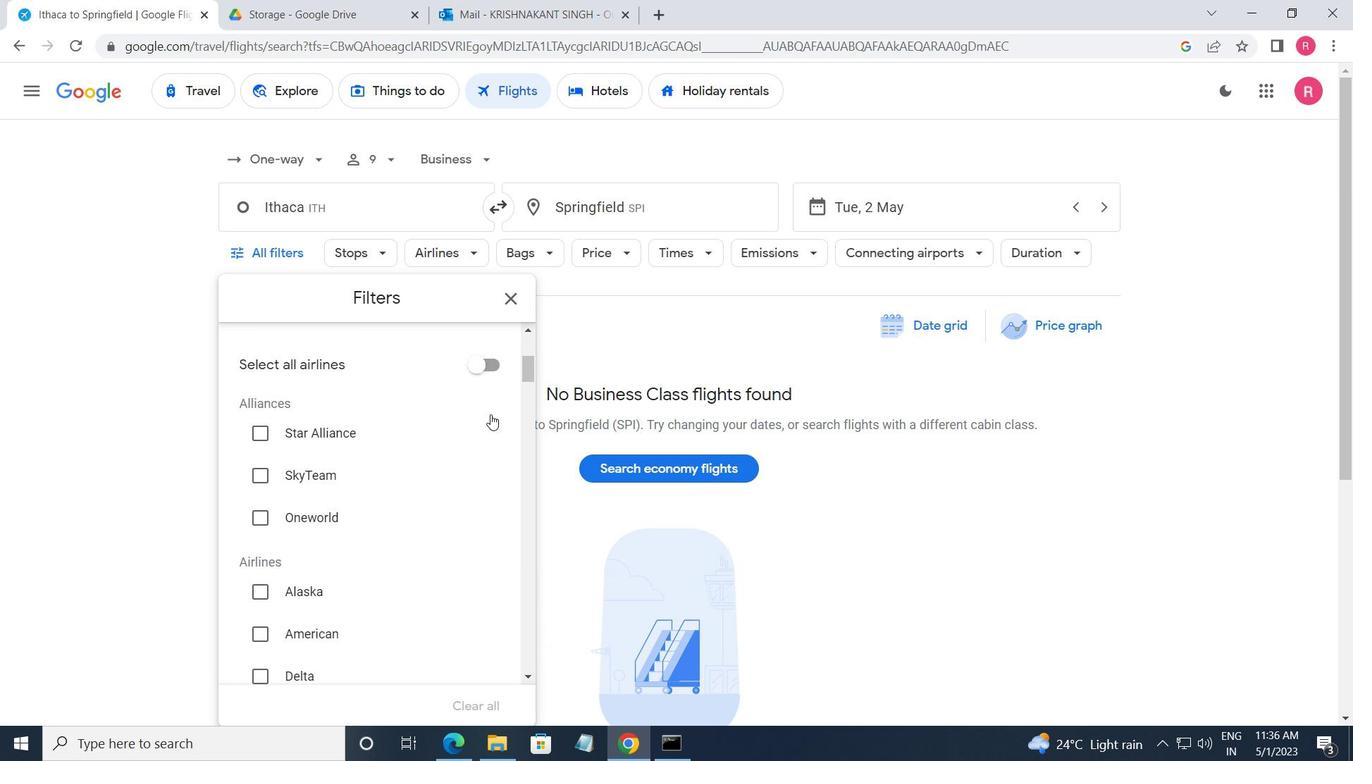 
Action: Mouse moved to (487, 445)
Screenshot: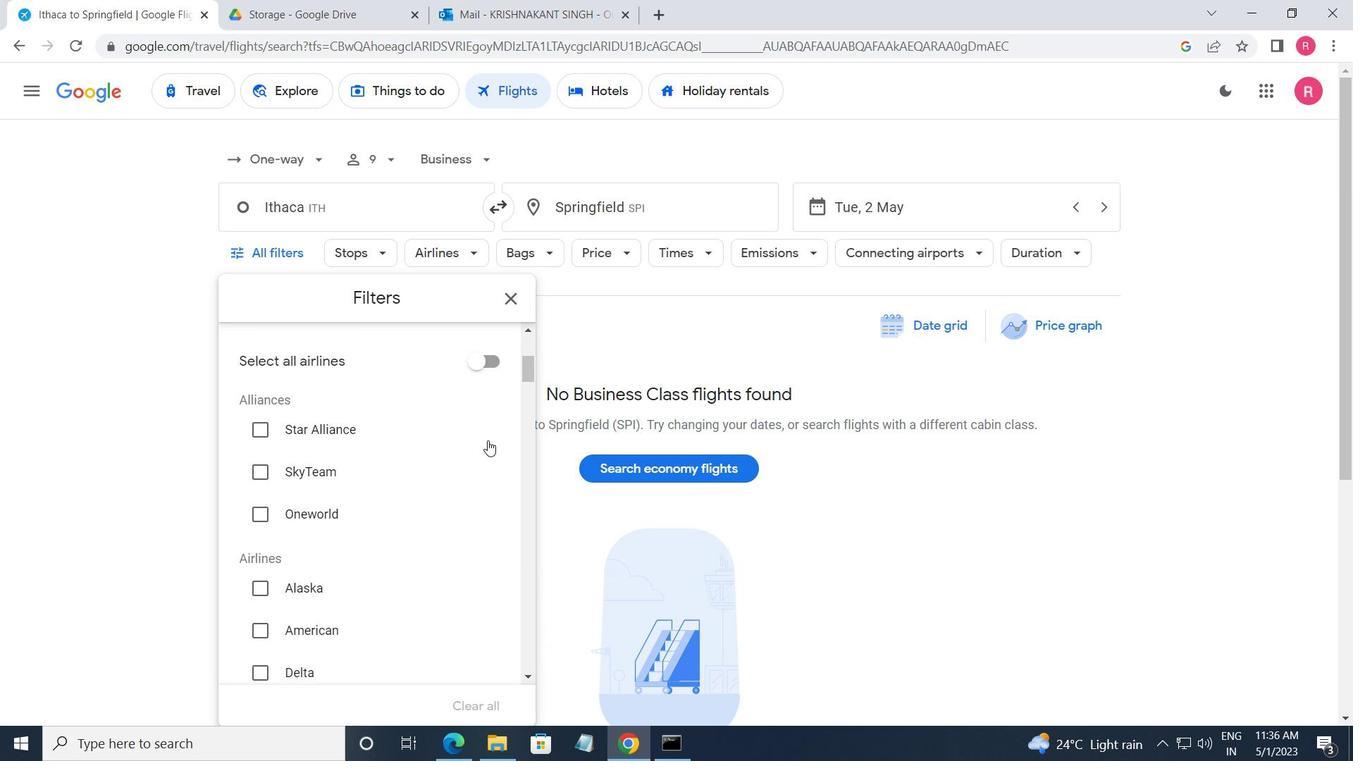 
Action: Mouse scrolled (487, 444) with delta (0, 0)
Screenshot: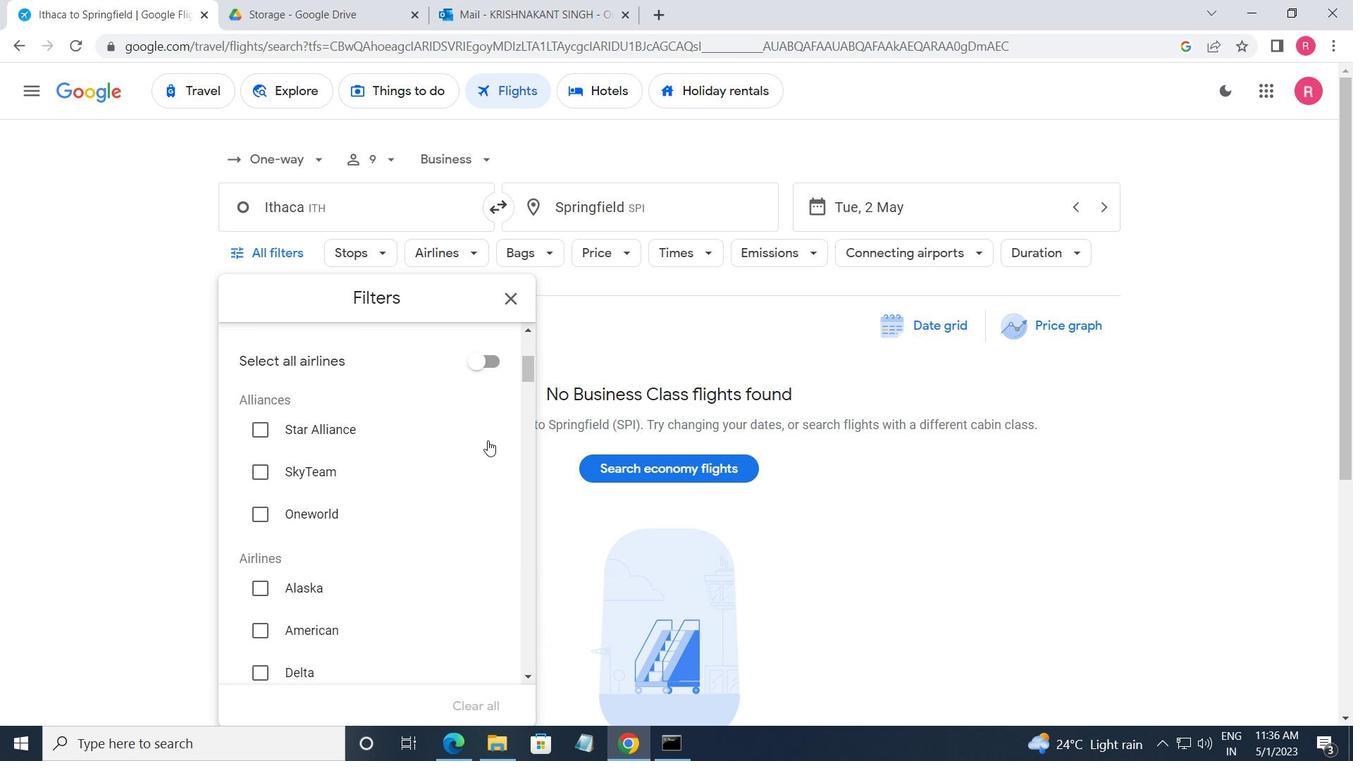 
Action: Mouse moved to (479, 470)
Screenshot: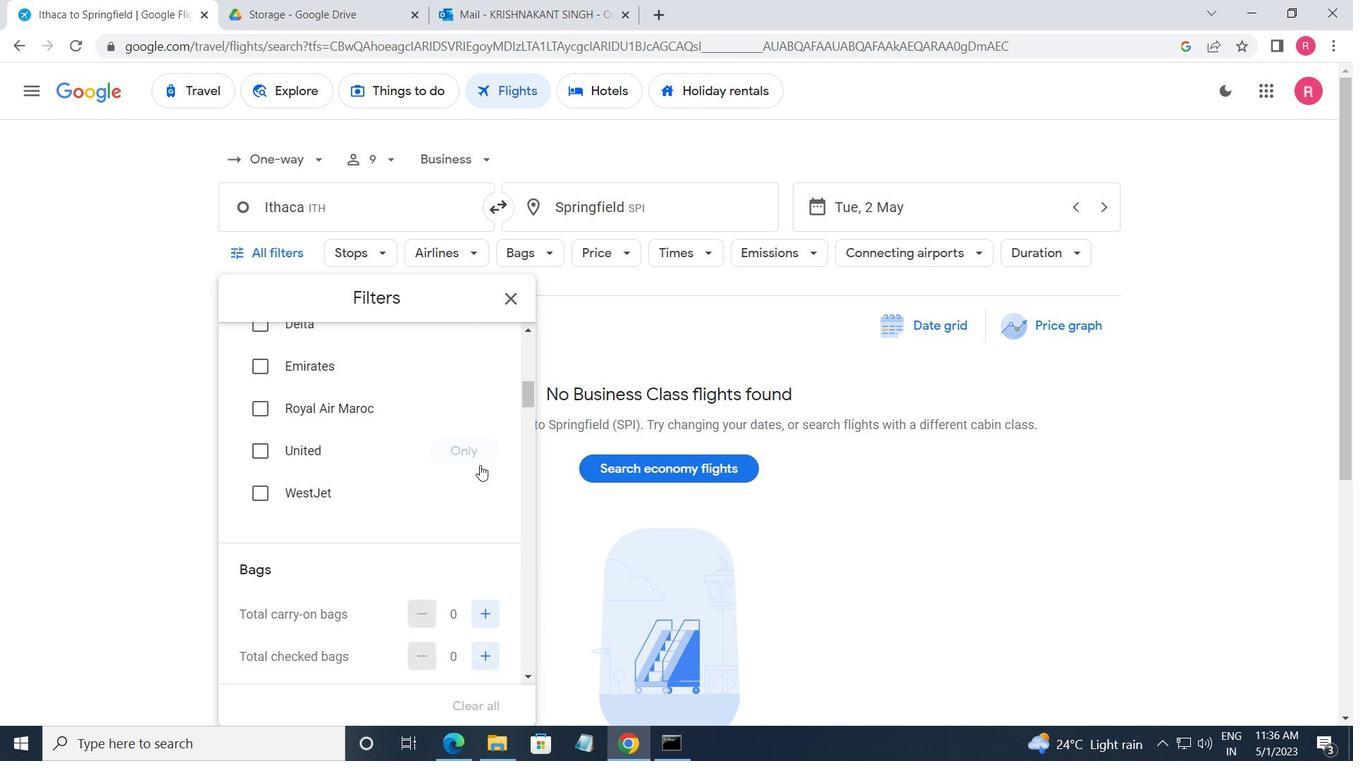 
Action: Mouse scrolled (479, 469) with delta (0, 0)
Screenshot: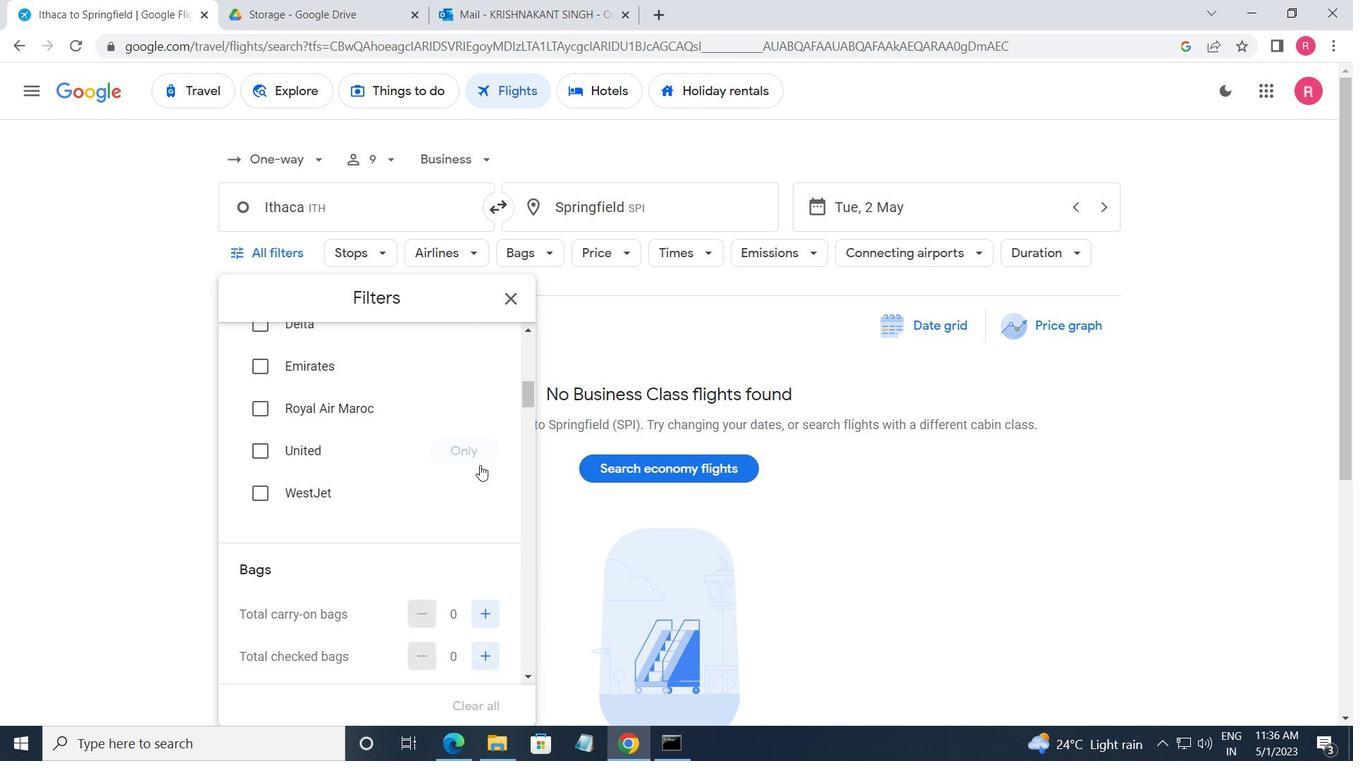 
Action: Mouse moved to (479, 474)
Screenshot: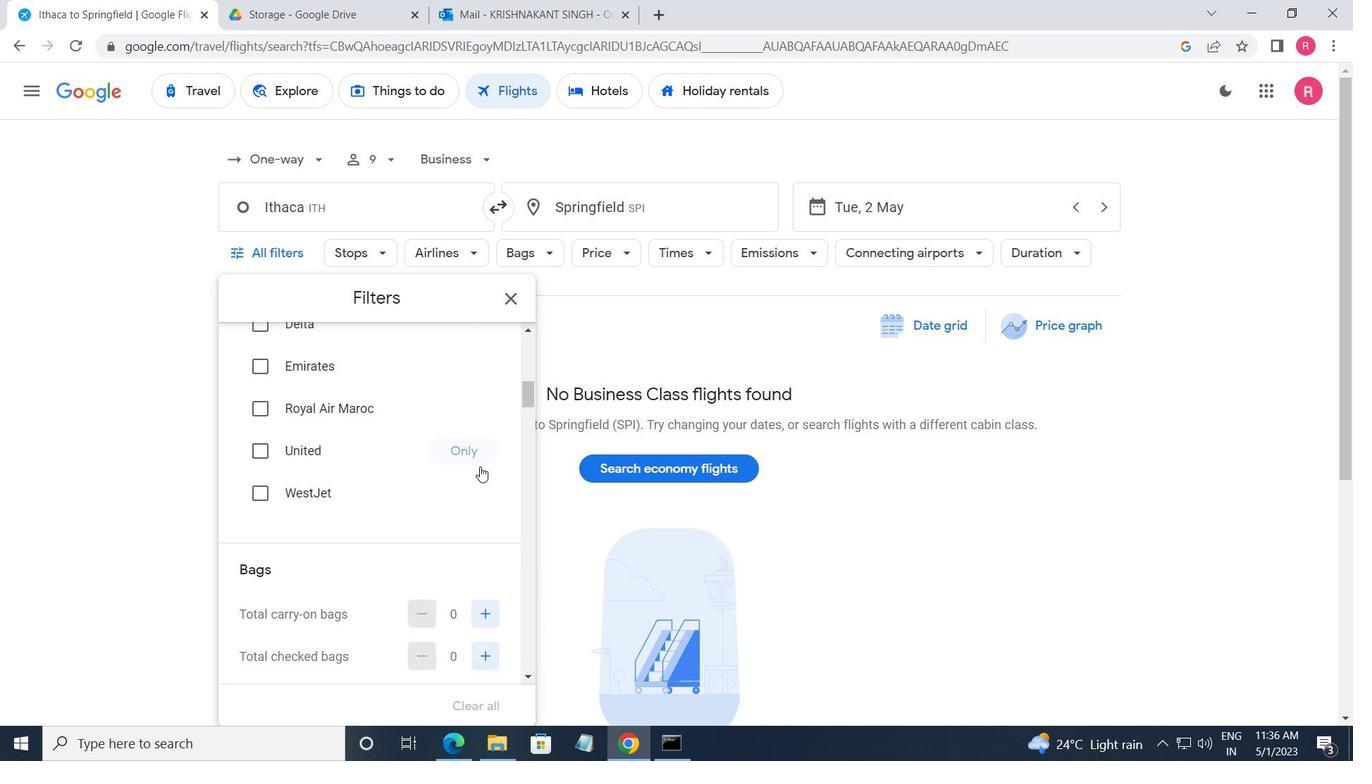 
Action: Mouse scrolled (479, 473) with delta (0, 0)
Screenshot: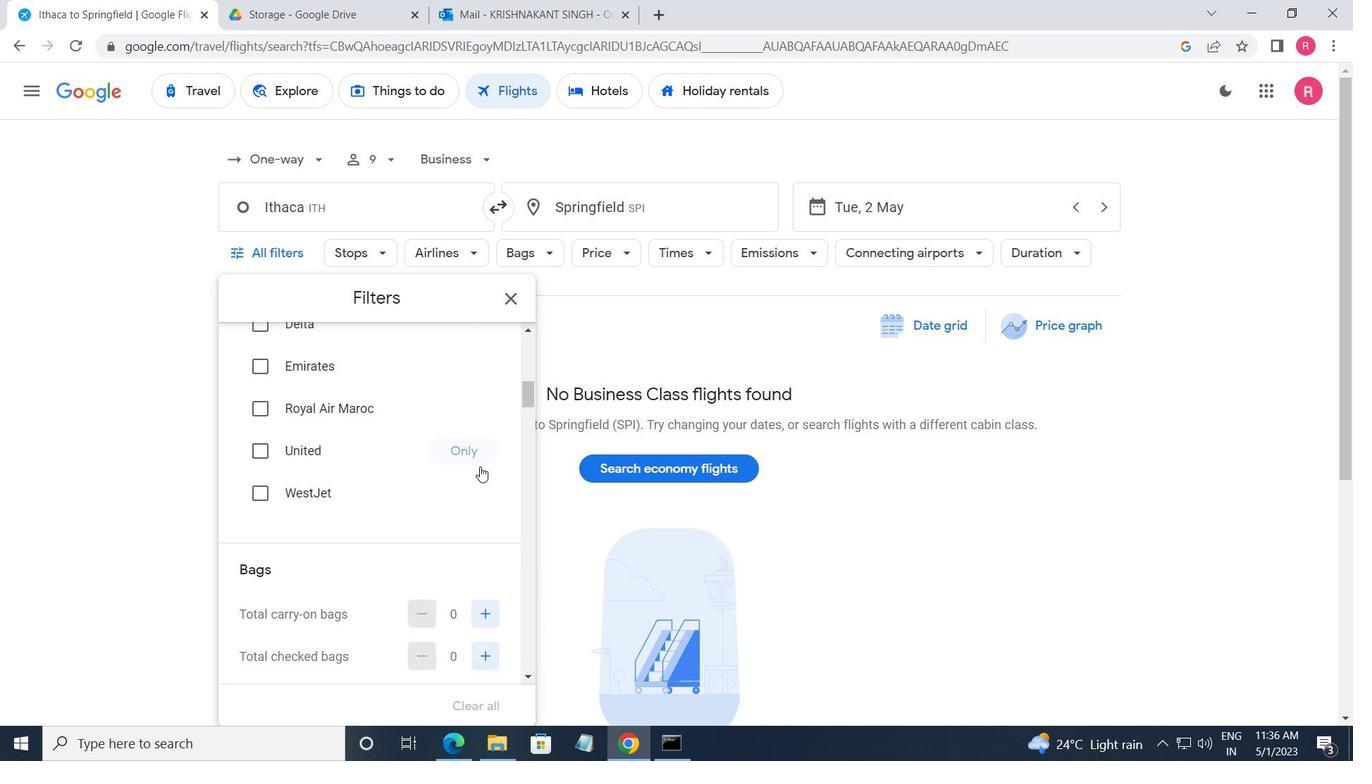 
Action: Mouse moved to (484, 486)
Screenshot: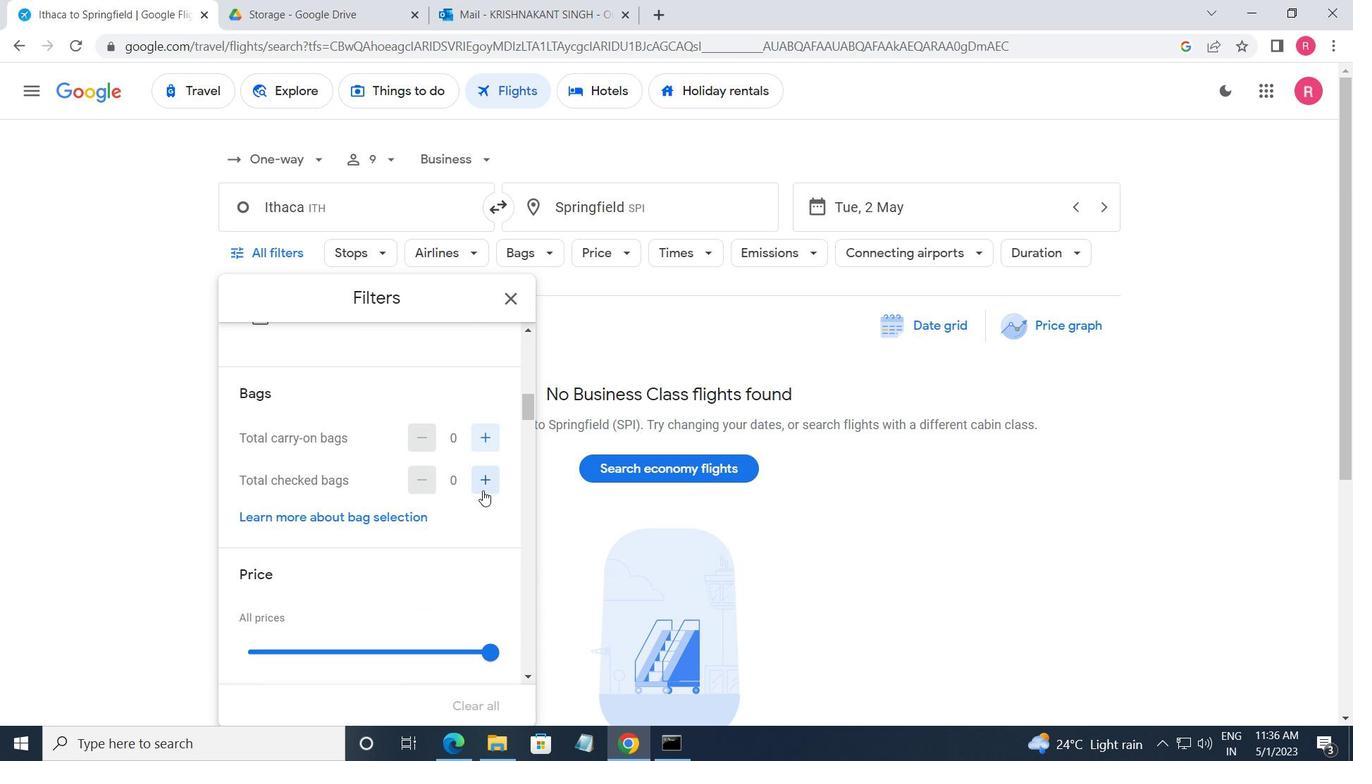 
Action: Mouse pressed left at (484, 486)
Screenshot: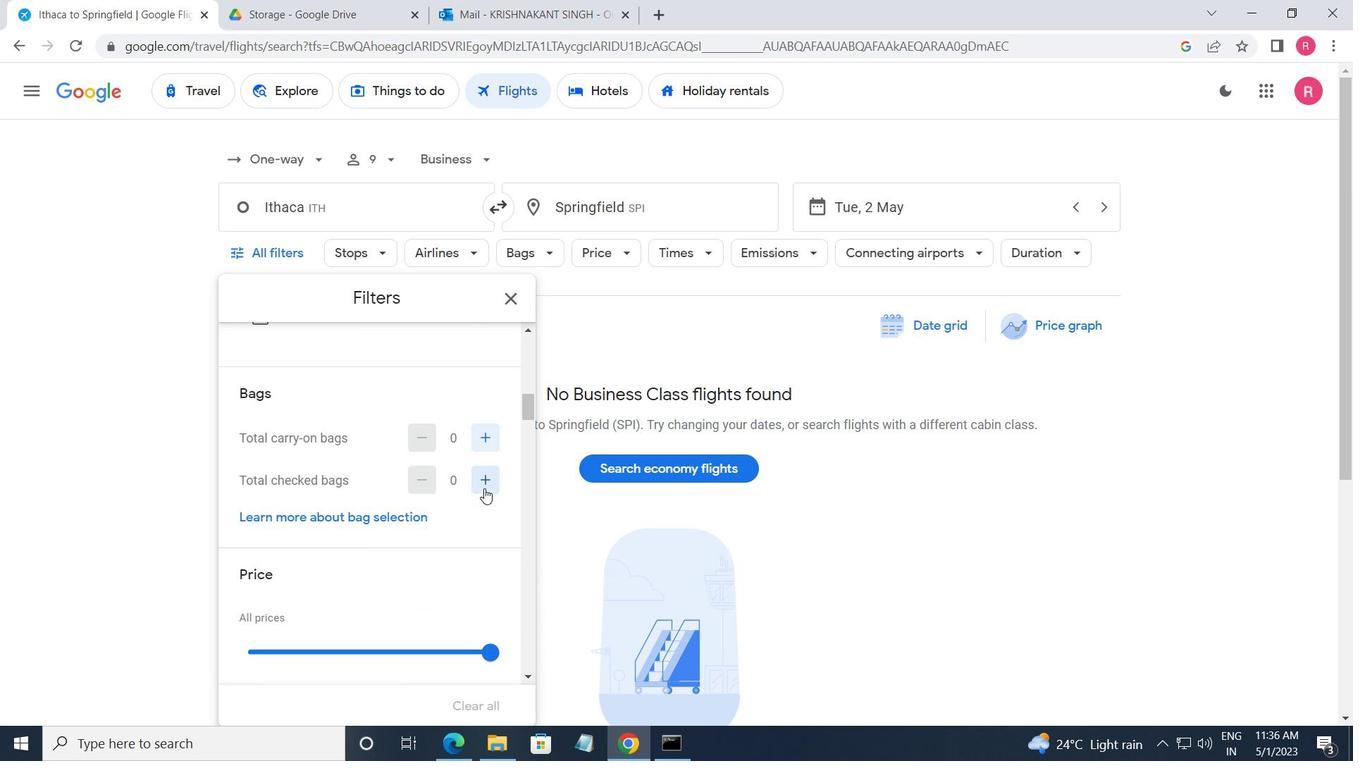 
Action: Mouse pressed left at (484, 486)
Screenshot: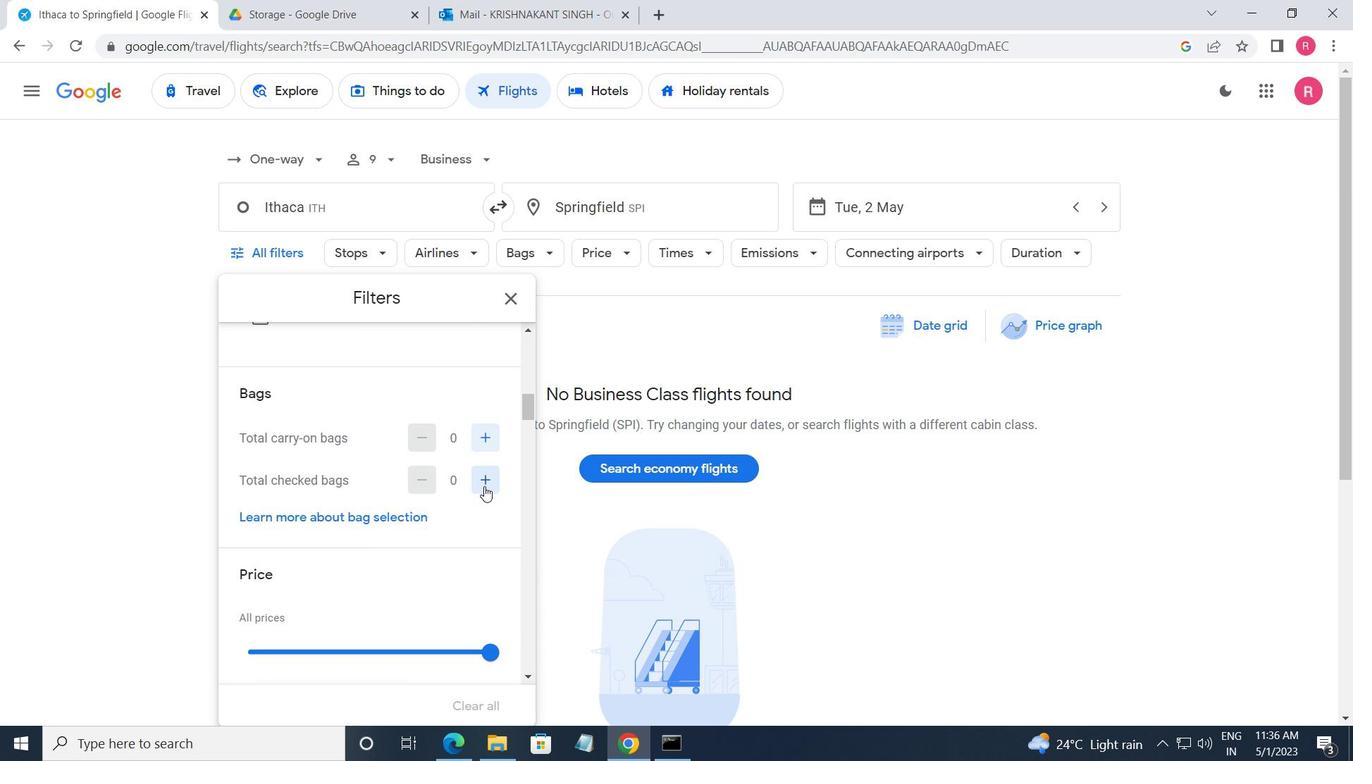 
Action: Mouse pressed left at (484, 486)
Screenshot: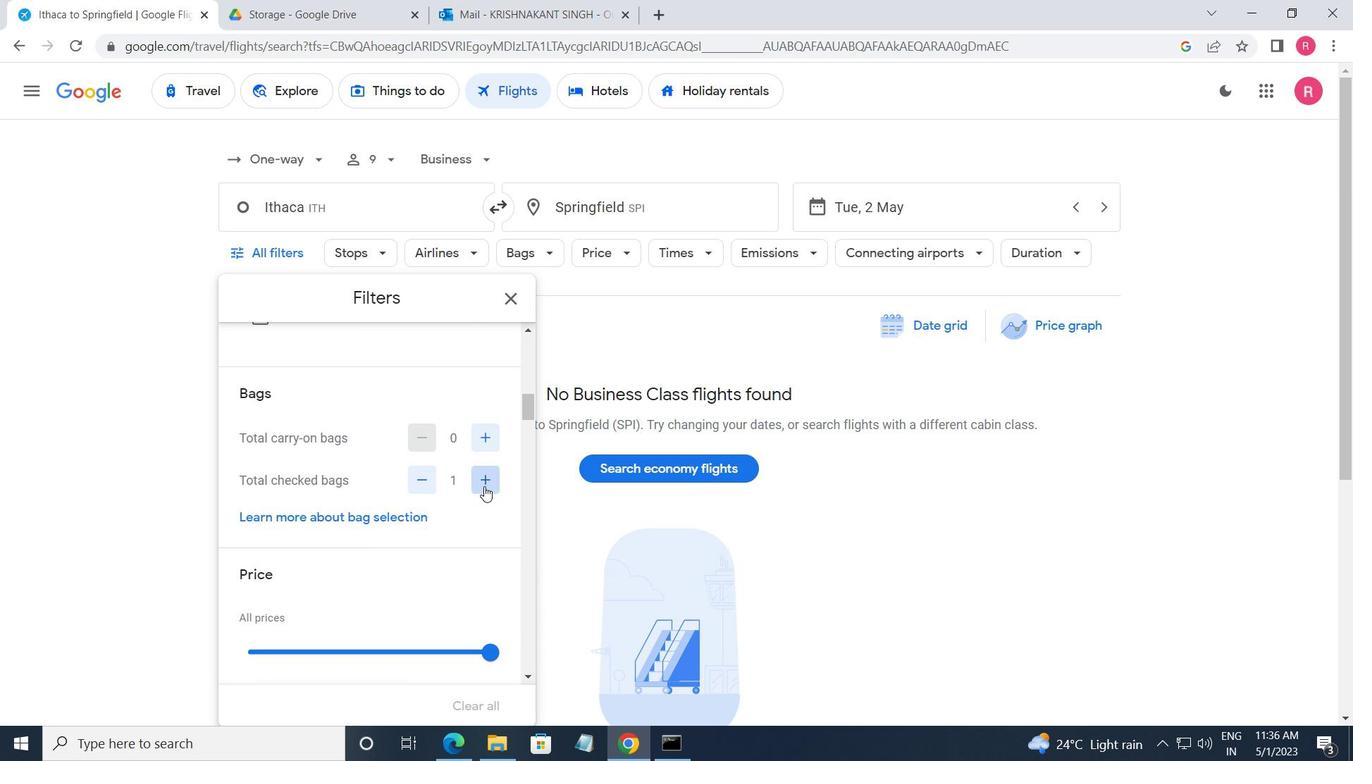 
Action: Mouse pressed left at (484, 486)
Screenshot: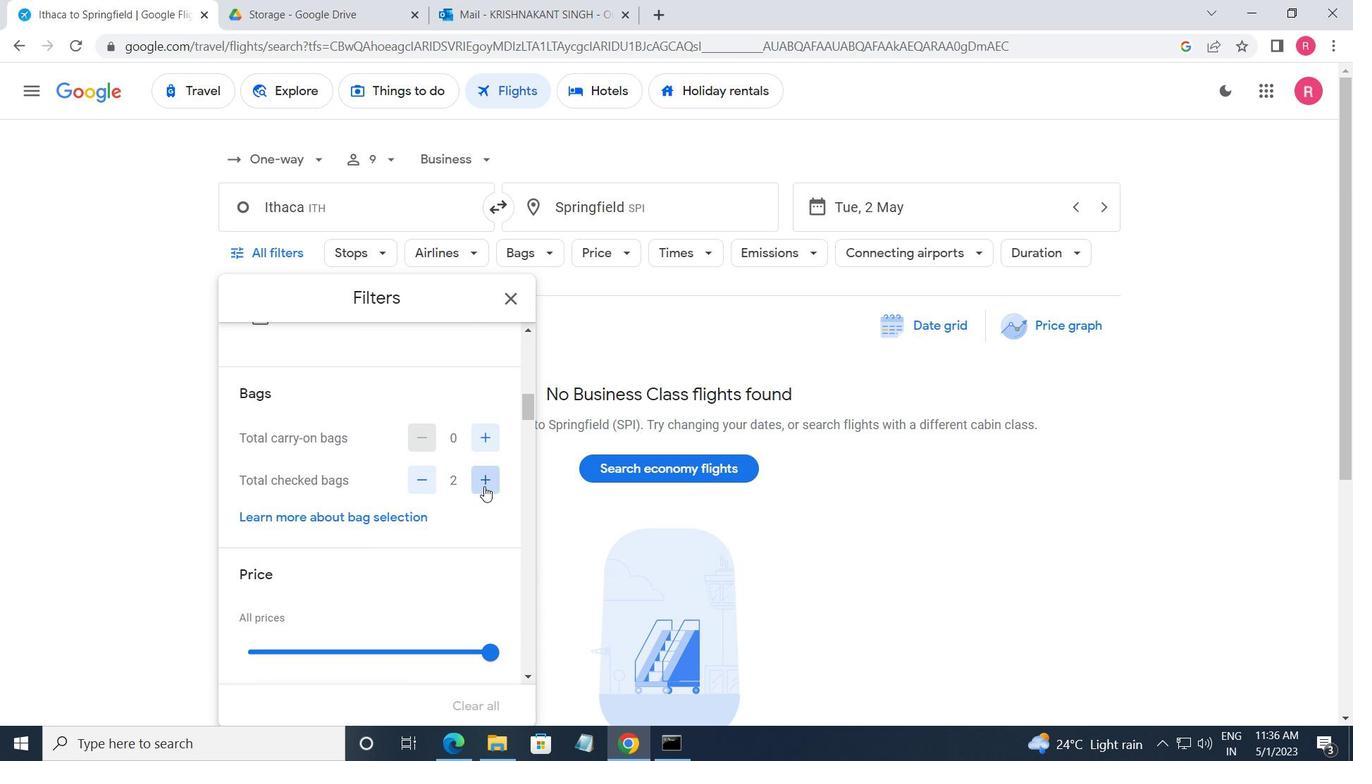
Action: Mouse pressed left at (484, 486)
Screenshot: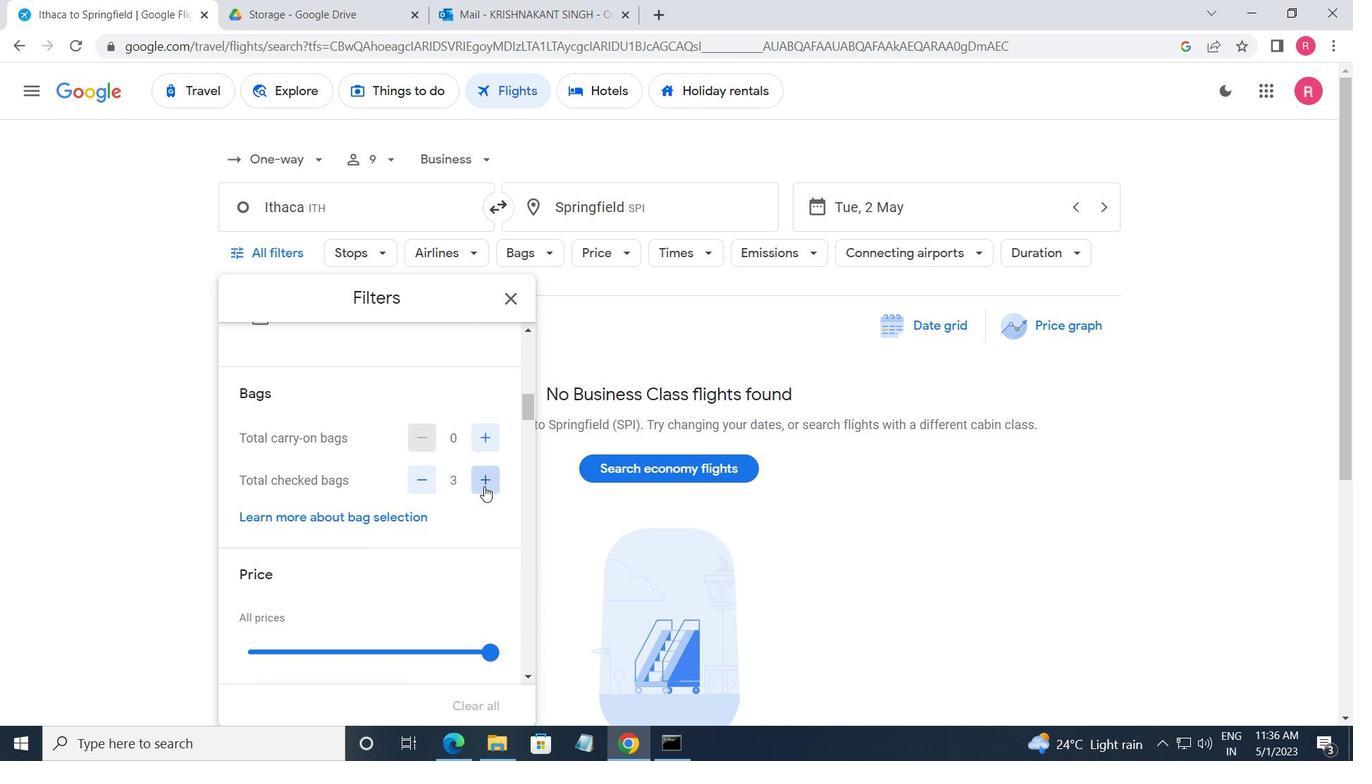 
Action: Mouse pressed left at (484, 486)
Screenshot: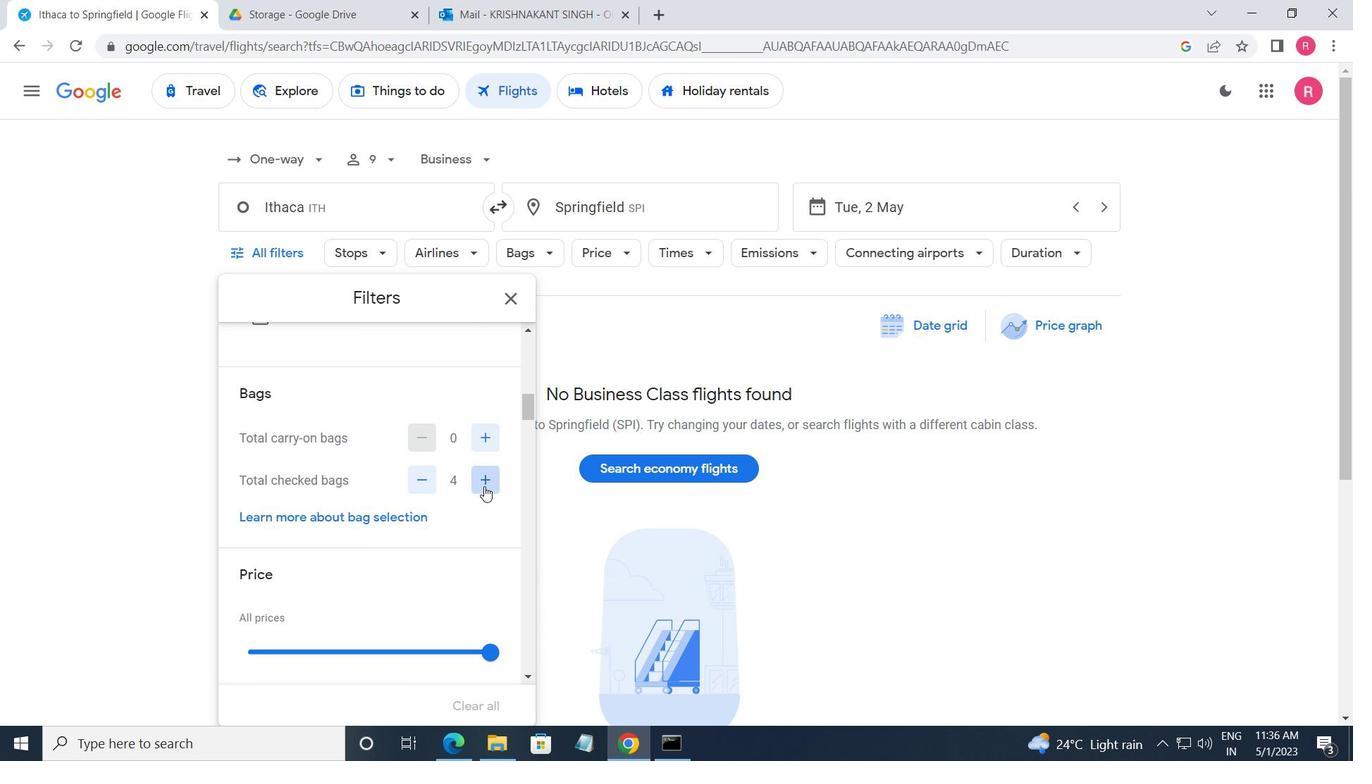 
Action: Mouse pressed left at (484, 486)
Screenshot: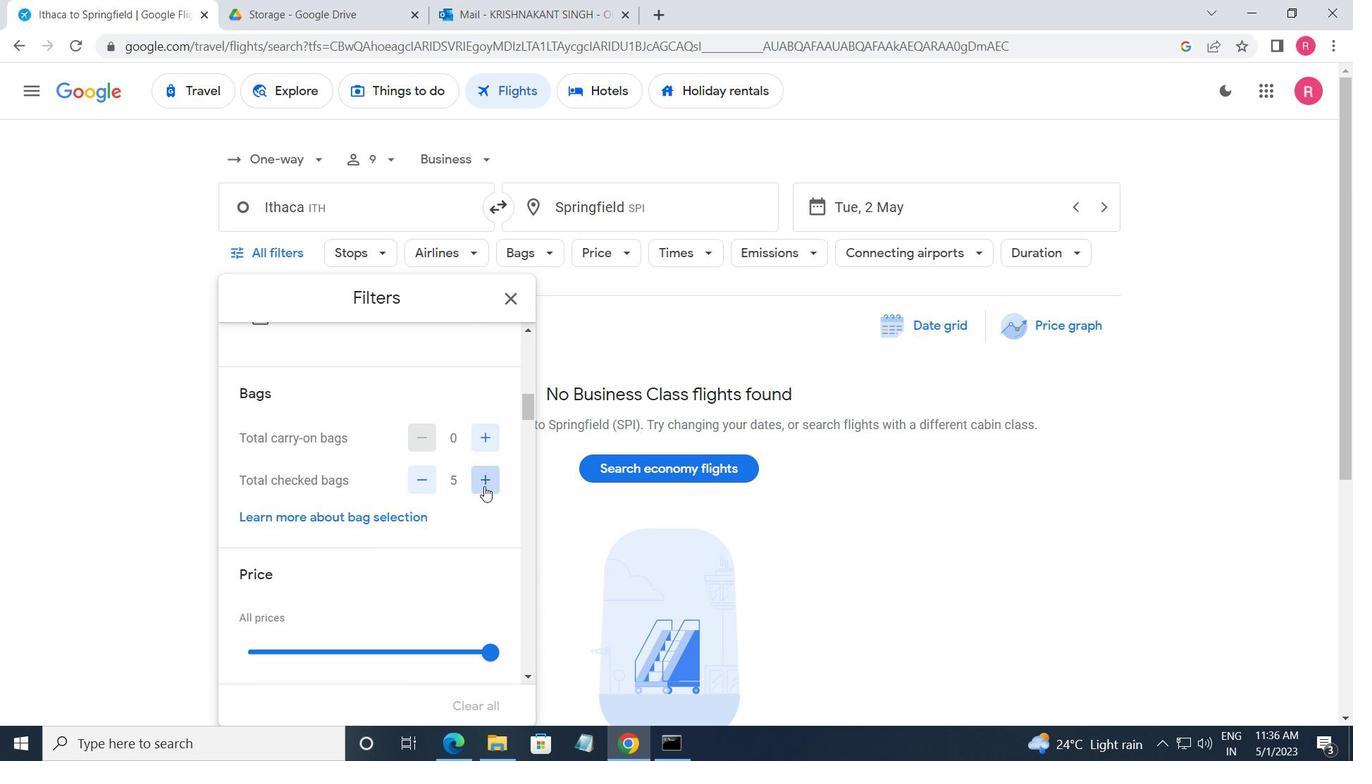 
Action: Mouse pressed left at (484, 486)
Screenshot: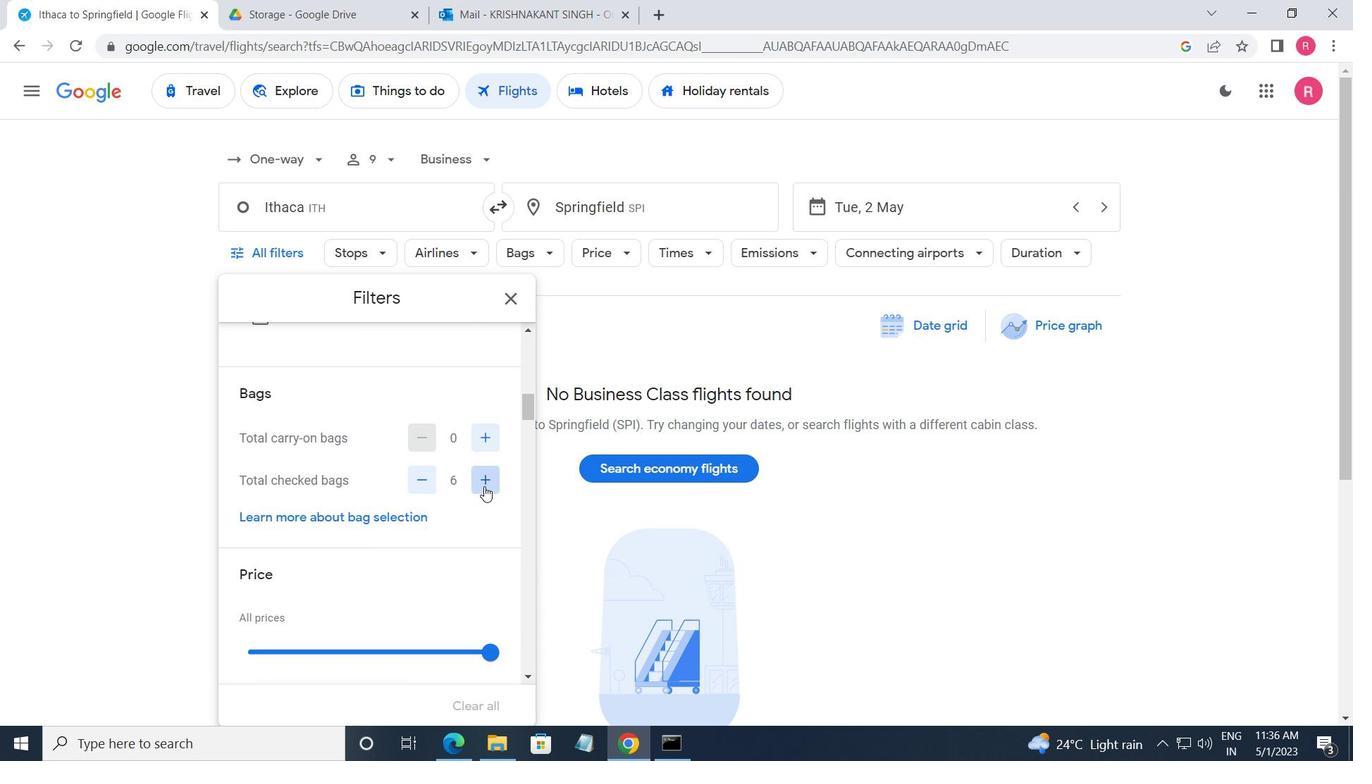 
Action: Mouse pressed left at (484, 486)
Screenshot: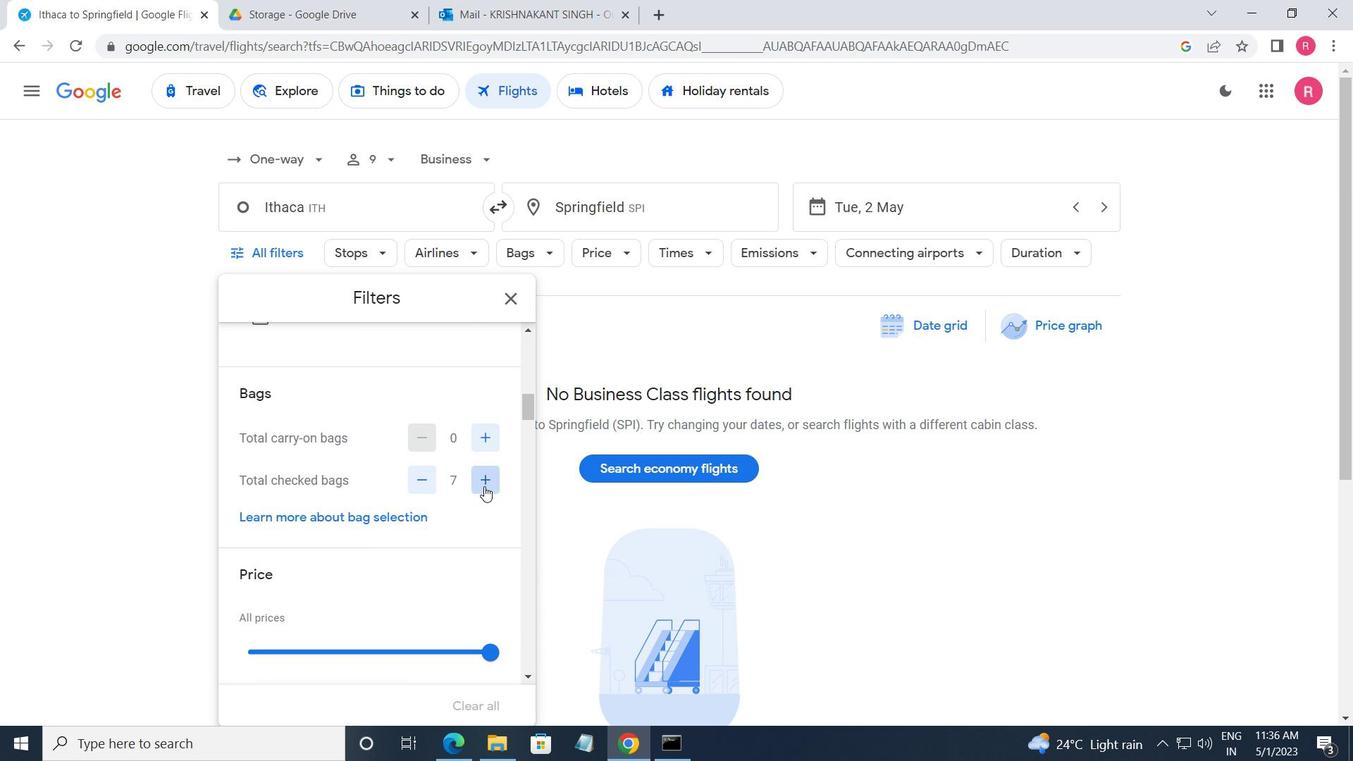 
Action: Mouse pressed left at (484, 486)
Screenshot: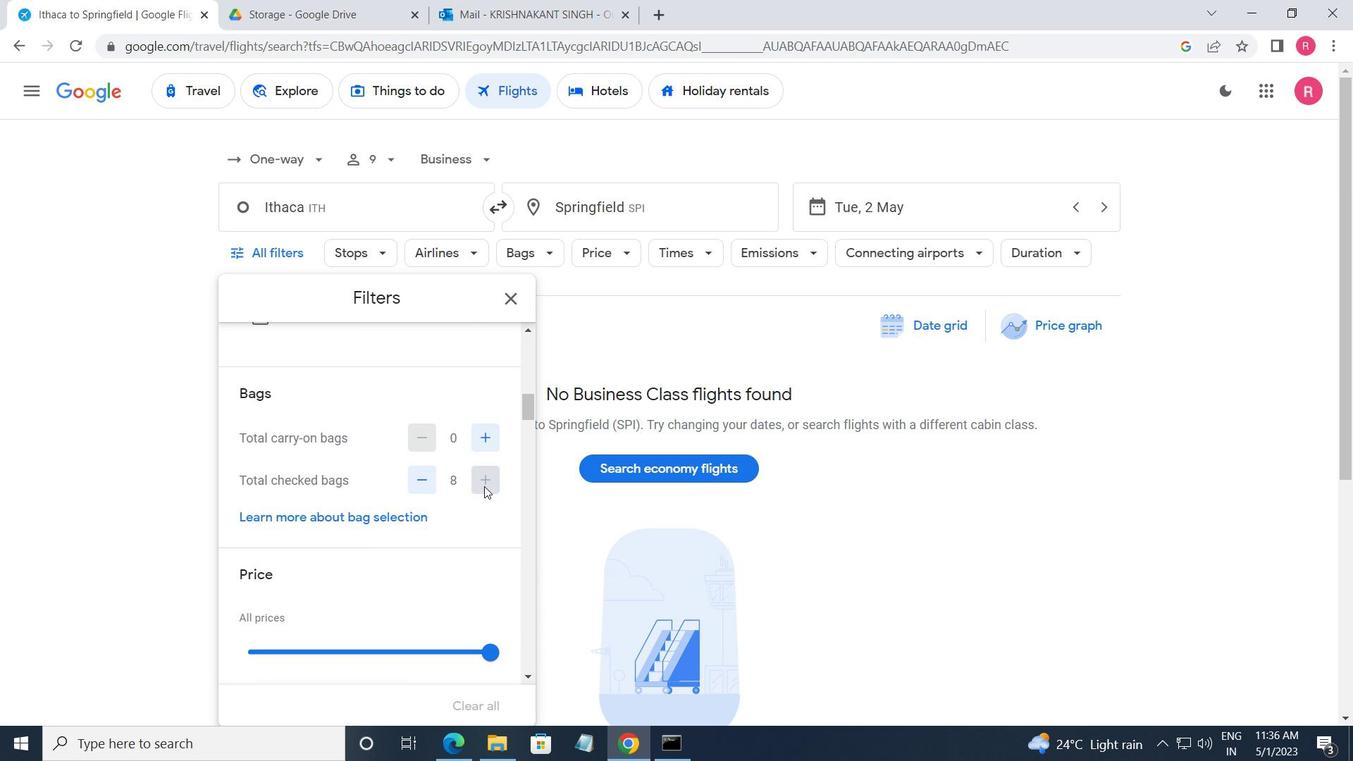 
Action: Mouse scrolled (484, 485) with delta (0, 0)
Screenshot: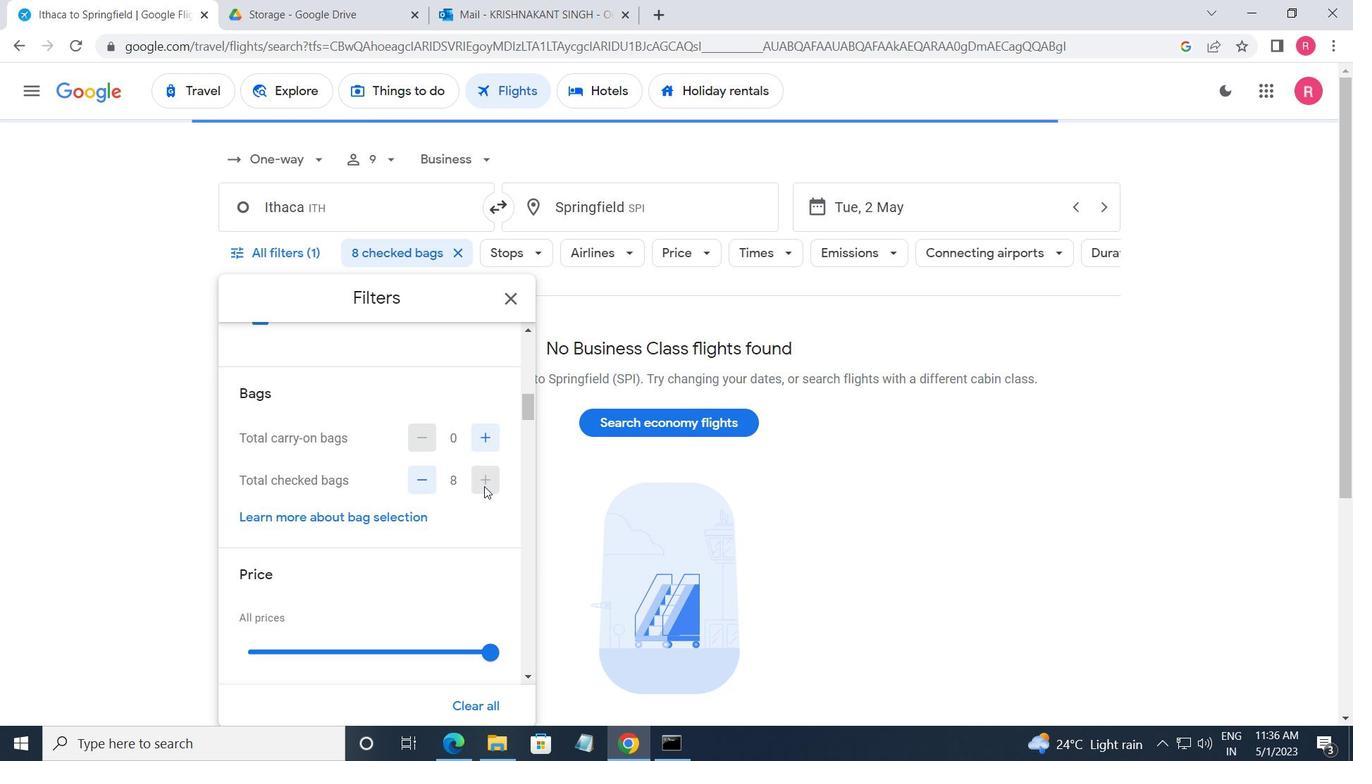 
Action: Mouse scrolled (484, 485) with delta (0, 0)
Screenshot: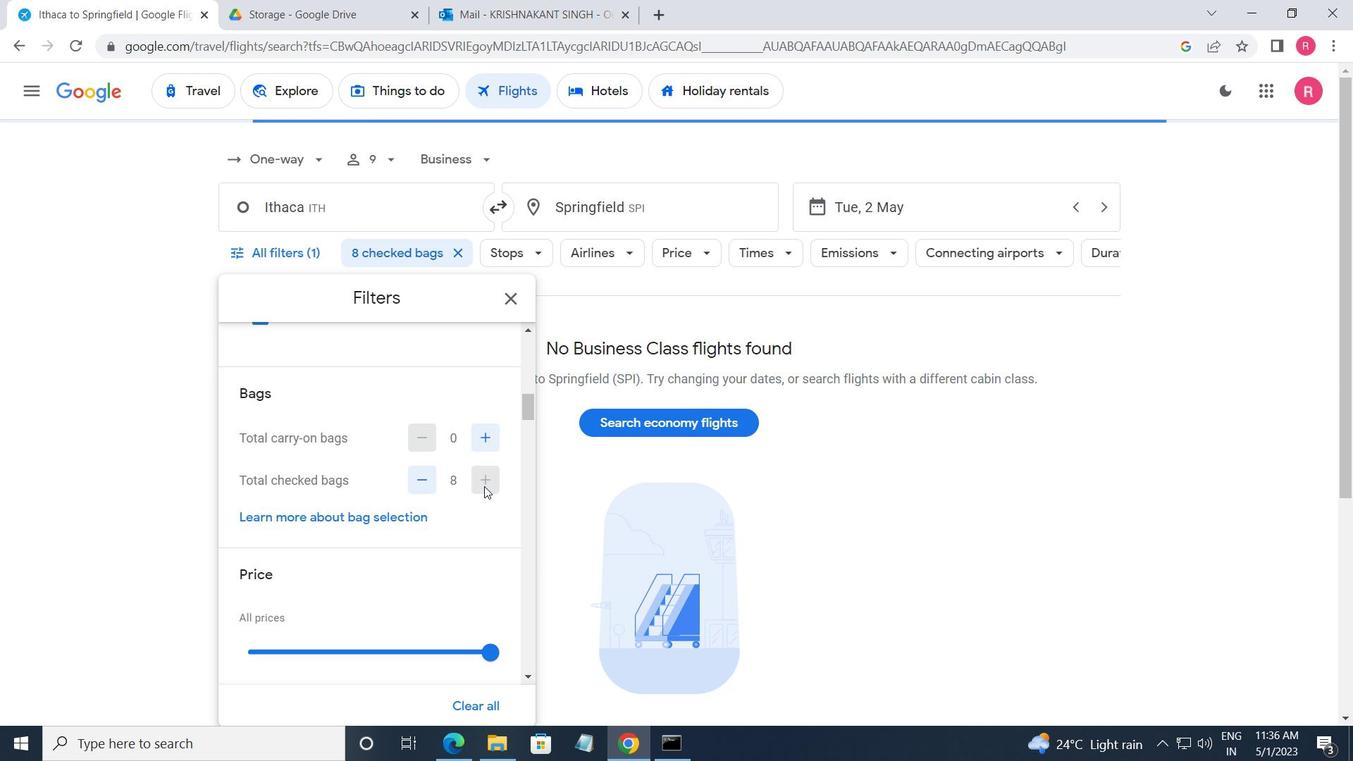 
Action: Mouse moved to (485, 481)
Screenshot: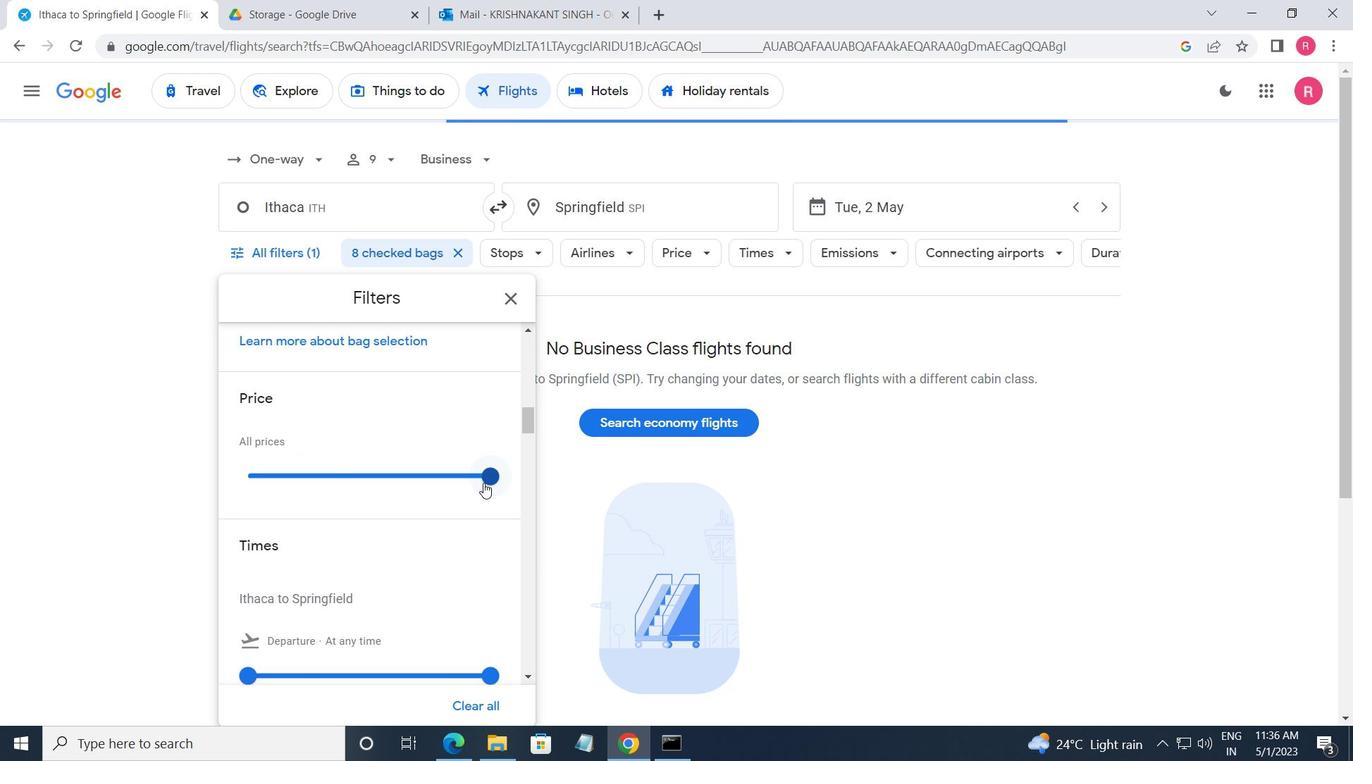 
Action: Mouse pressed left at (485, 481)
Screenshot: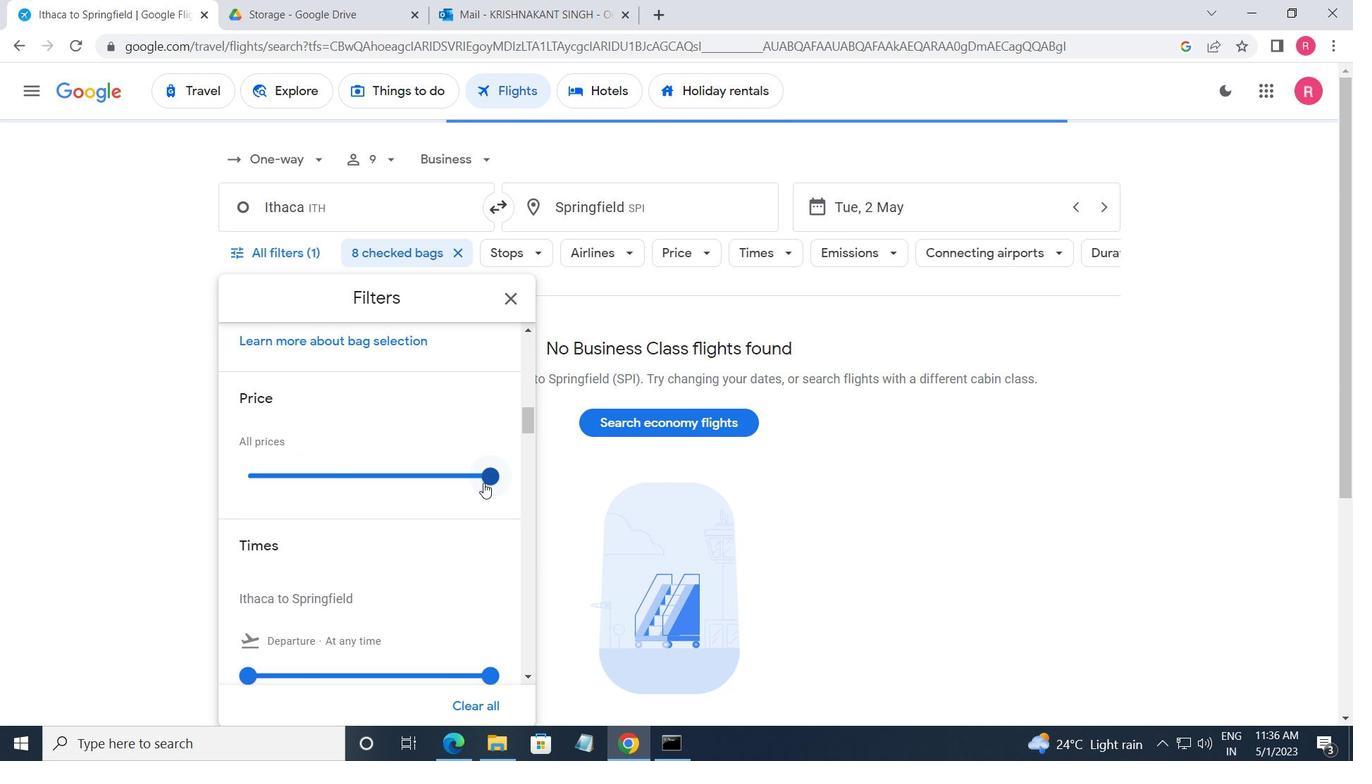 
Action: Mouse moved to (499, 482)
Screenshot: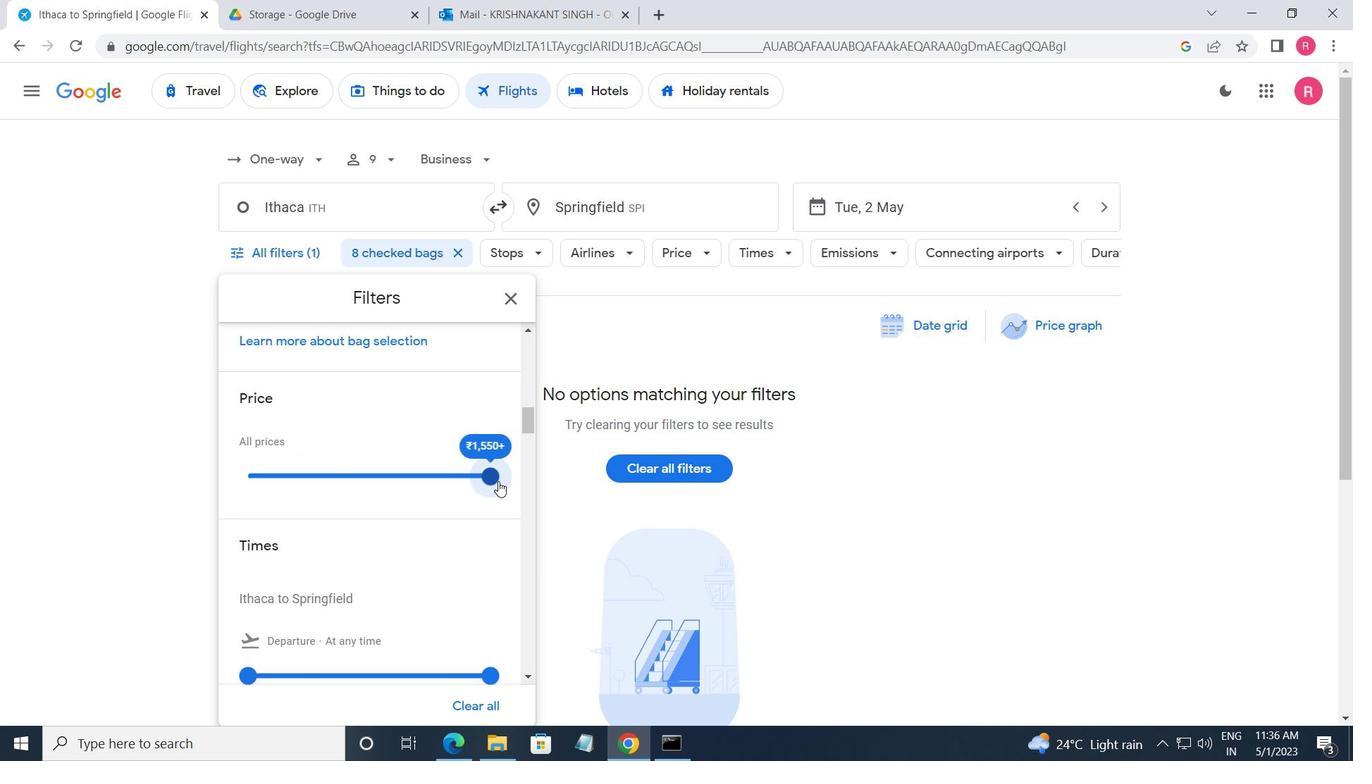 
Action: Mouse scrolled (499, 481) with delta (0, 0)
Screenshot: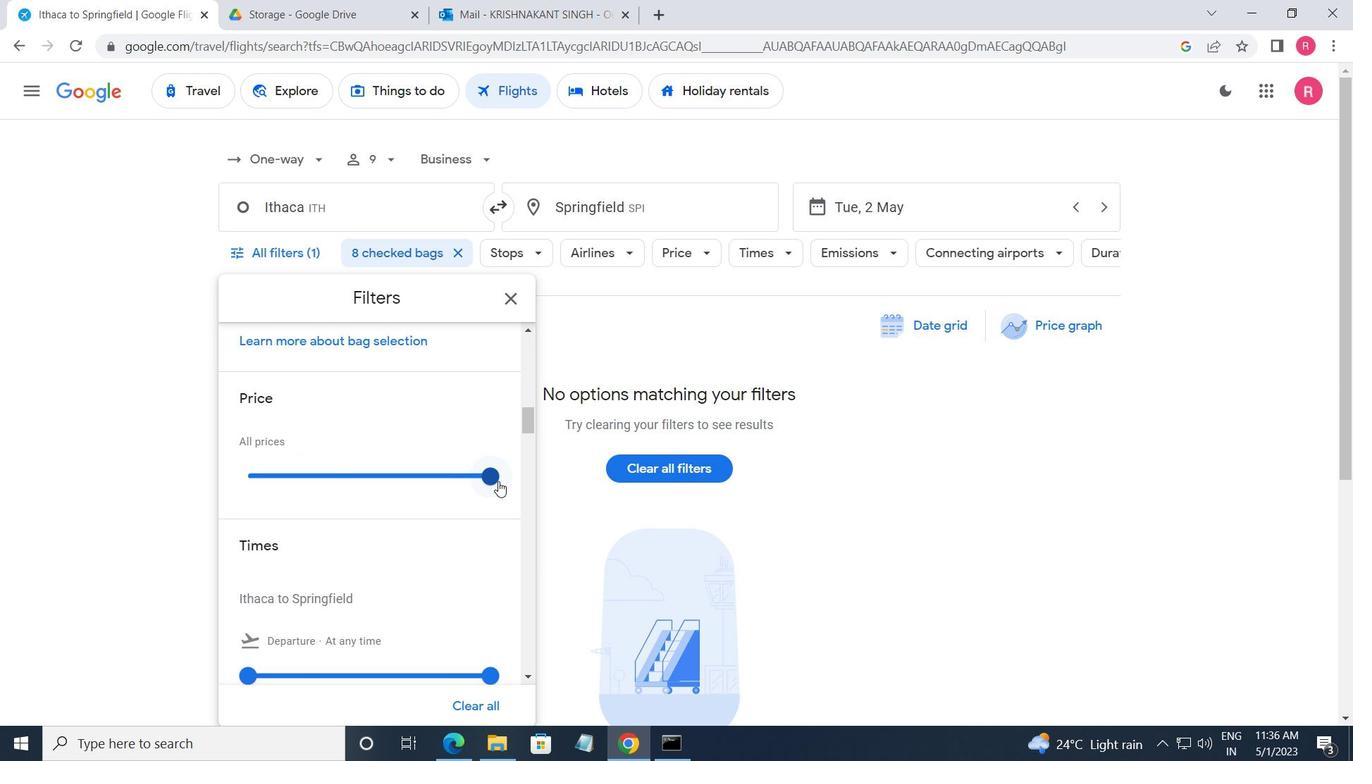 
Action: Mouse moved to (496, 488)
Screenshot: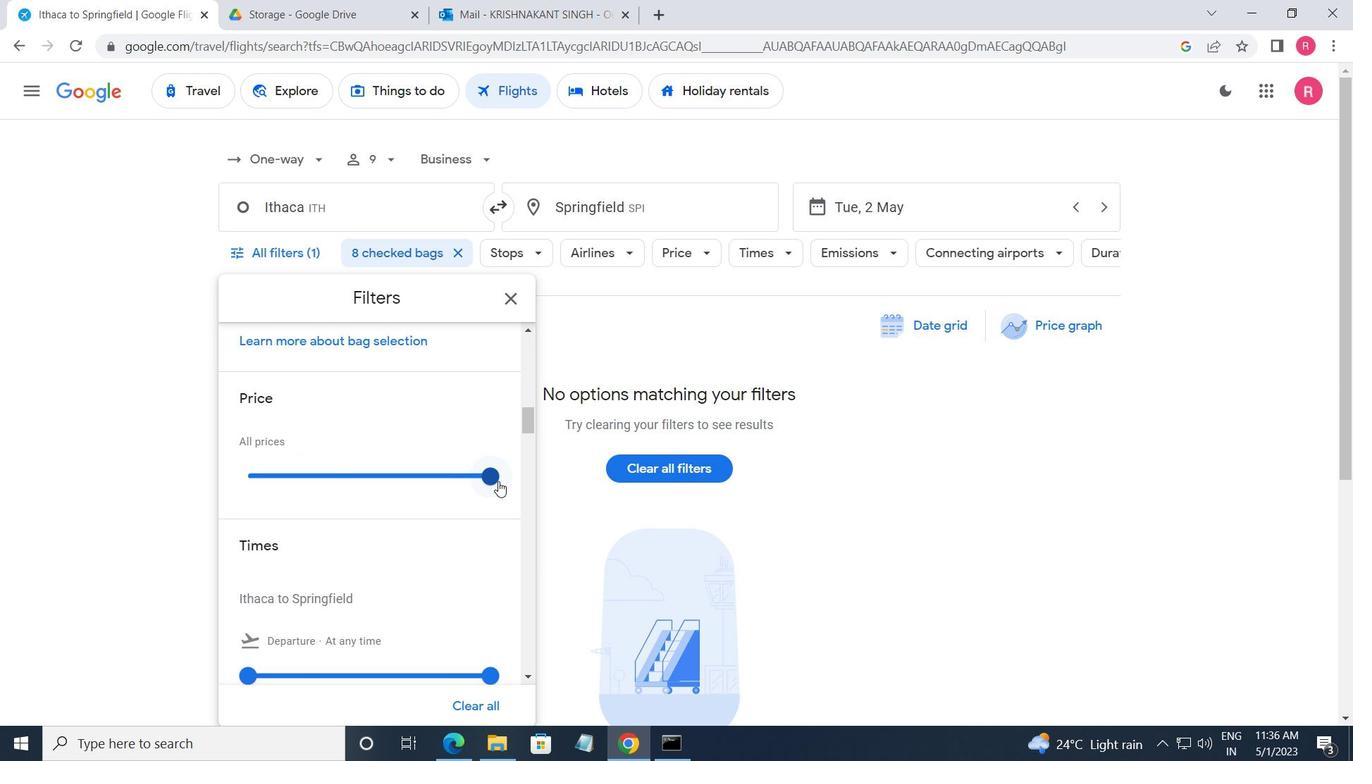 
Action: Mouse scrolled (496, 487) with delta (0, 0)
Screenshot: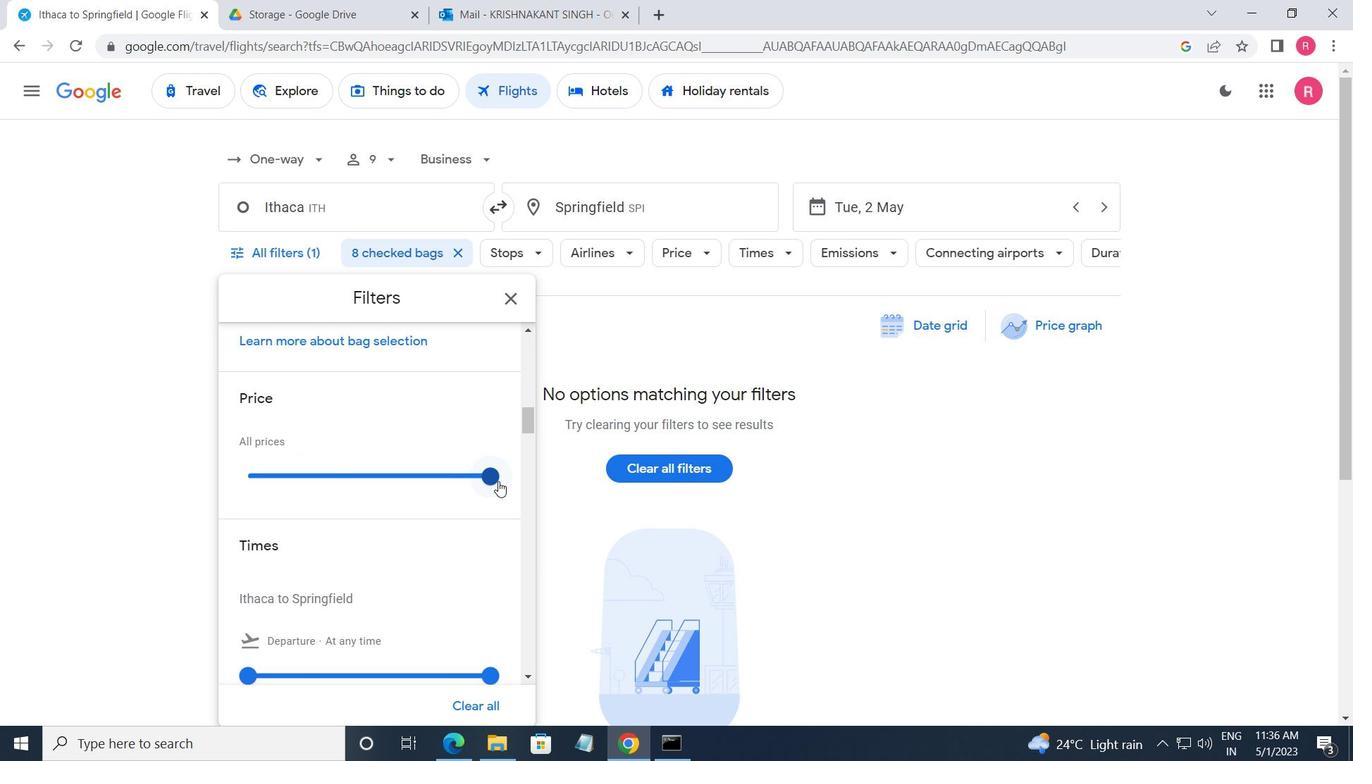 
Action: Mouse moved to (260, 495)
Screenshot: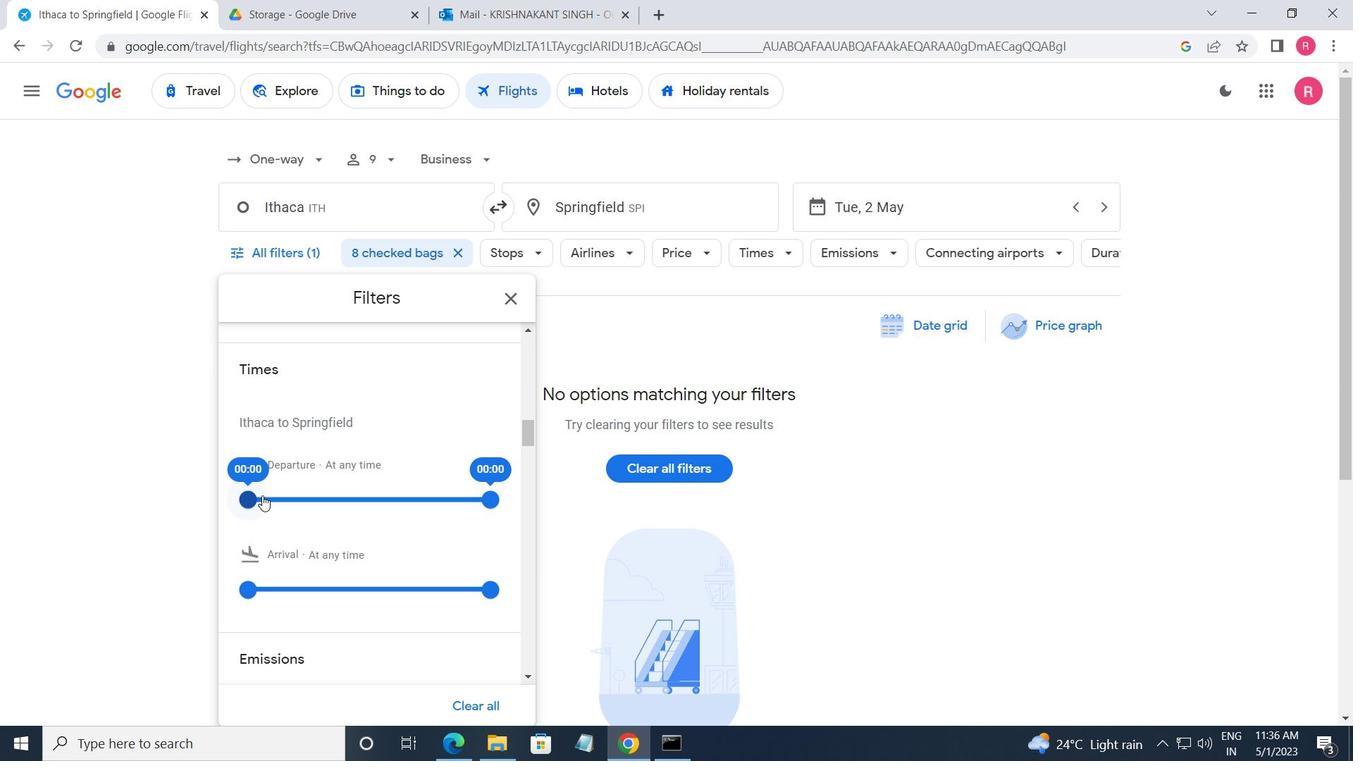 
Action: Mouse pressed left at (260, 495)
Screenshot: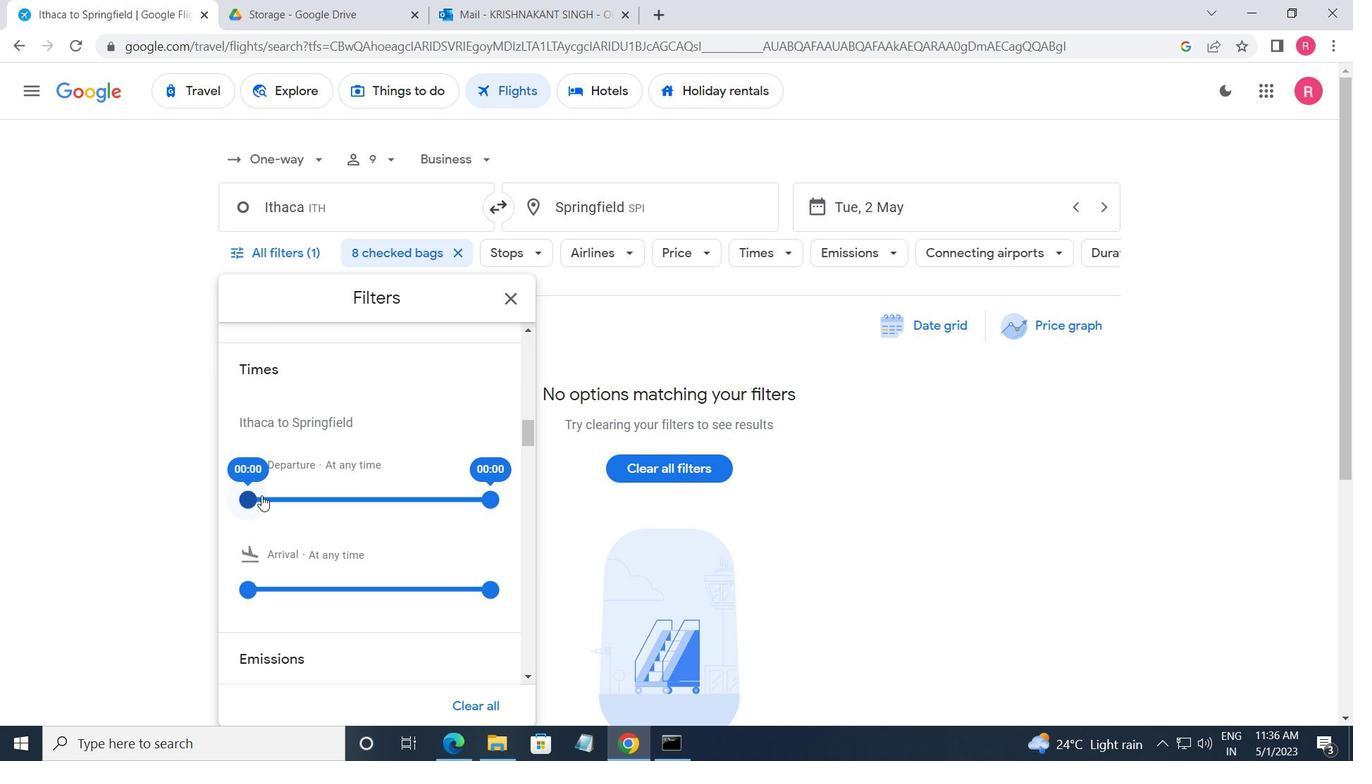 
Action: Mouse moved to (484, 499)
Screenshot: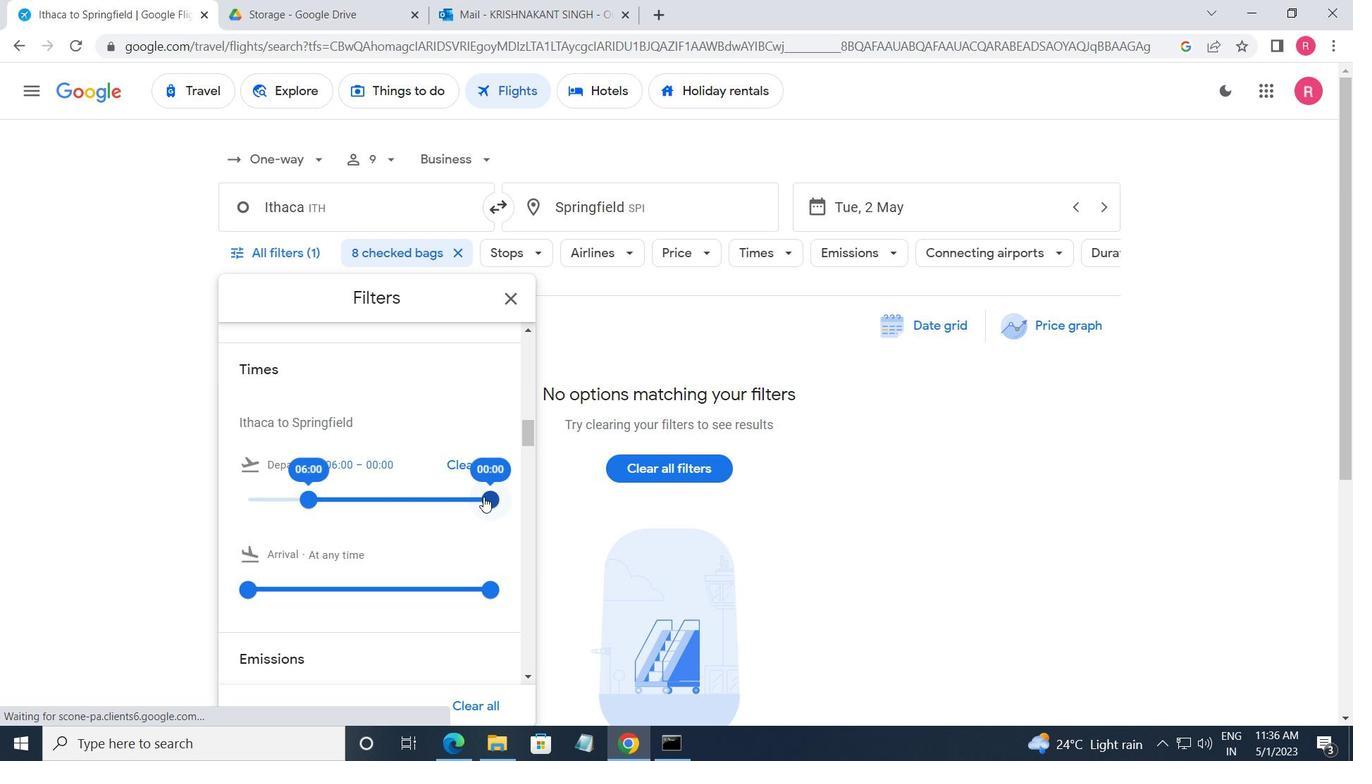
Action: Mouse pressed left at (484, 499)
Screenshot: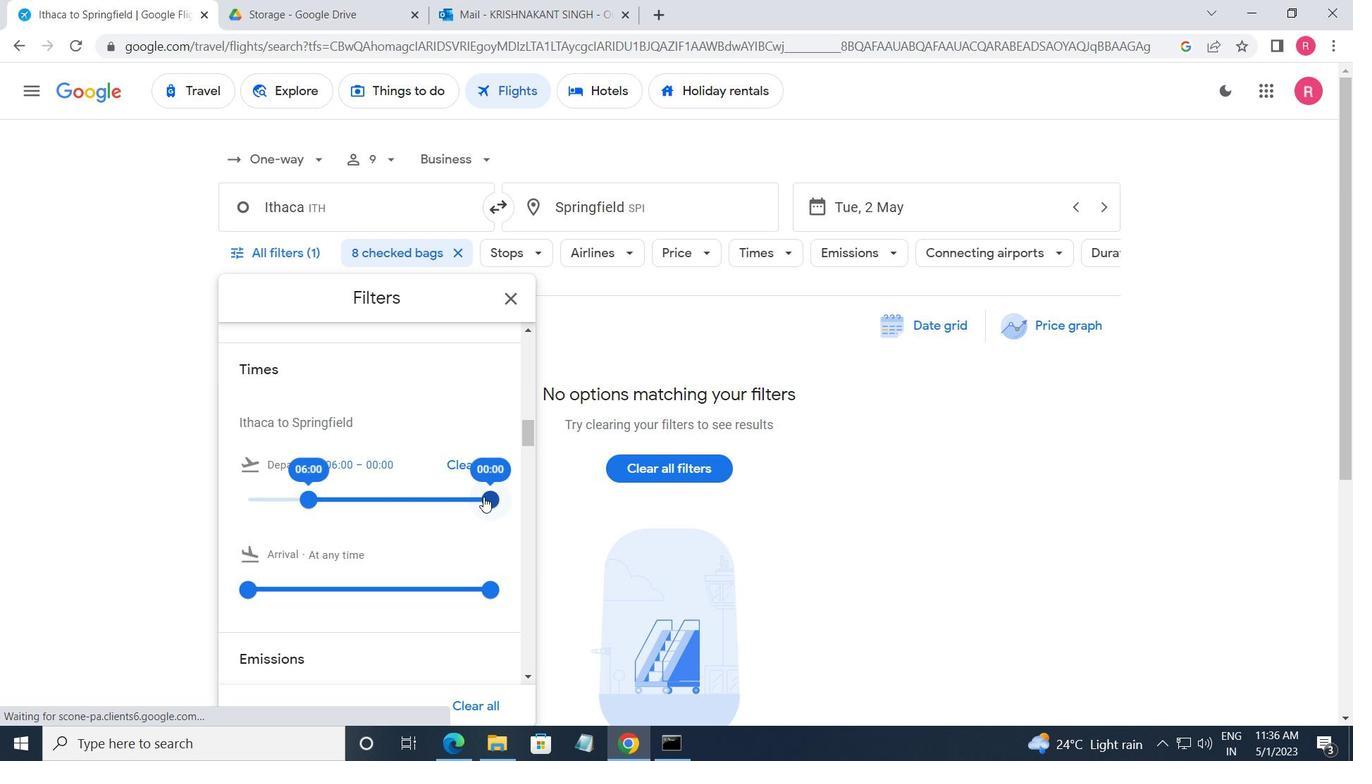 
Action: Mouse moved to (506, 298)
Screenshot: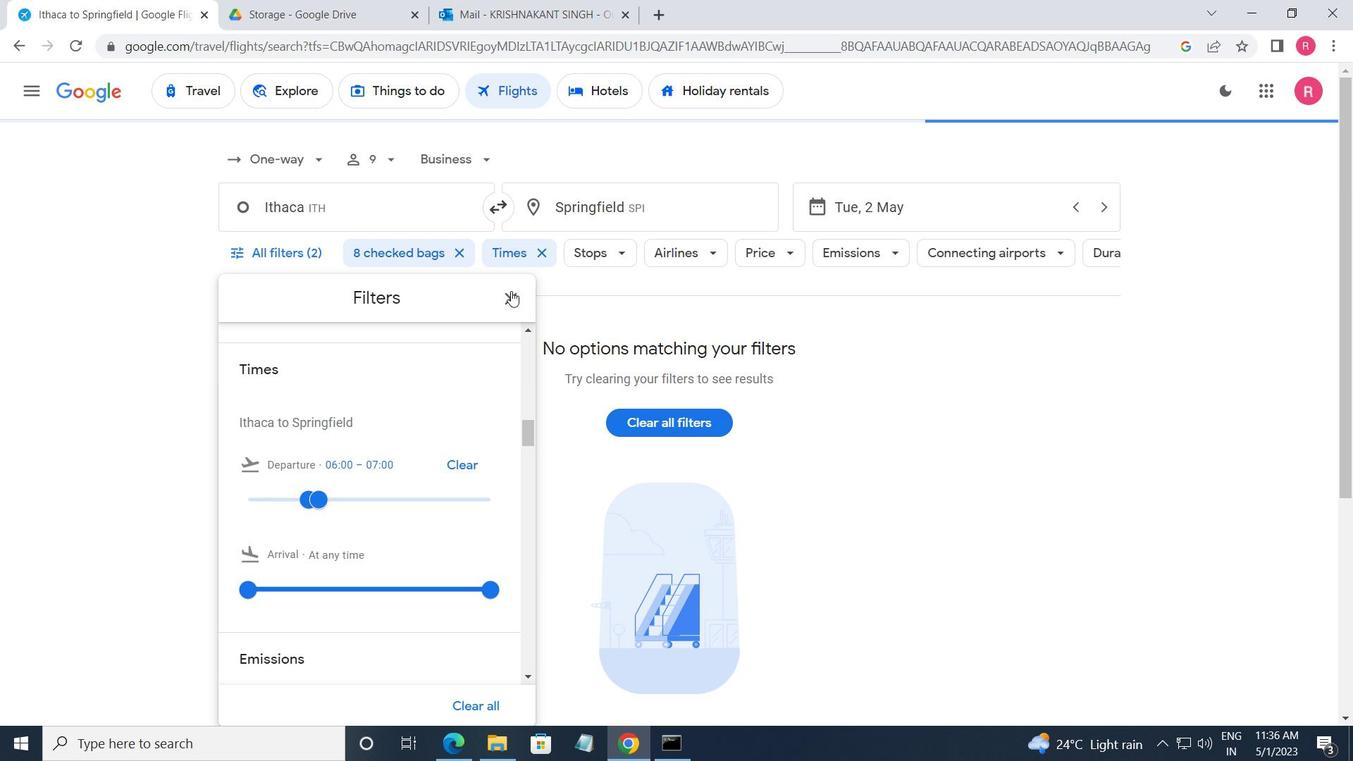 
Action: Mouse pressed left at (506, 298)
Screenshot: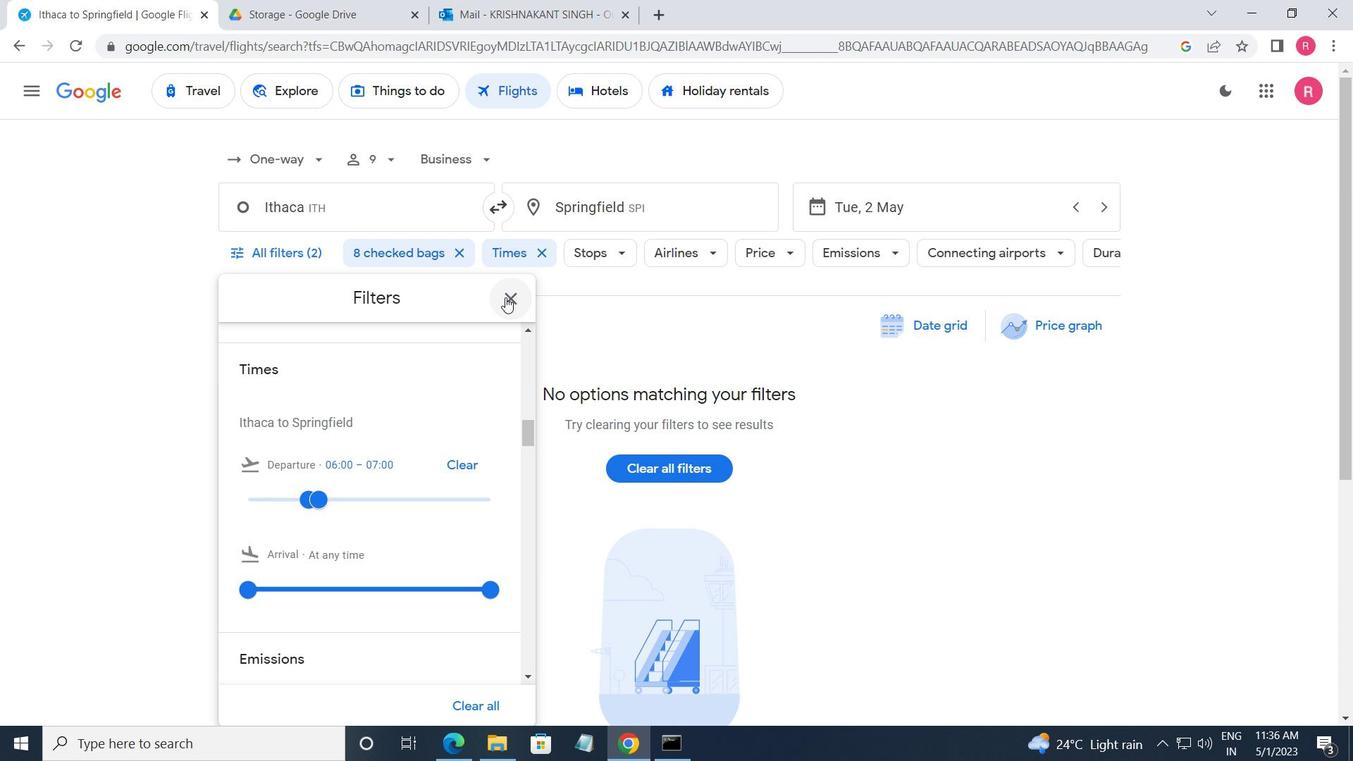 
